 Task: Find connections with filter location Celle with filter topic #motivationwith filter profile language English with filter current company Prestige Group with filter school SVKM's Narsee Monjee Institute of Management Studies (NMIMS) with filter industry Accommodation Services with filter service category Strategic Planning with filter keywords title Engineering Technician
Action: Mouse moved to (632, 91)
Screenshot: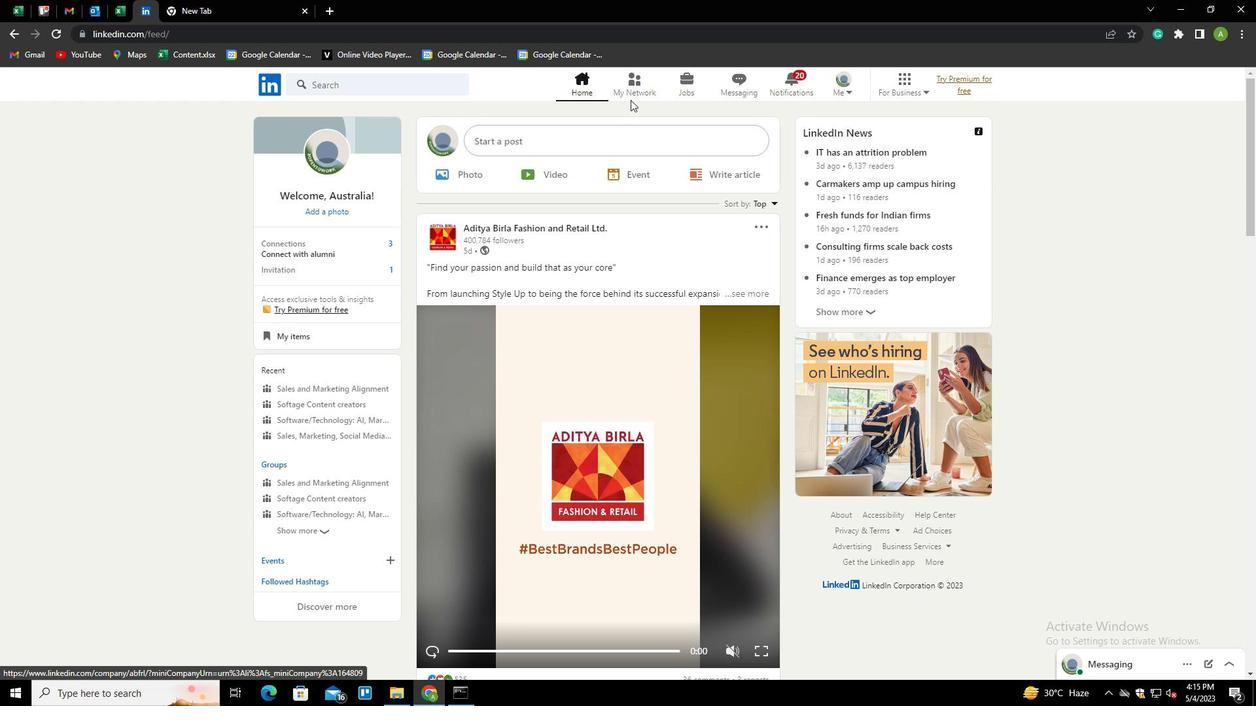 
Action: Mouse pressed left at (632, 91)
Screenshot: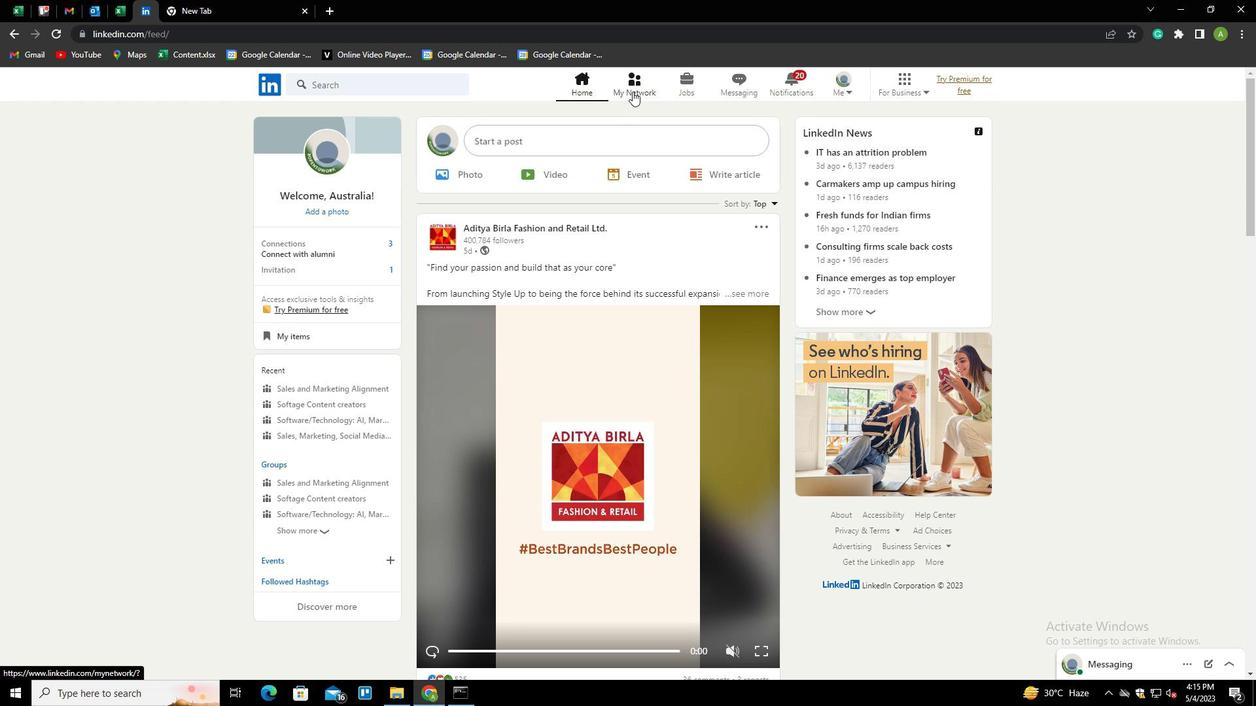 
Action: Mouse moved to (337, 155)
Screenshot: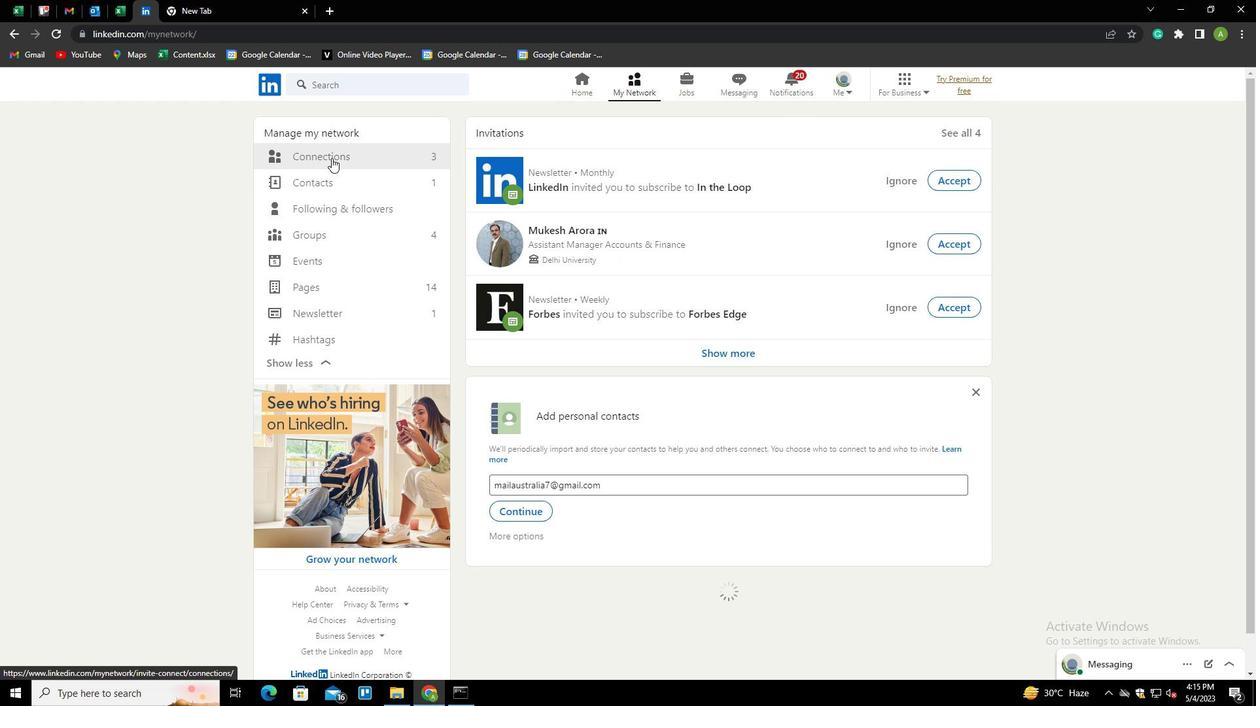 
Action: Mouse pressed left at (337, 155)
Screenshot: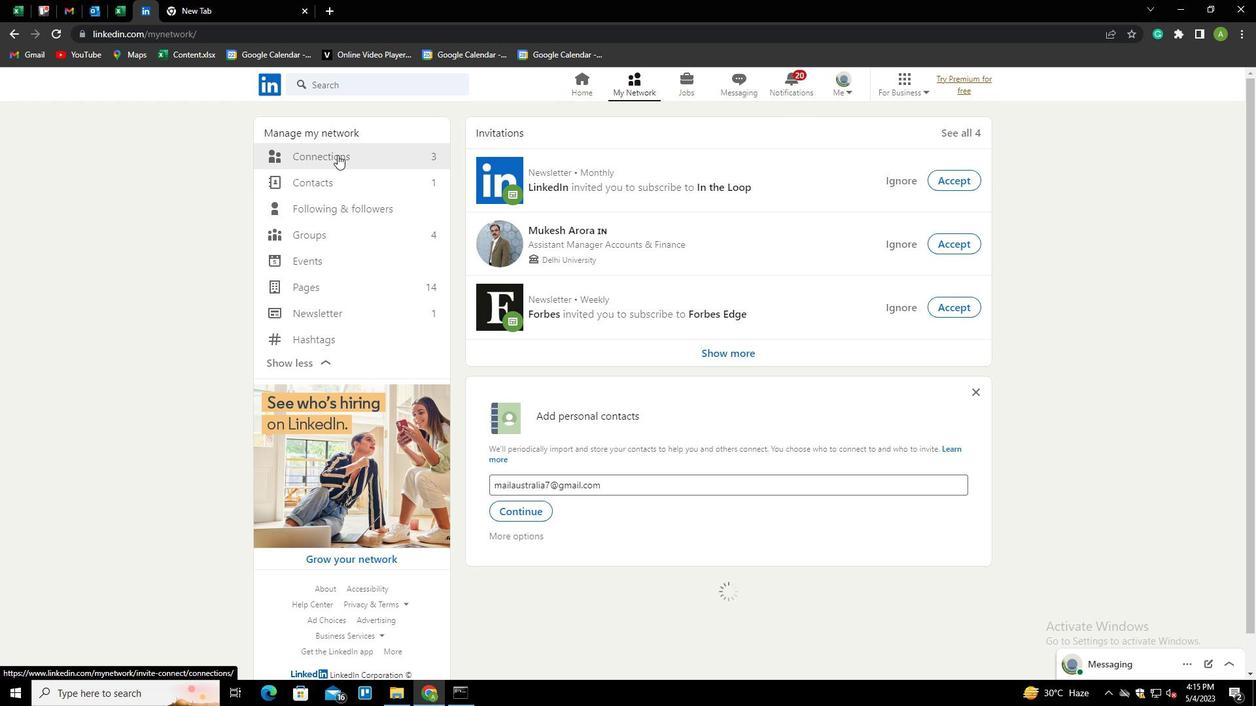 
Action: Mouse moved to (706, 157)
Screenshot: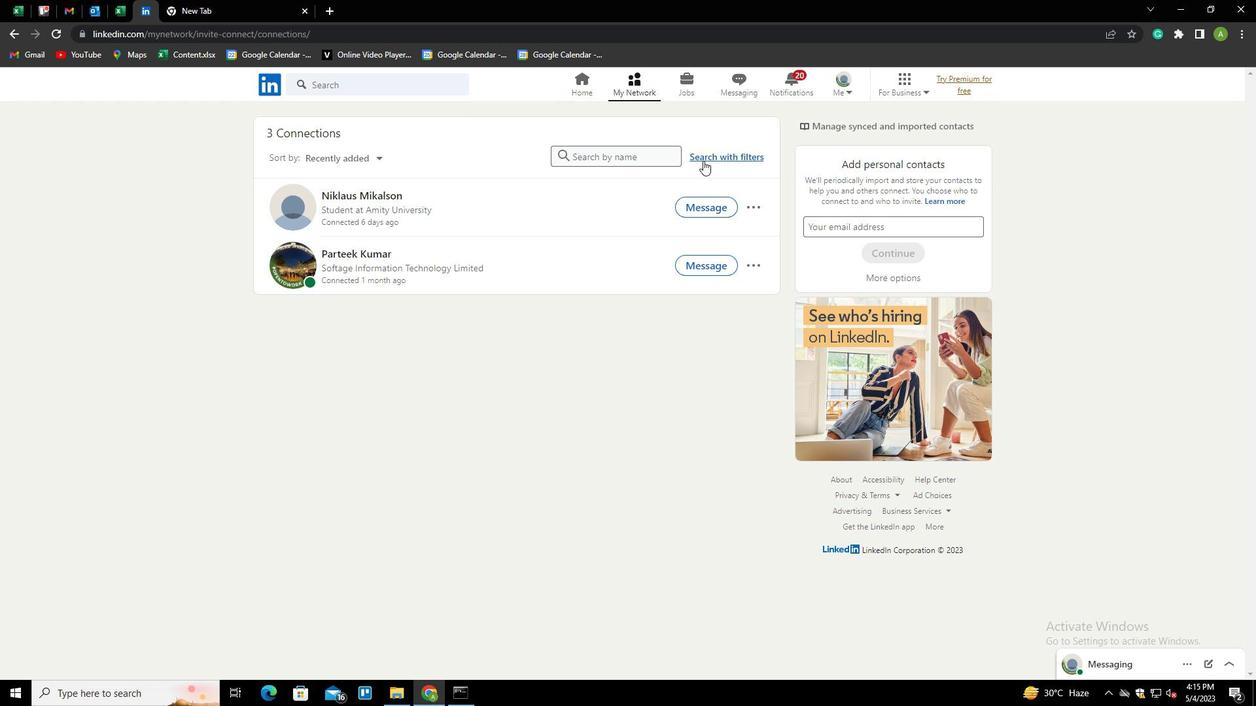 
Action: Mouse pressed left at (706, 157)
Screenshot: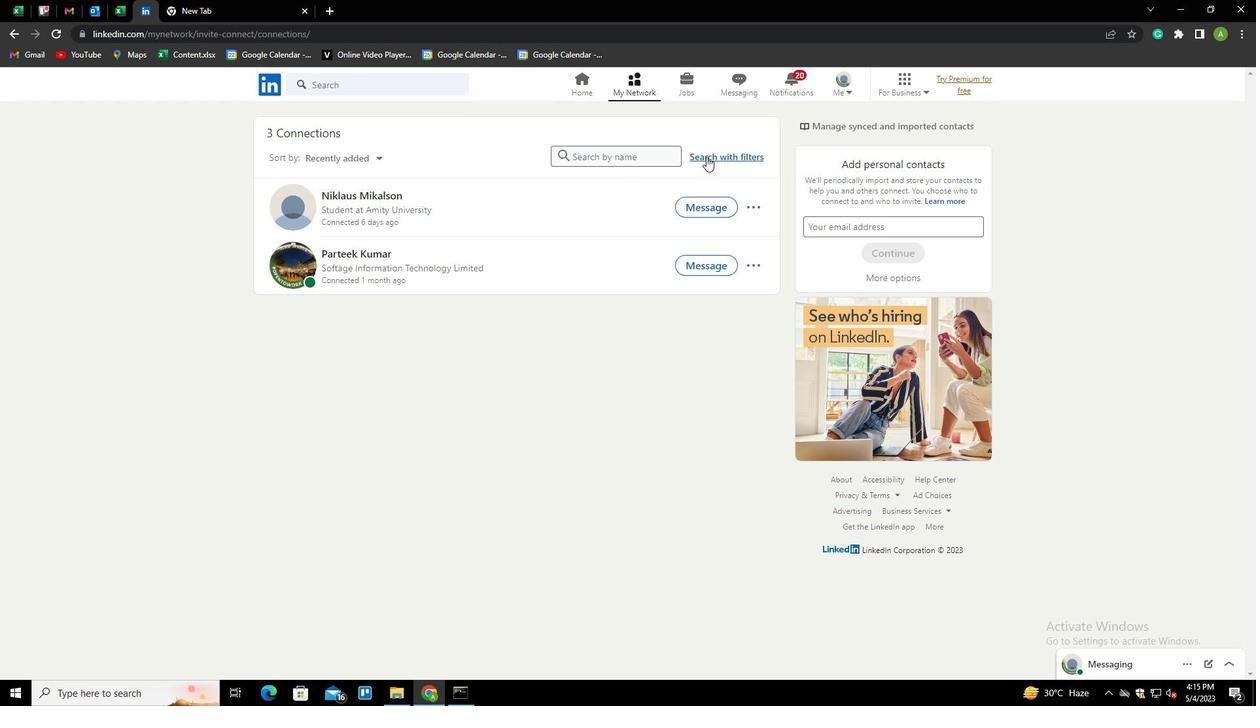 
Action: Mouse moved to (661, 119)
Screenshot: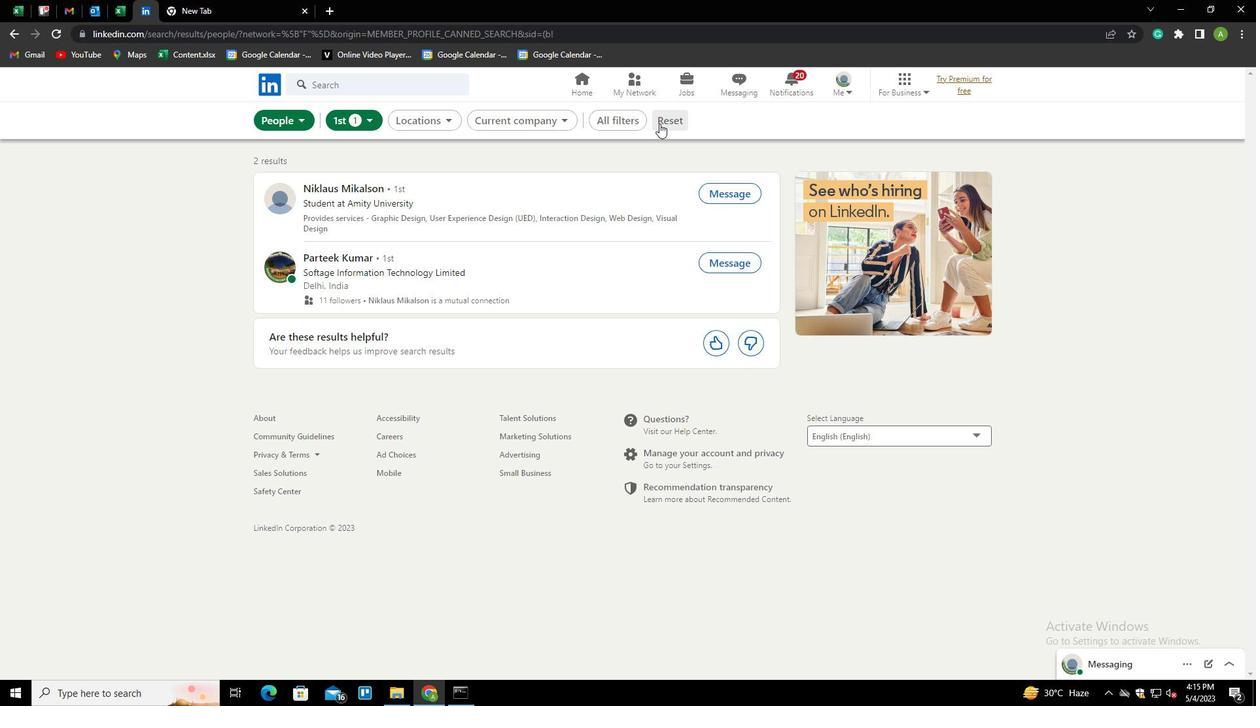 
Action: Mouse pressed left at (661, 119)
Screenshot: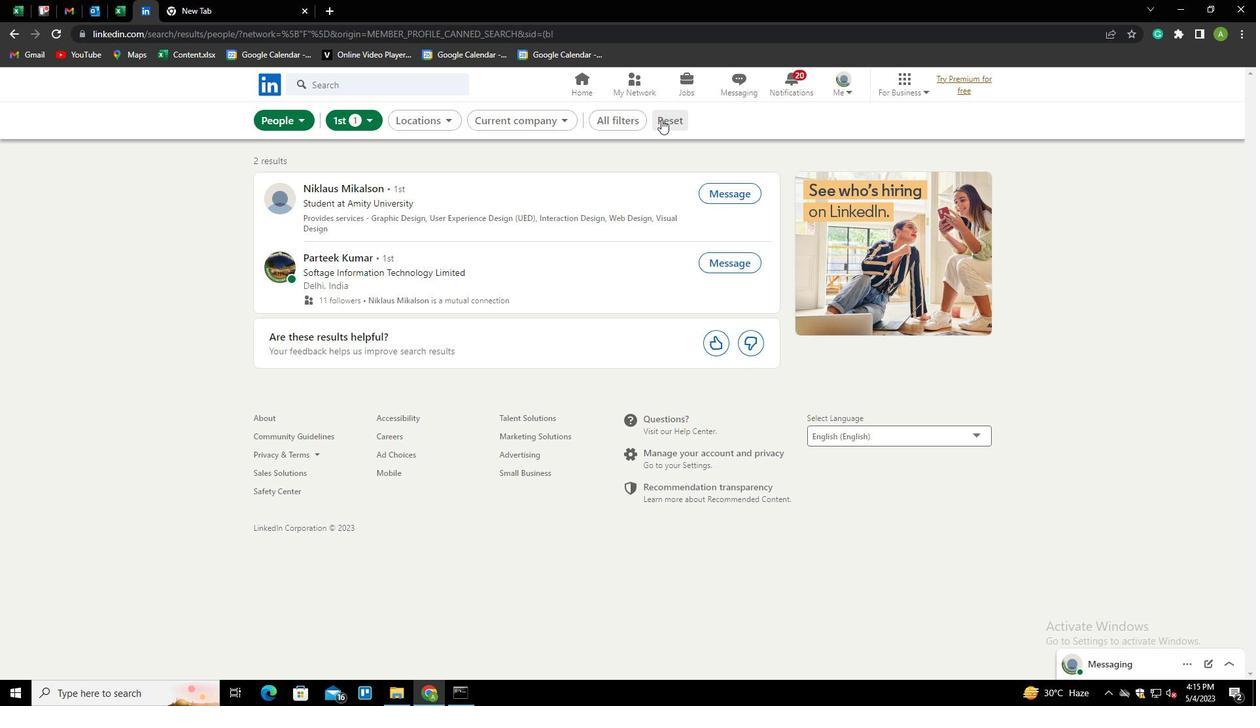 
Action: Mouse moved to (658, 120)
Screenshot: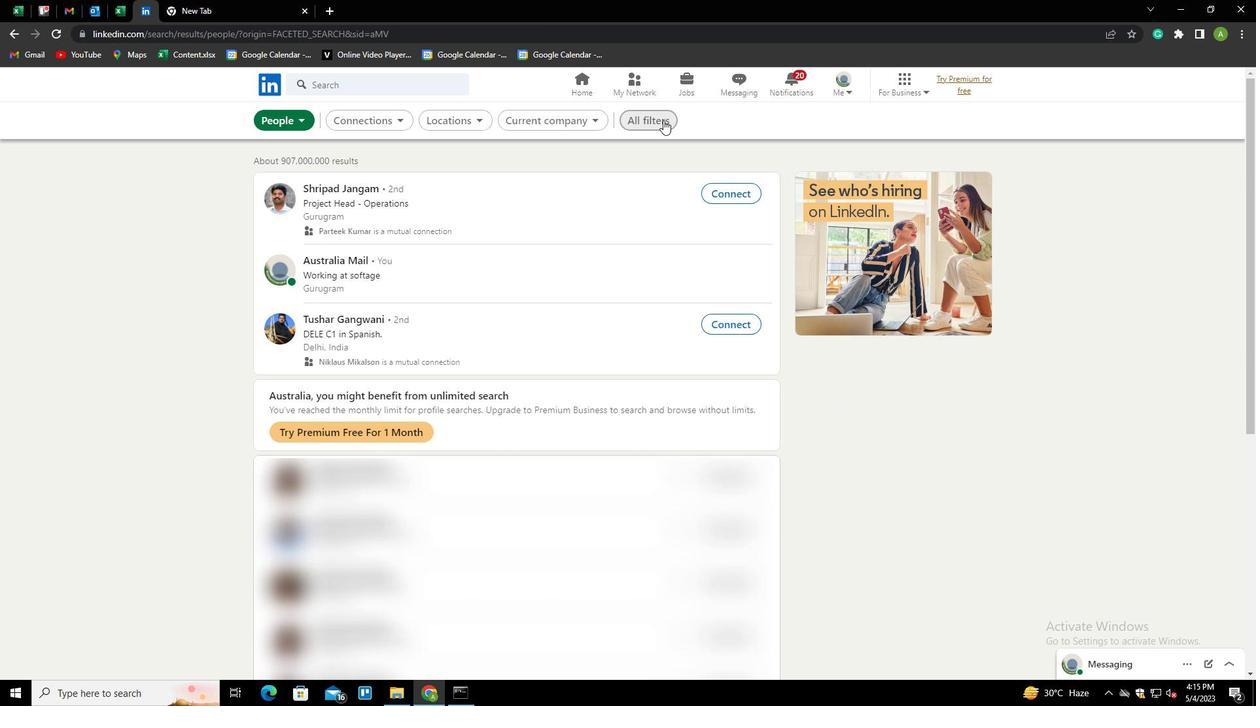 
Action: Mouse pressed left at (658, 120)
Screenshot: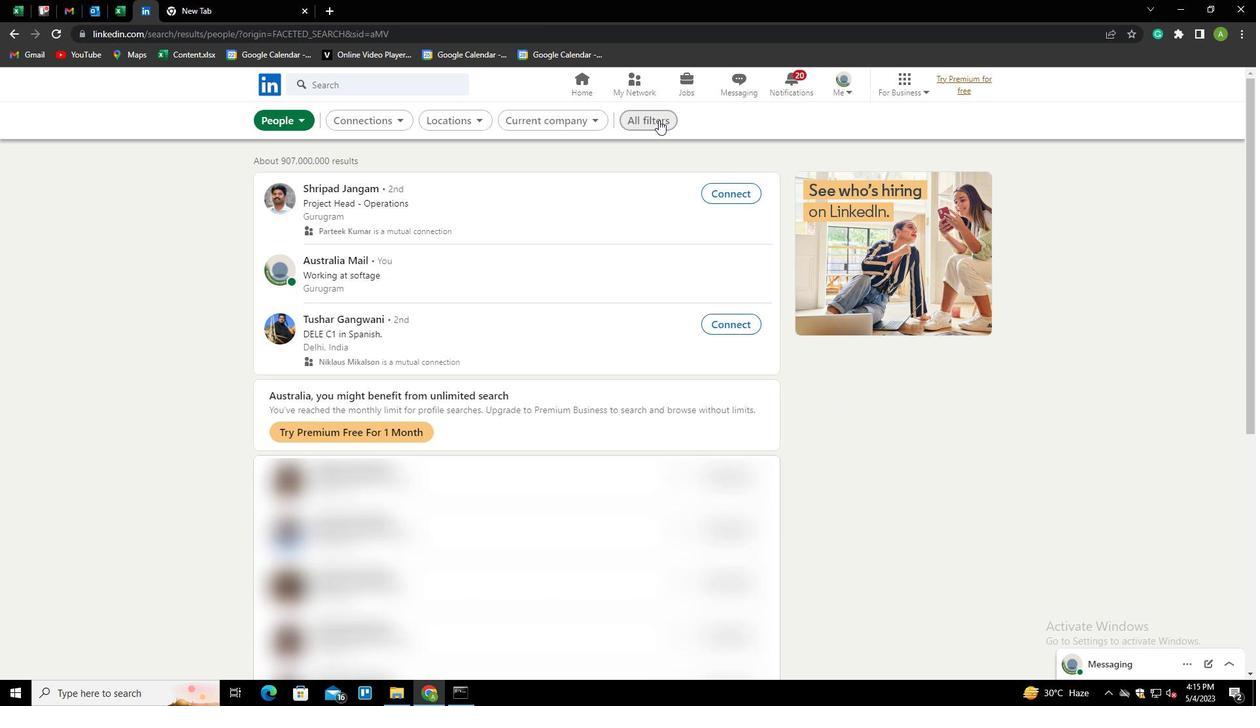 
Action: Mouse moved to (1014, 348)
Screenshot: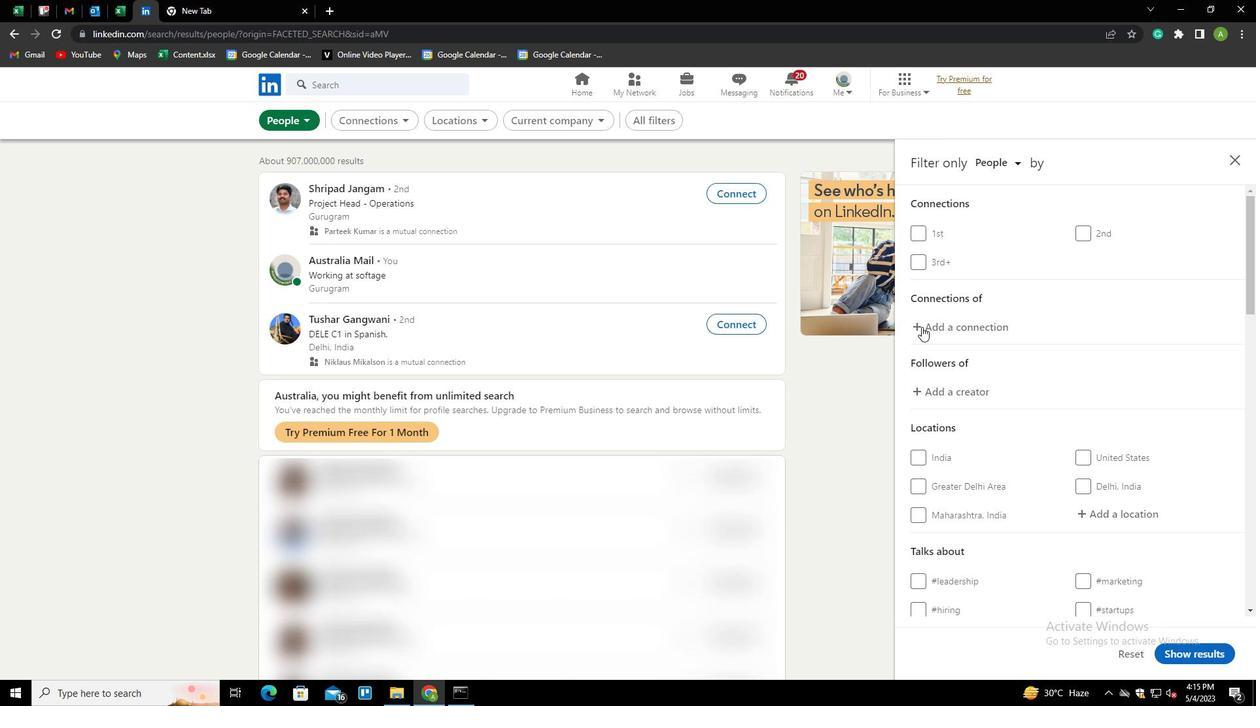 
Action: Mouse scrolled (1014, 347) with delta (0, 0)
Screenshot: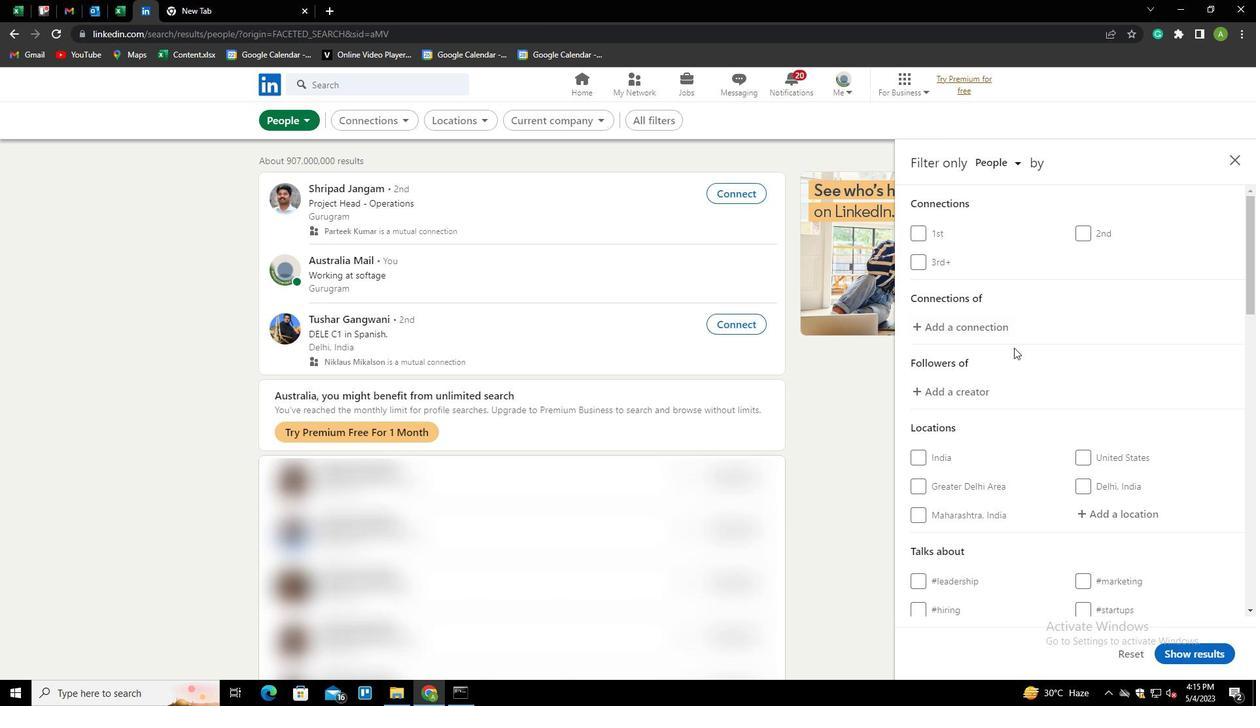 
Action: Mouse scrolled (1014, 347) with delta (0, 0)
Screenshot: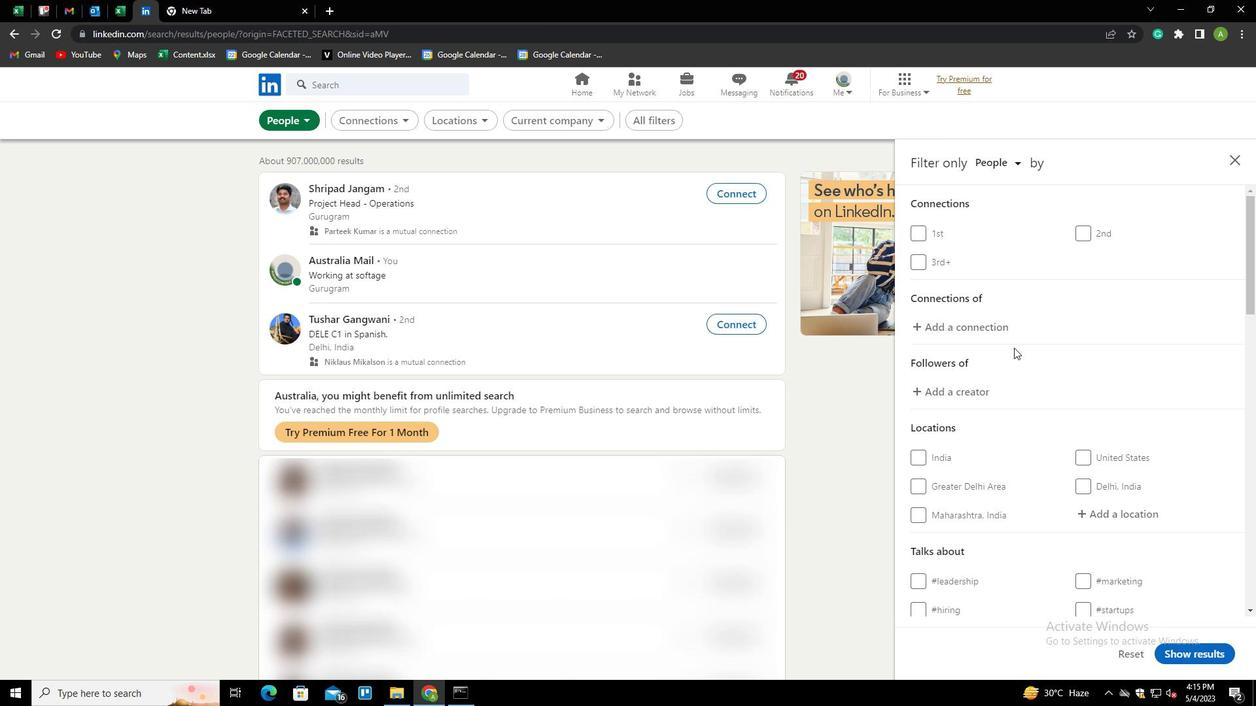 
Action: Mouse moved to (1049, 368)
Screenshot: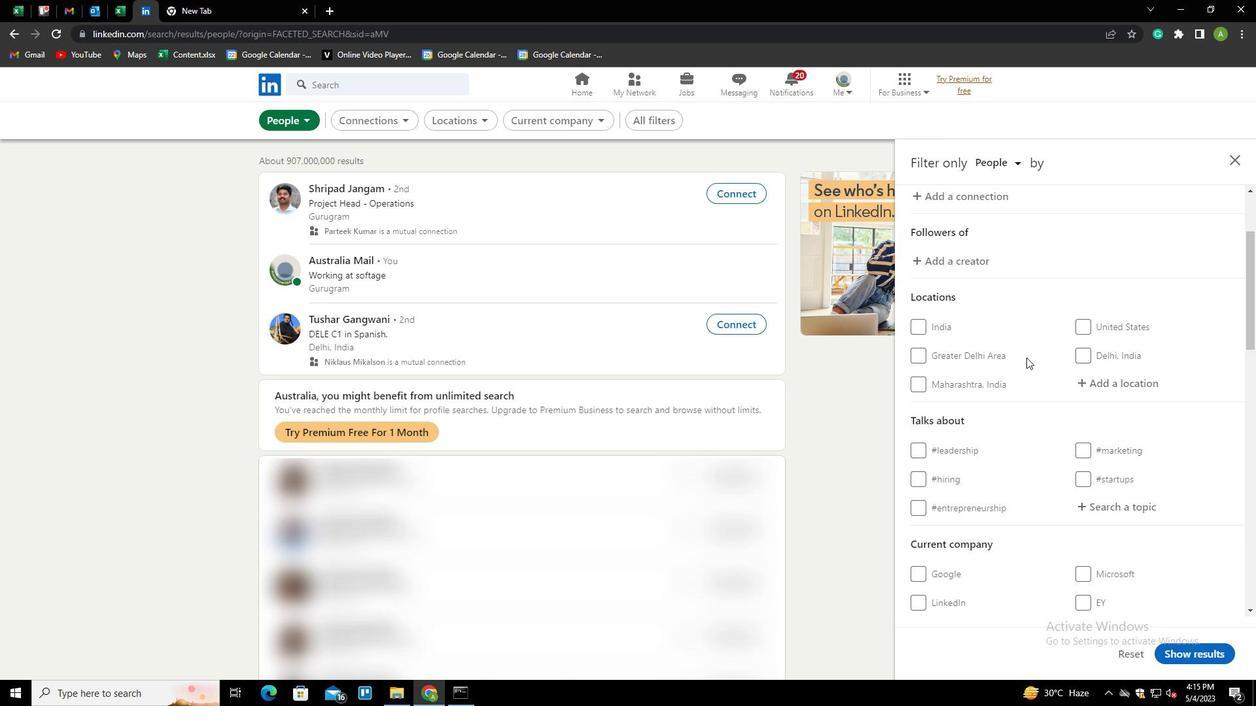 
Action: Mouse scrolled (1049, 367) with delta (0, 0)
Screenshot: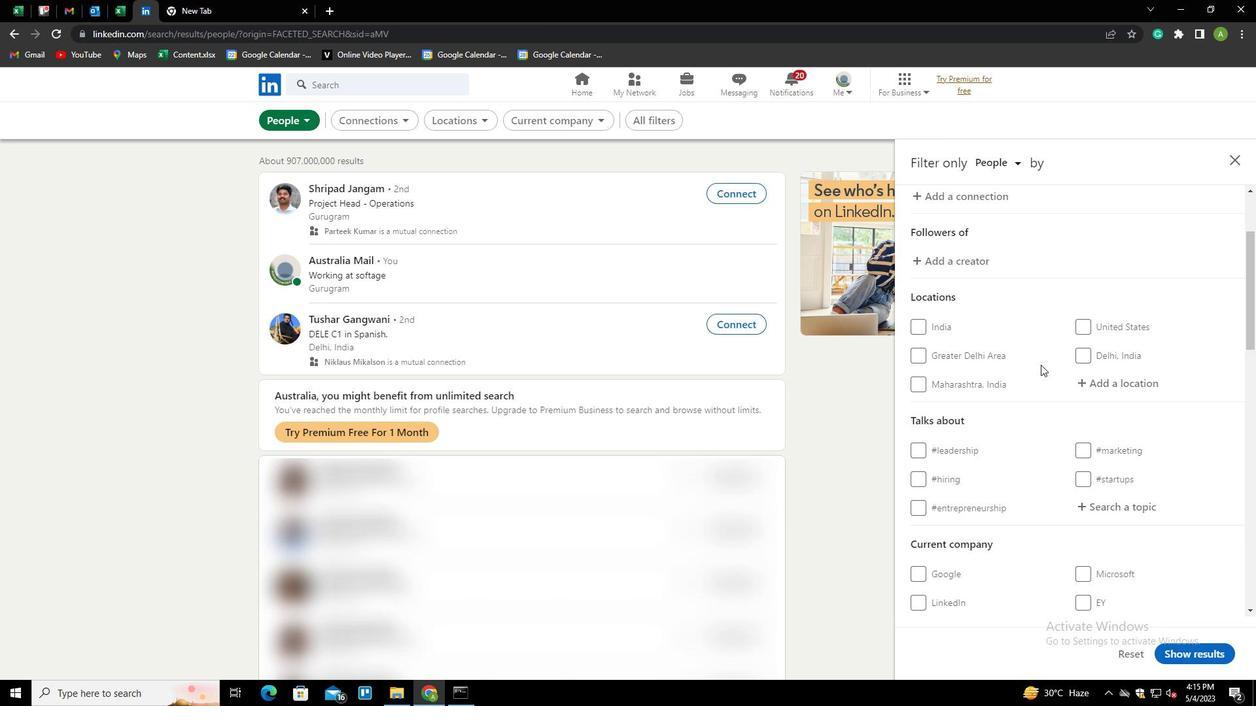 
Action: Mouse moved to (1112, 320)
Screenshot: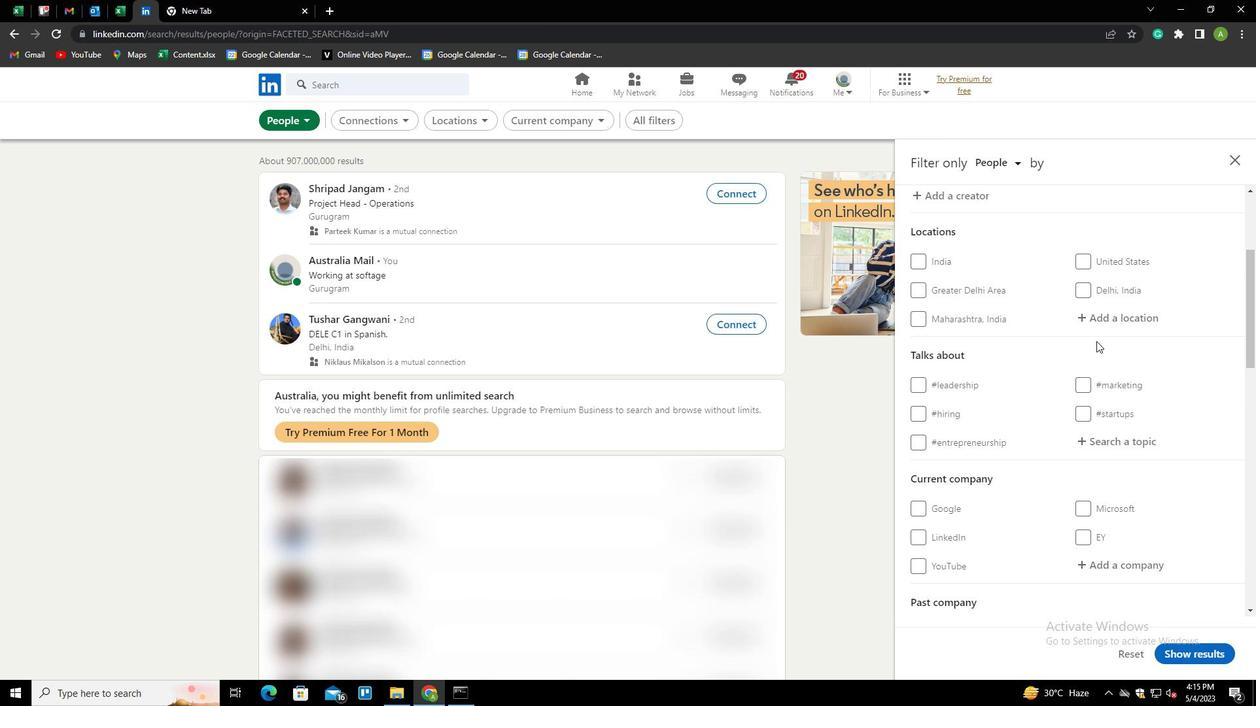 
Action: Mouse pressed left at (1112, 320)
Screenshot: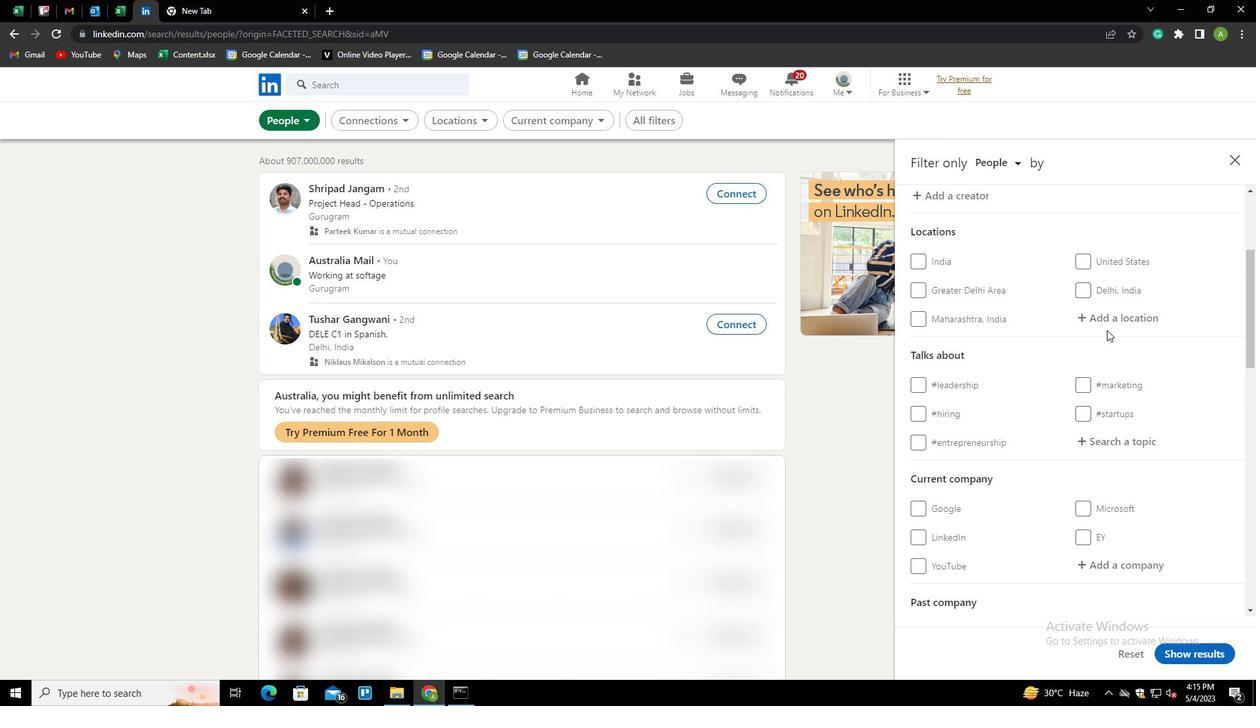 
Action: Mouse moved to (1094, 315)
Screenshot: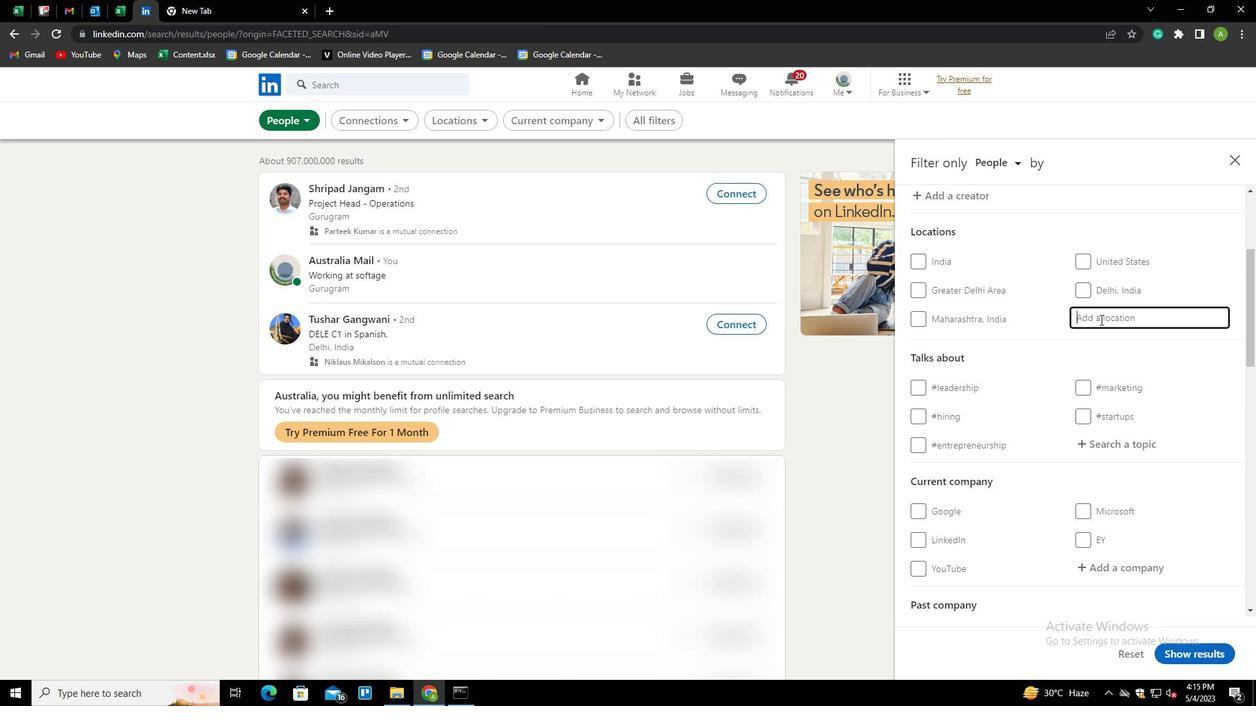 
Action: Mouse pressed left at (1094, 315)
Screenshot: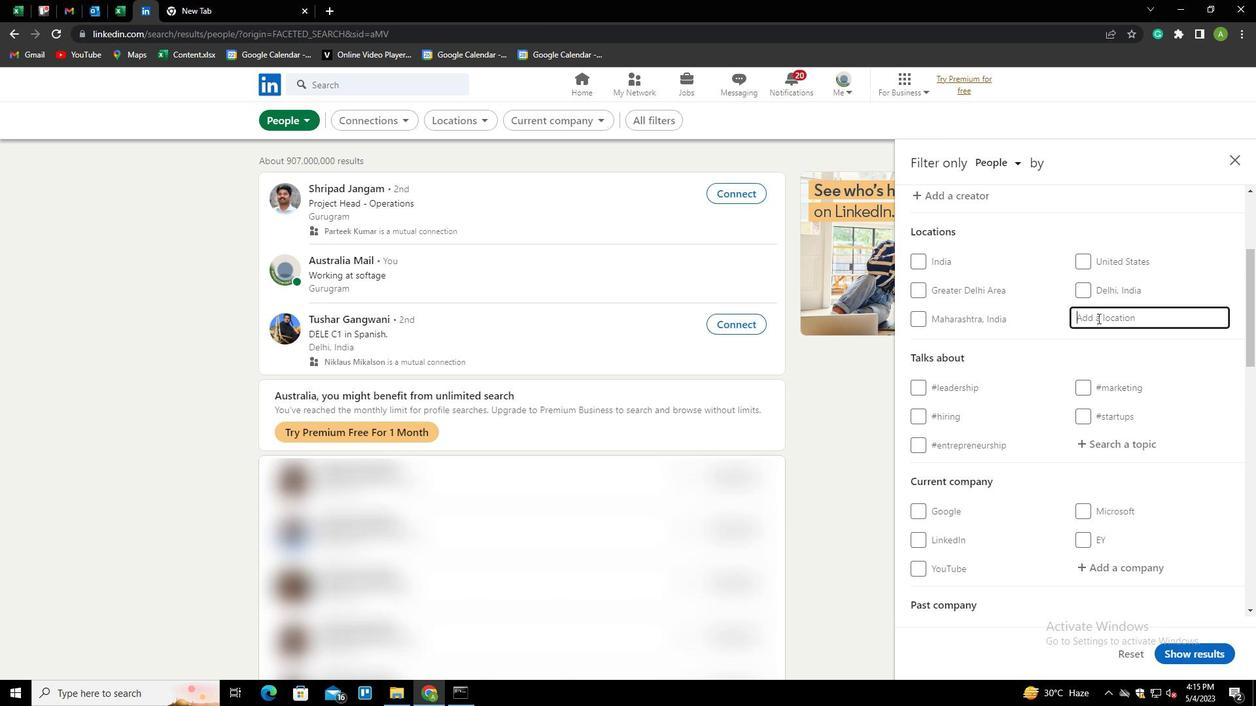 
Action: Mouse moved to (898, 297)
Screenshot: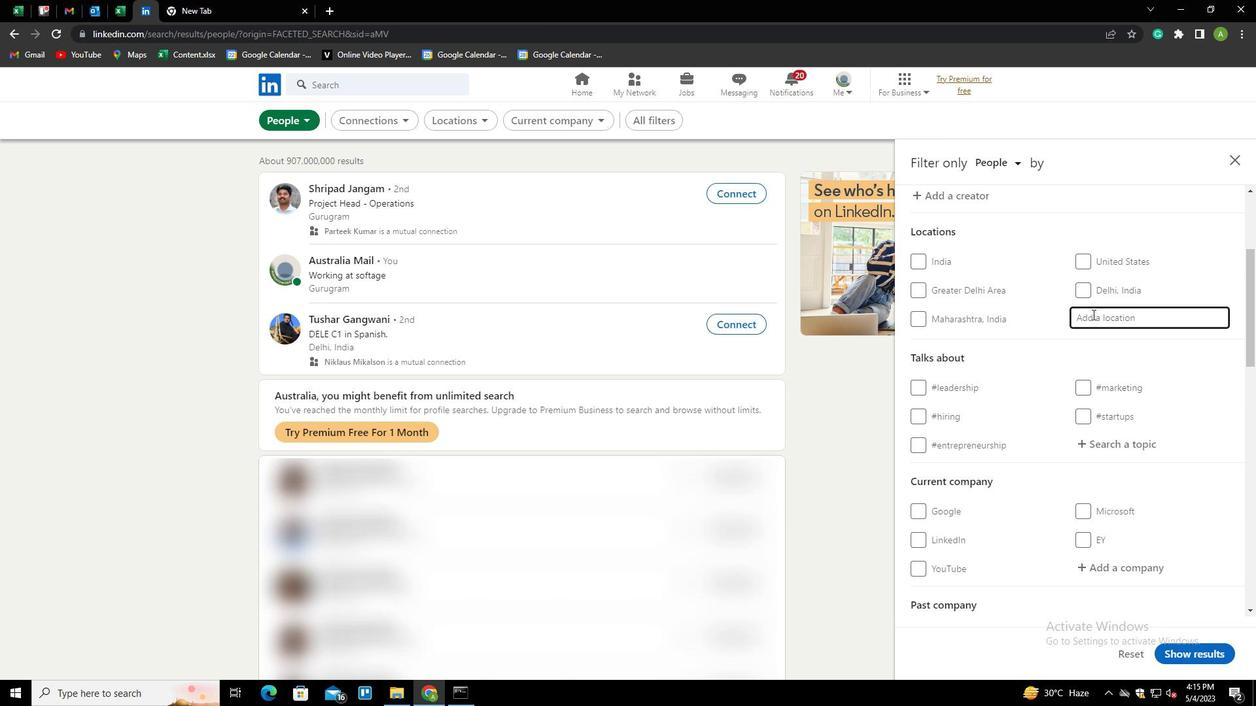 
Action: Key pressed <Key.shift><Key.shift>CELLE<Key.down><Key.enter>
Screenshot: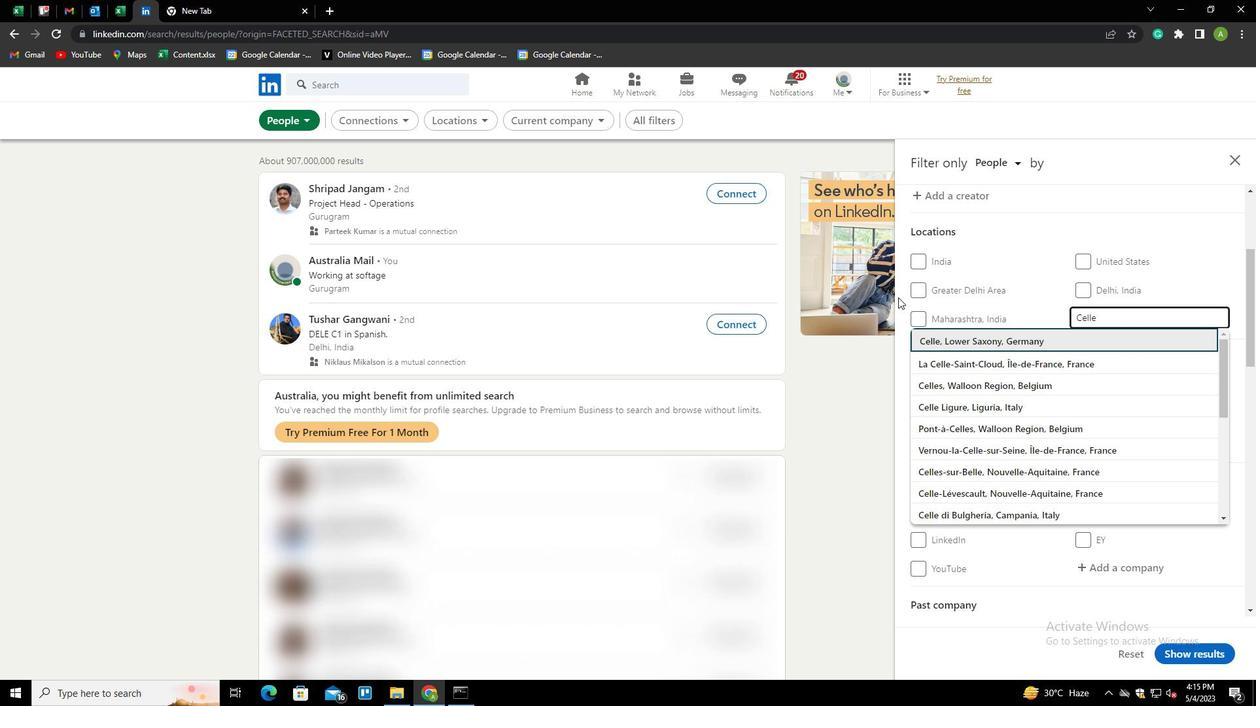 
Action: Mouse moved to (1055, 365)
Screenshot: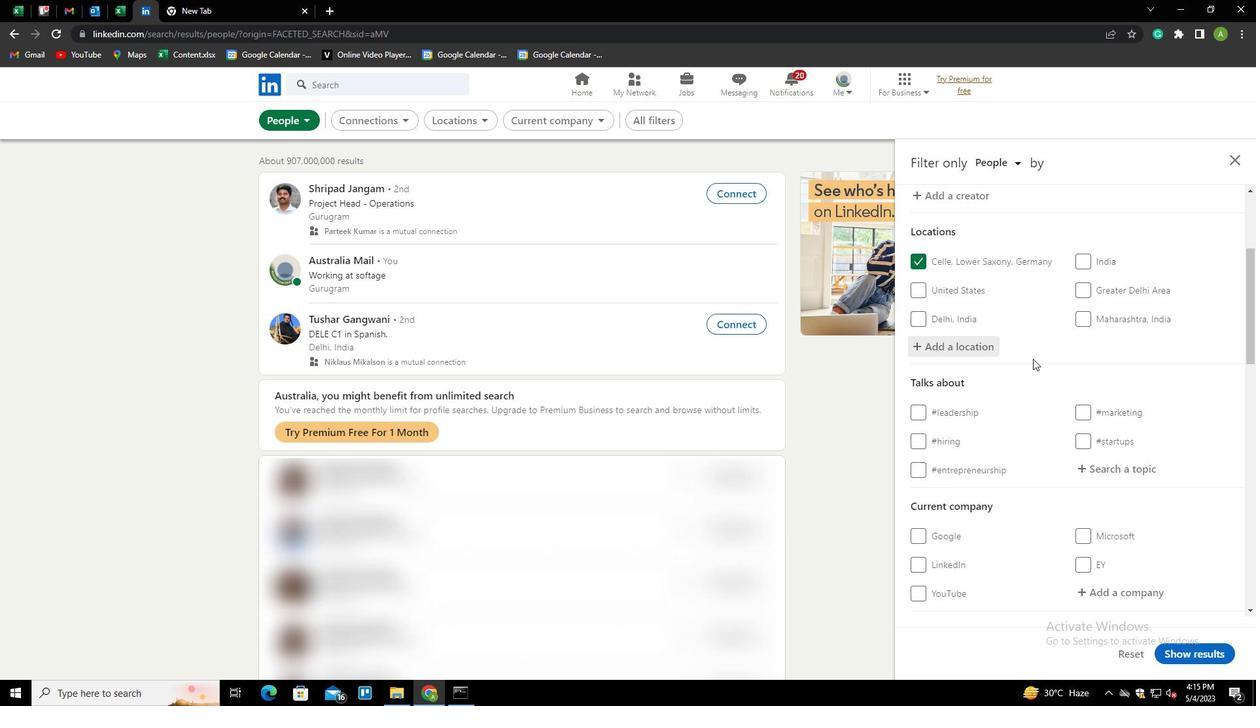 
Action: Mouse scrolled (1055, 364) with delta (0, 0)
Screenshot: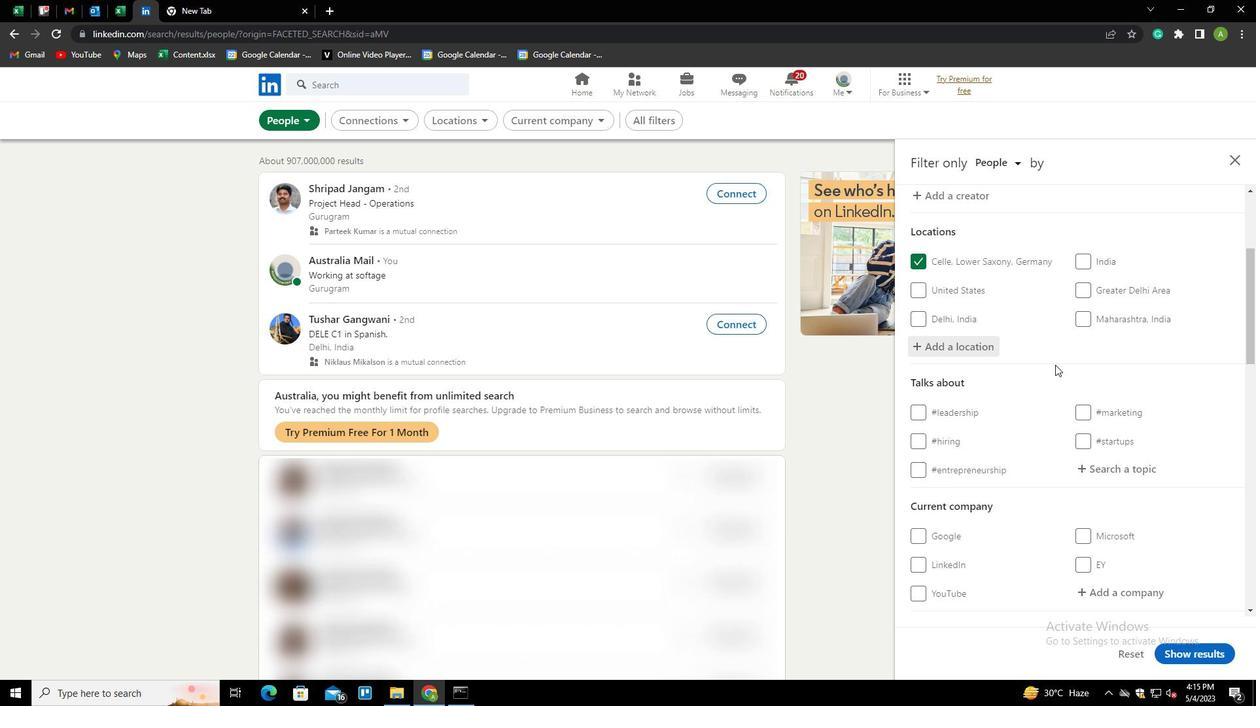 
Action: Mouse moved to (1055, 367)
Screenshot: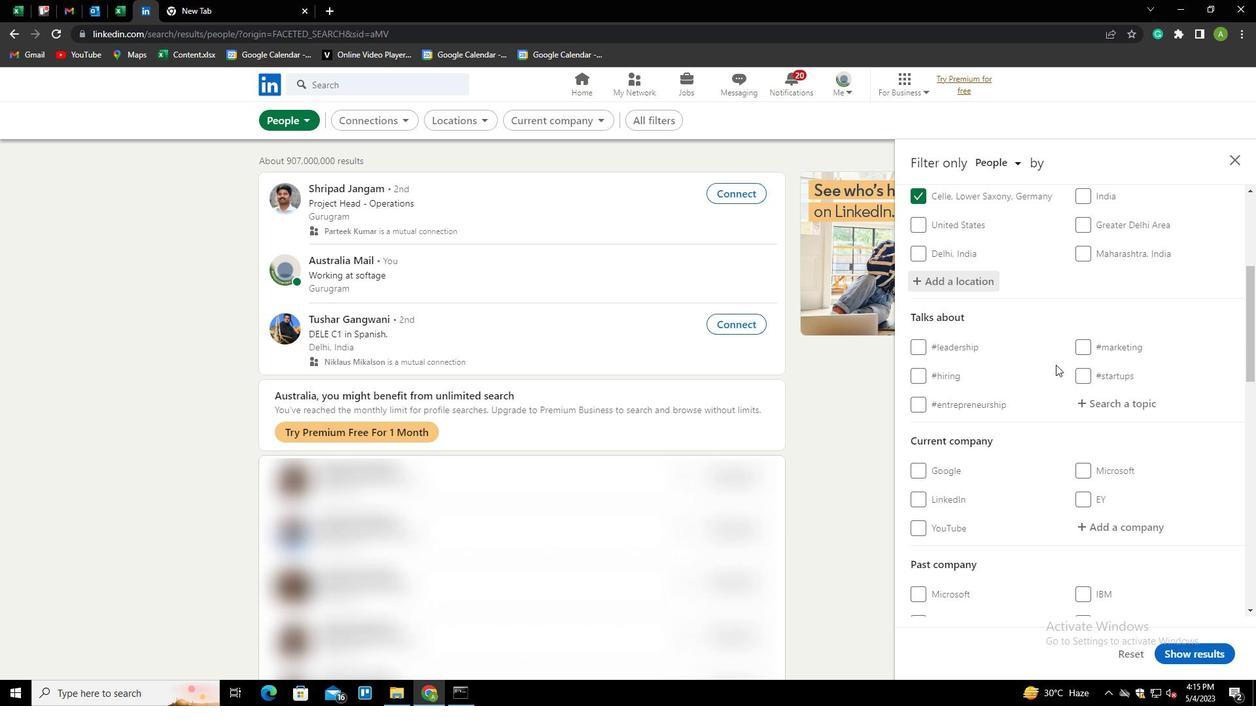 
Action: Mouse scrolled (1055, 367) with delta (0, 0)
Screenshot: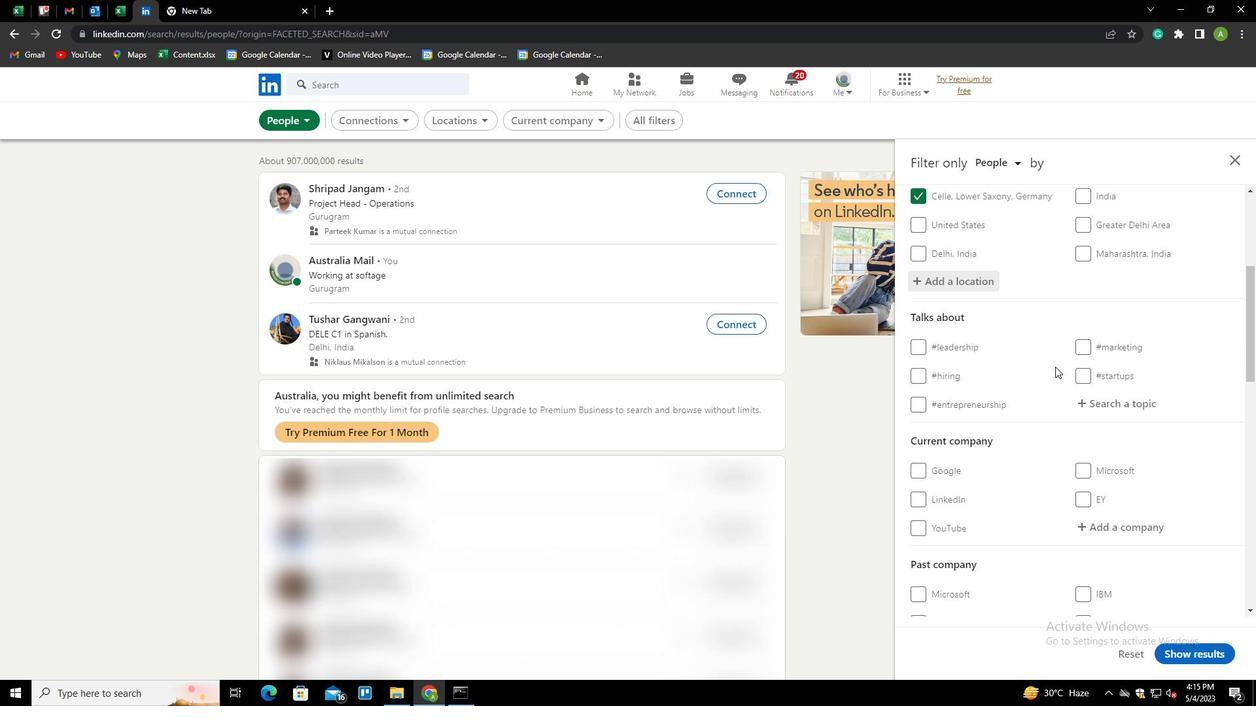 
Action: Mouse moved to (1087, 342)
Screenshot: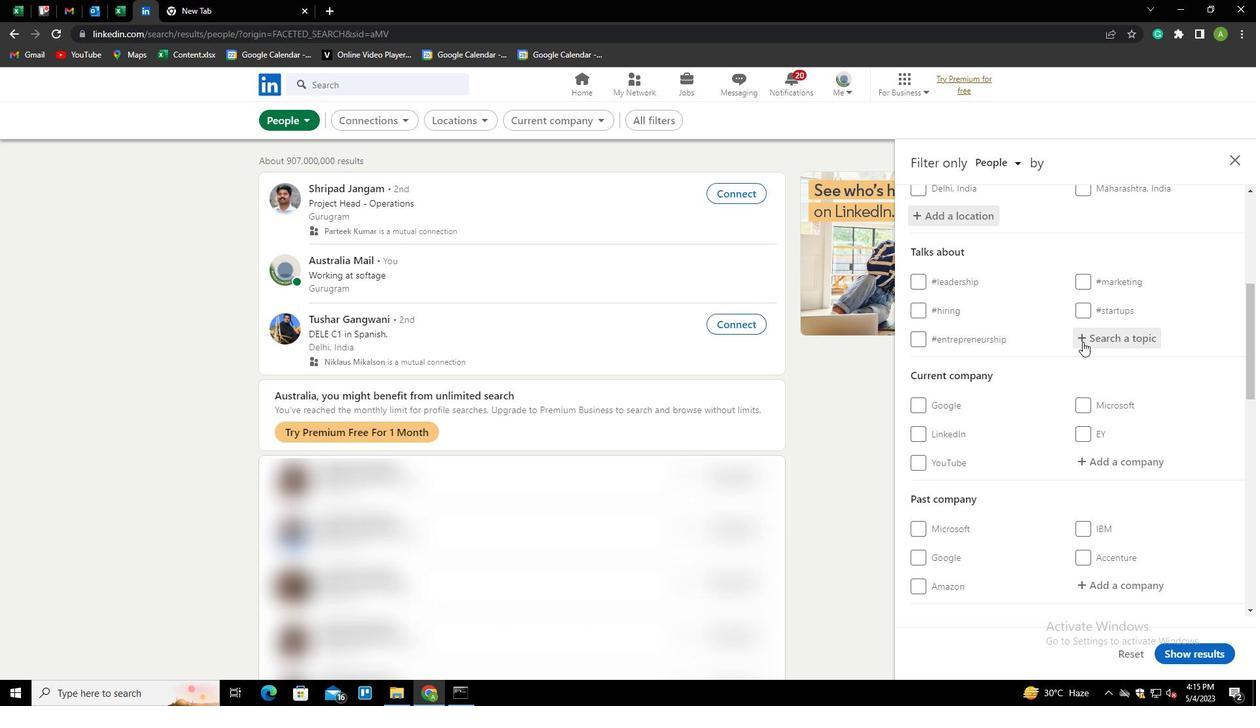 
Action: Mouse pressed left at (1087, 342)
Screenshot: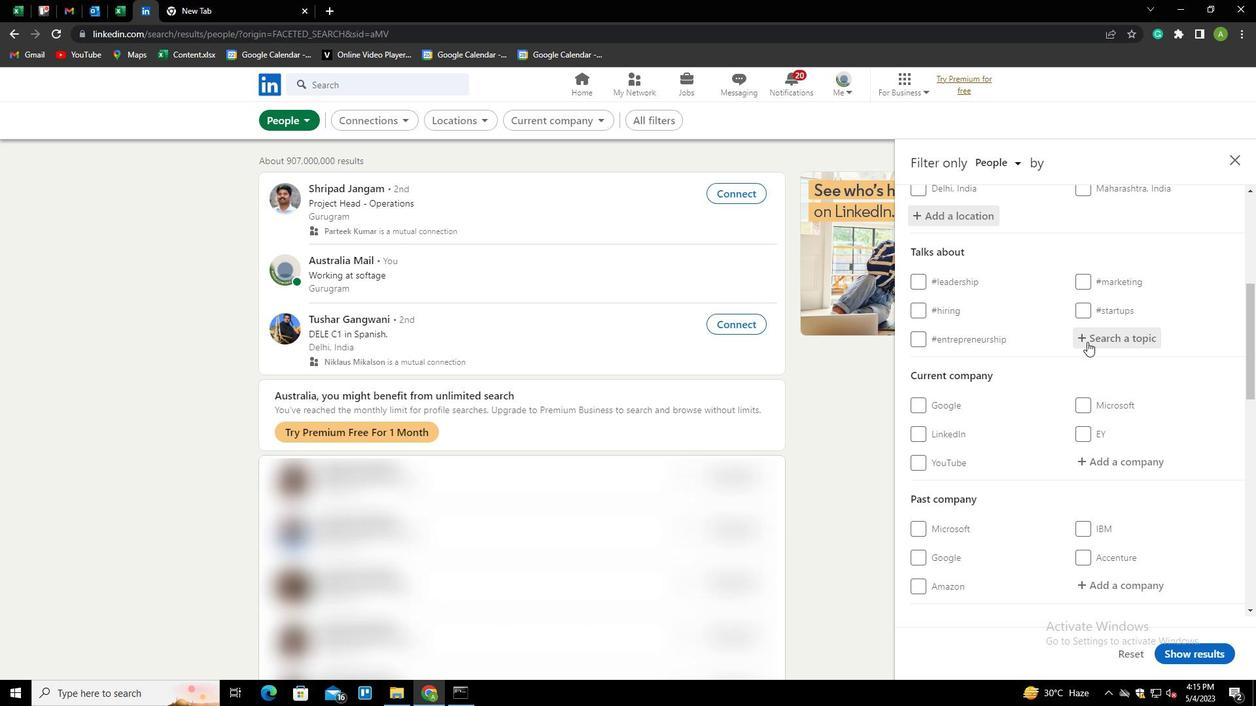 
Action: Key pressed MOTIVATION<Key.down><Key.enter>
Screenshot: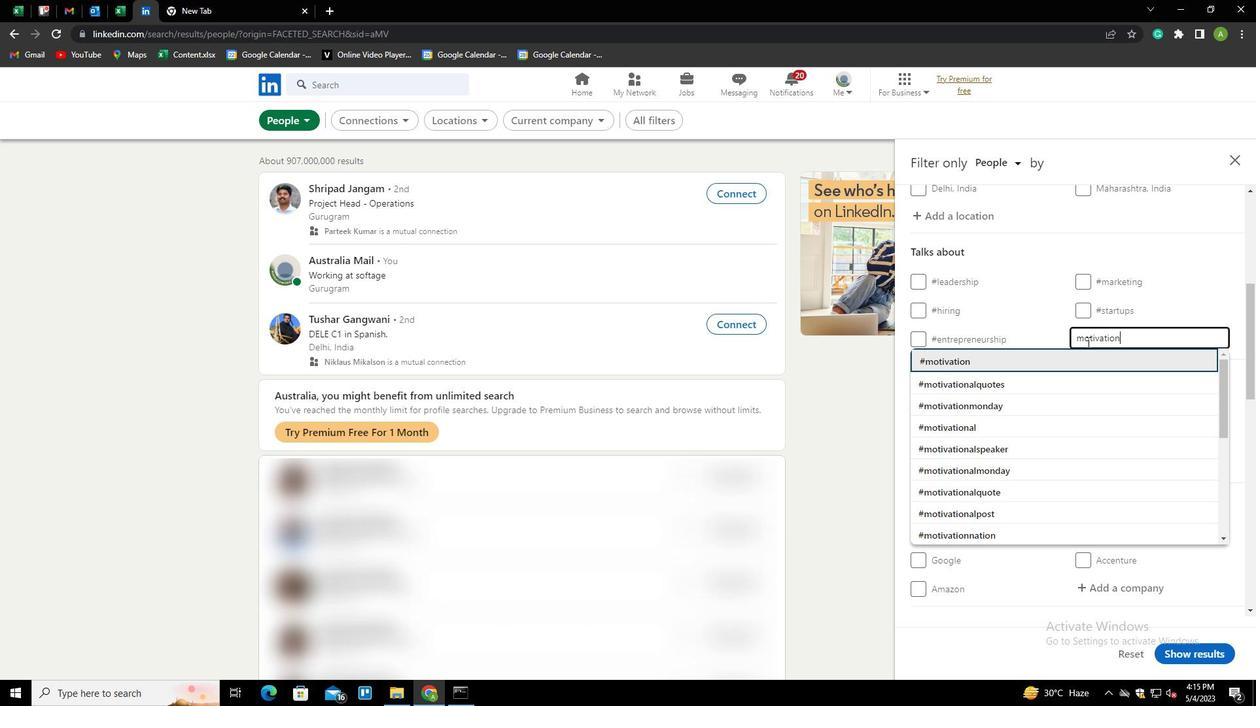 
Action: Mouse scrolled (1087, 341) with delta (0, 0)
Screenshot: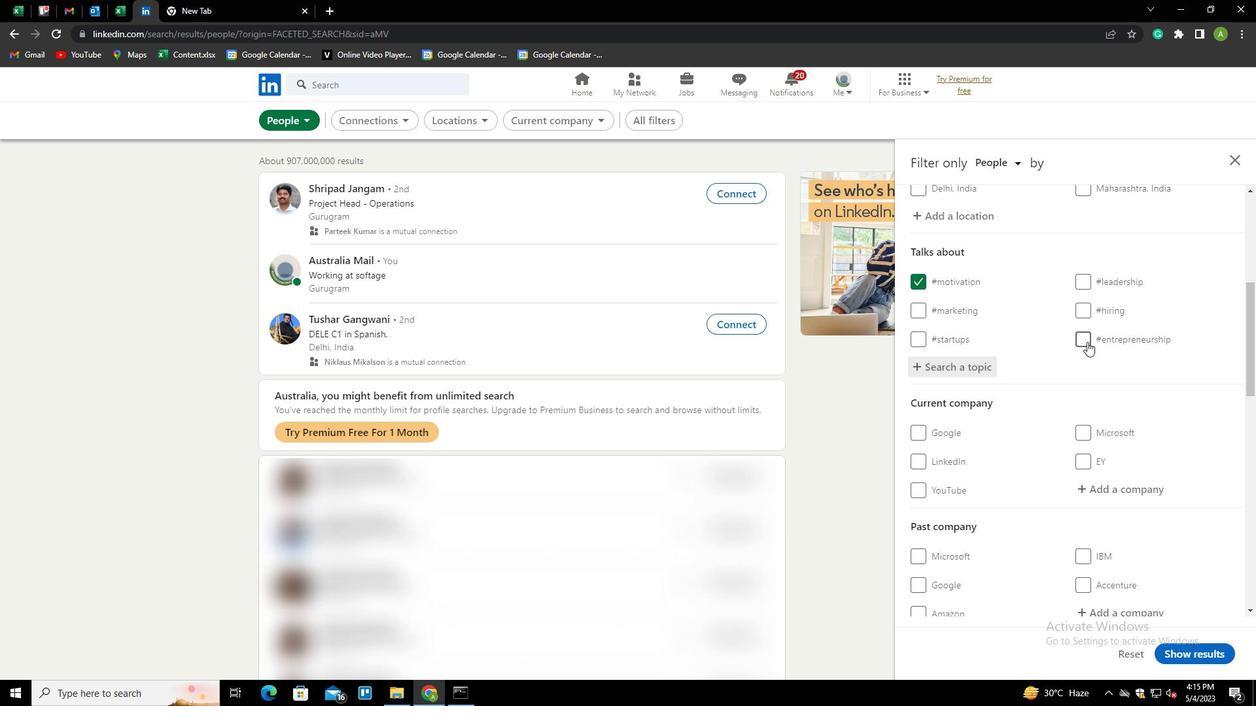 
Action: Mouse scrolled (1087, 341) with delta (0, 0)
Screenshot: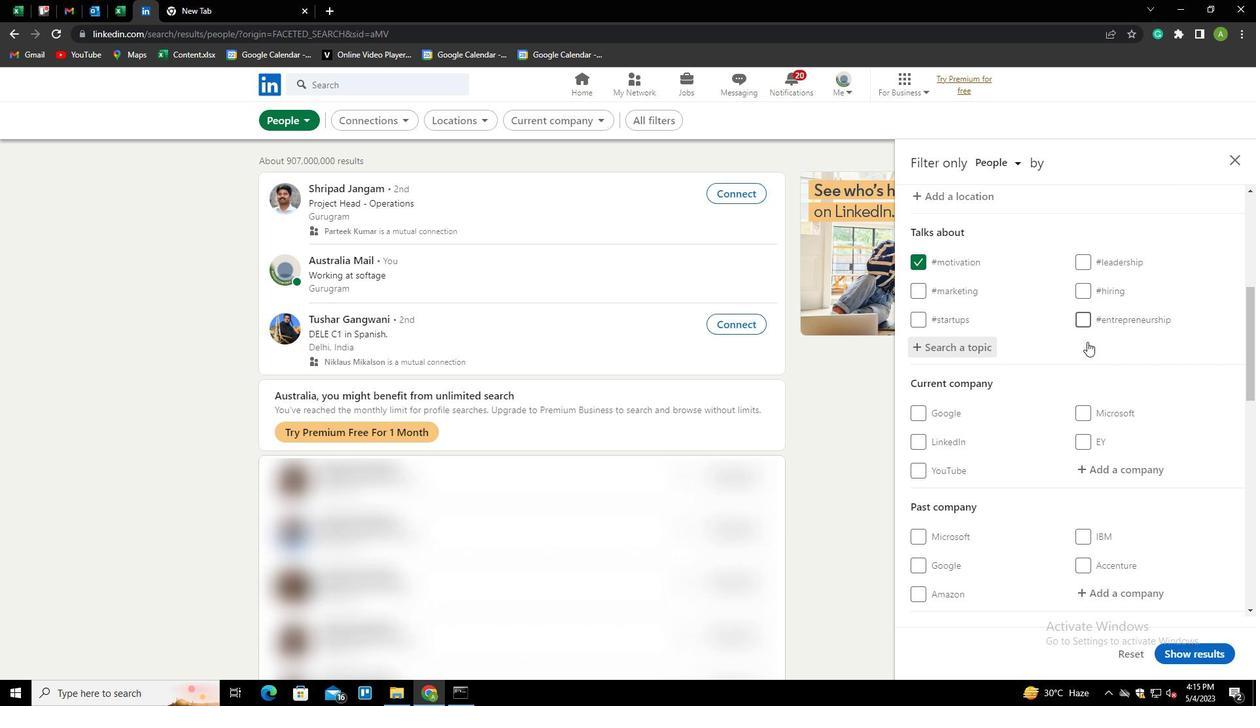 
Action: Mouse scrolled (1087, 341) with delta (0, 0)
Screenshot: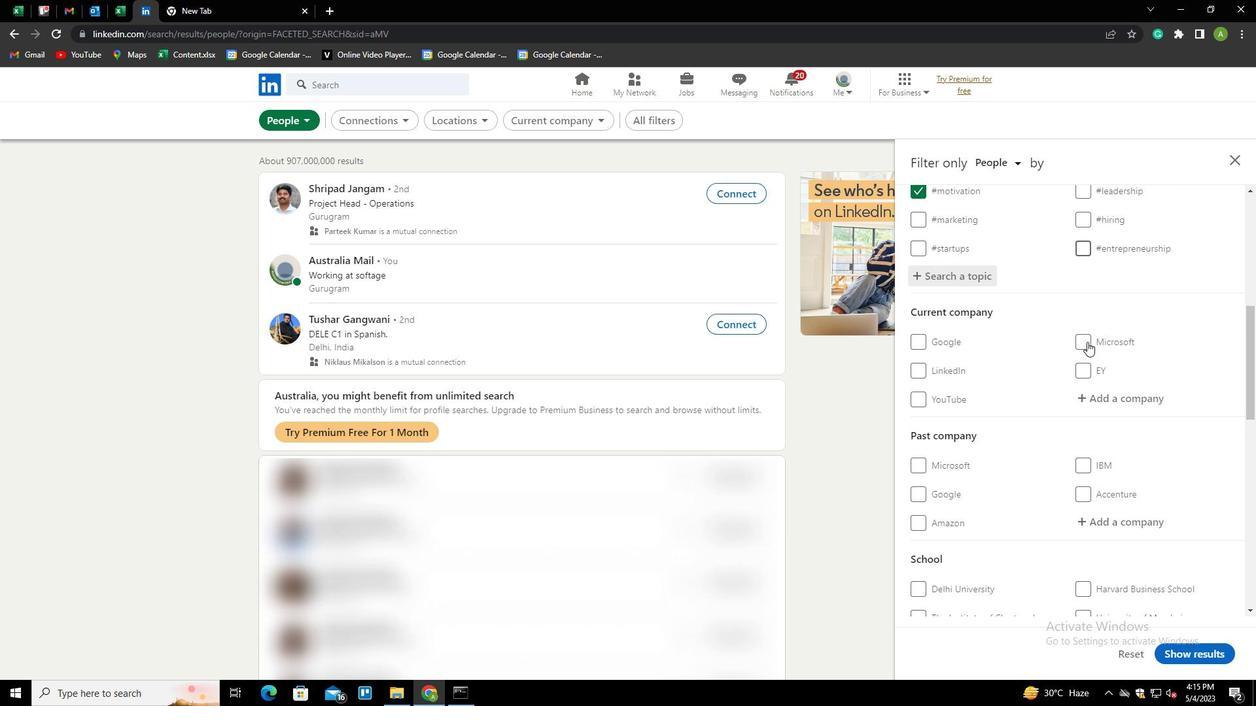 
Action: Mouse scrolled (1087, 341) with delta (0, 0)
Screenshot: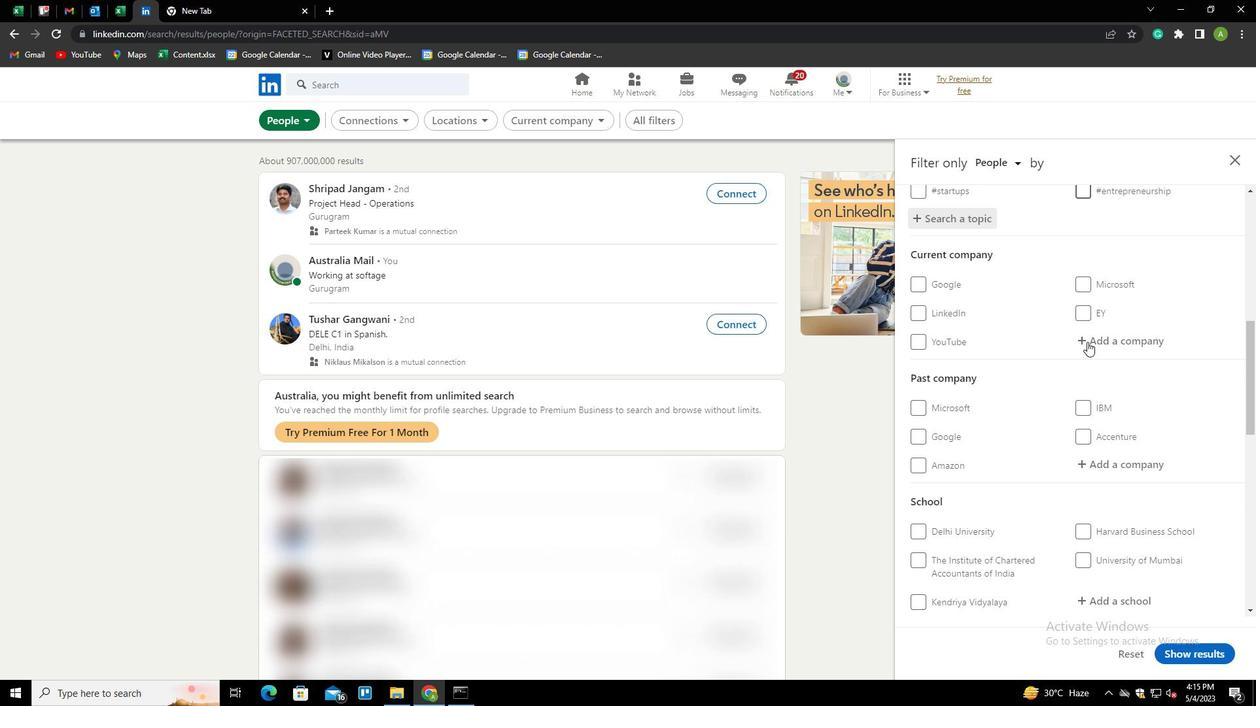 
Action: Mouse scrolled (1087, 341) with delta (0, 0)
Screenshot: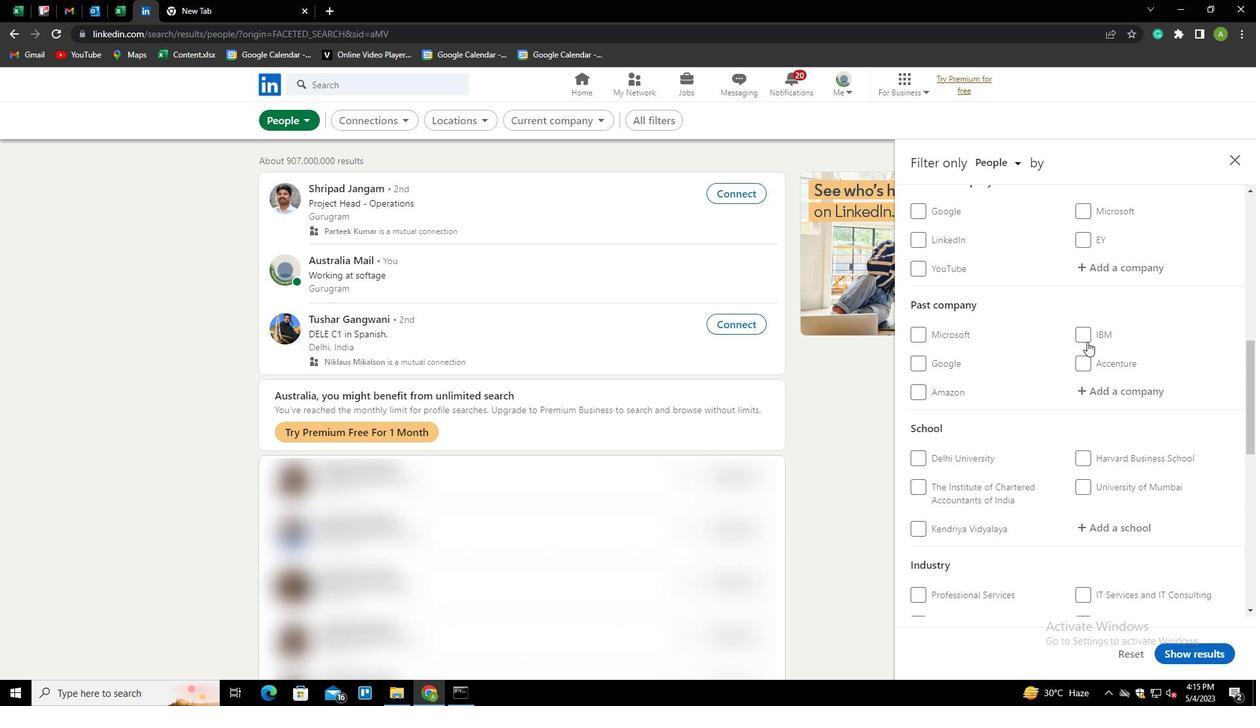 
Action: Mouse scrolled (1087, 341) with delta (0, 0)
Screenshot: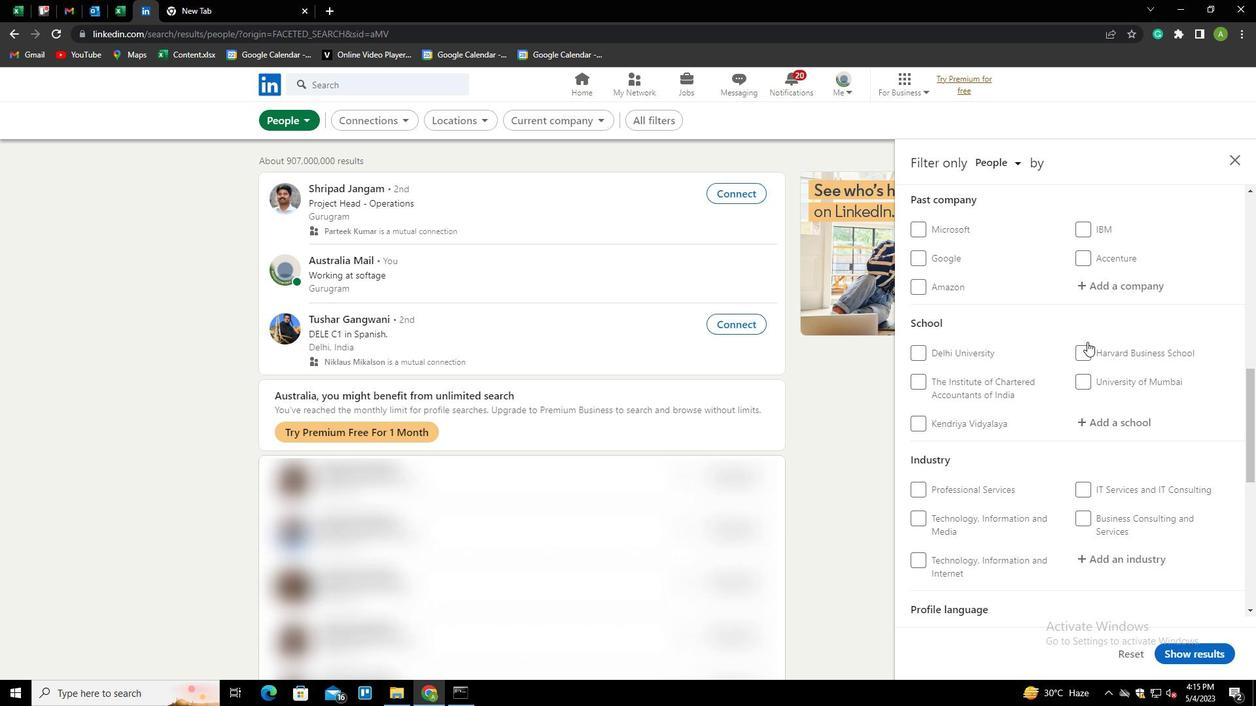 
Action: Mouse scrolled (1087, 341) with delta (0, 0)
Screenshot: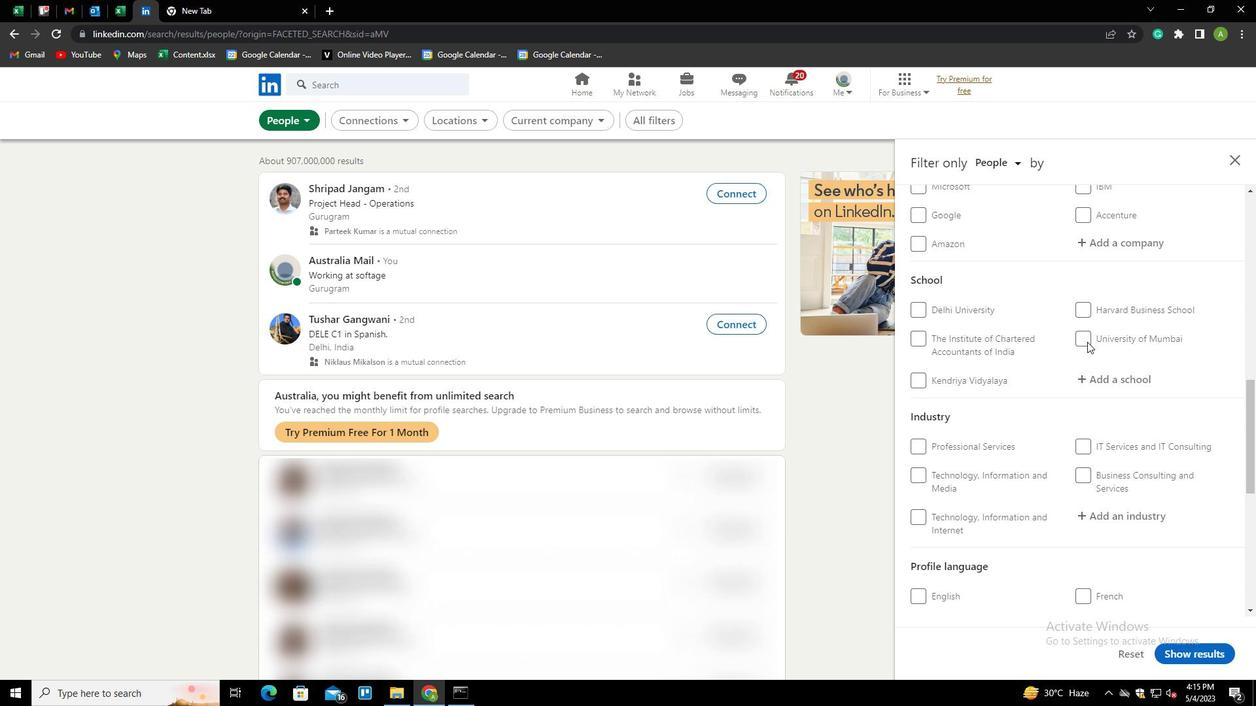 
Action: Mouse moved to (939, 506)
Screenshot: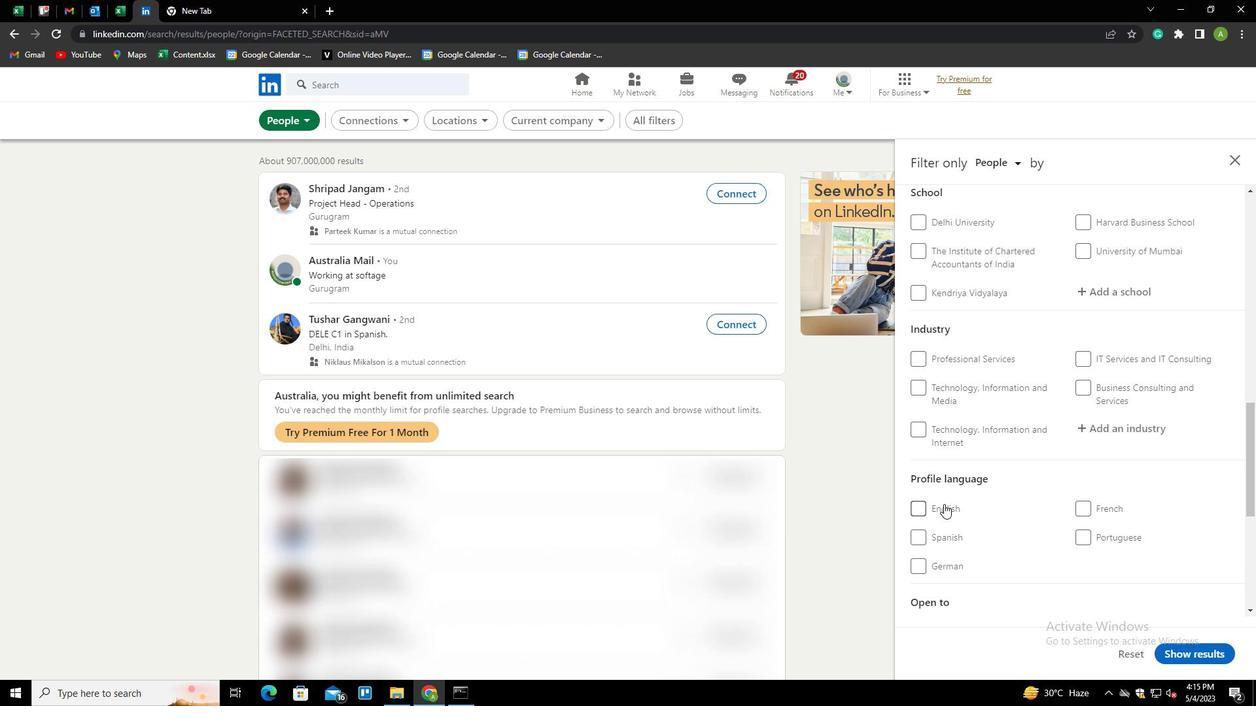
Action: Mouse pressed left at (939, 506)
Screenshot: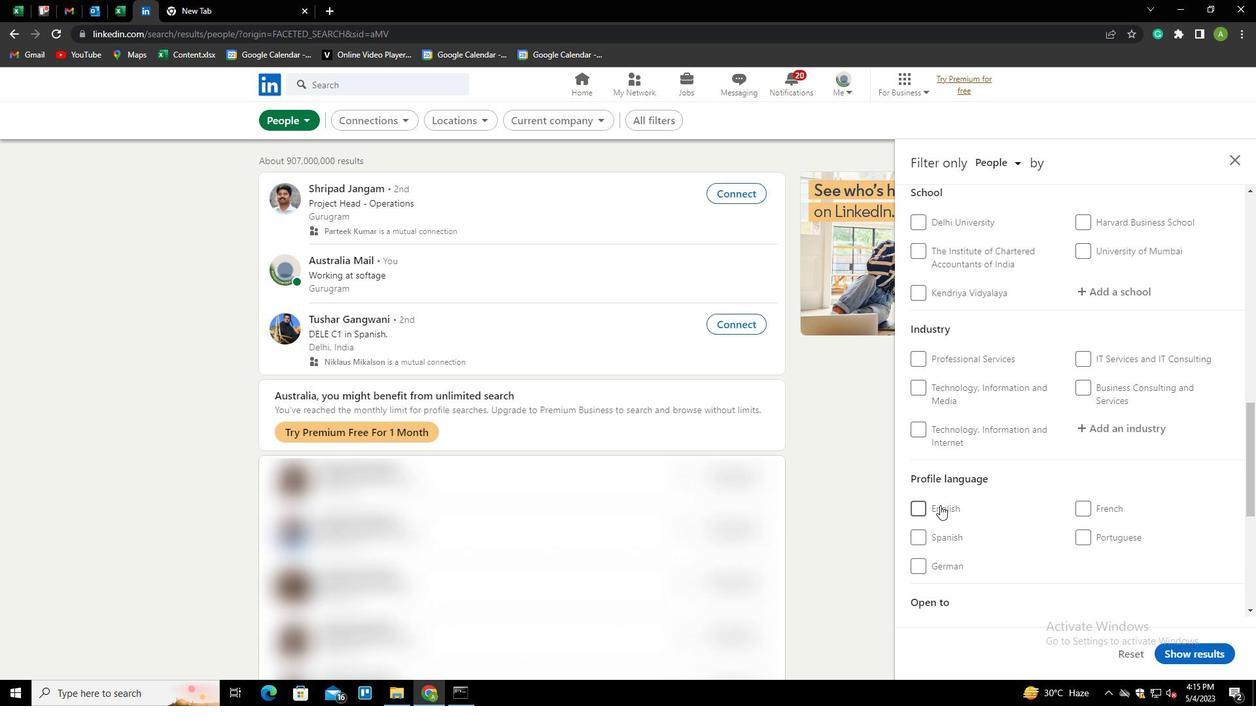 
Action: Mouse moved to (1104, 482)
Screenshot: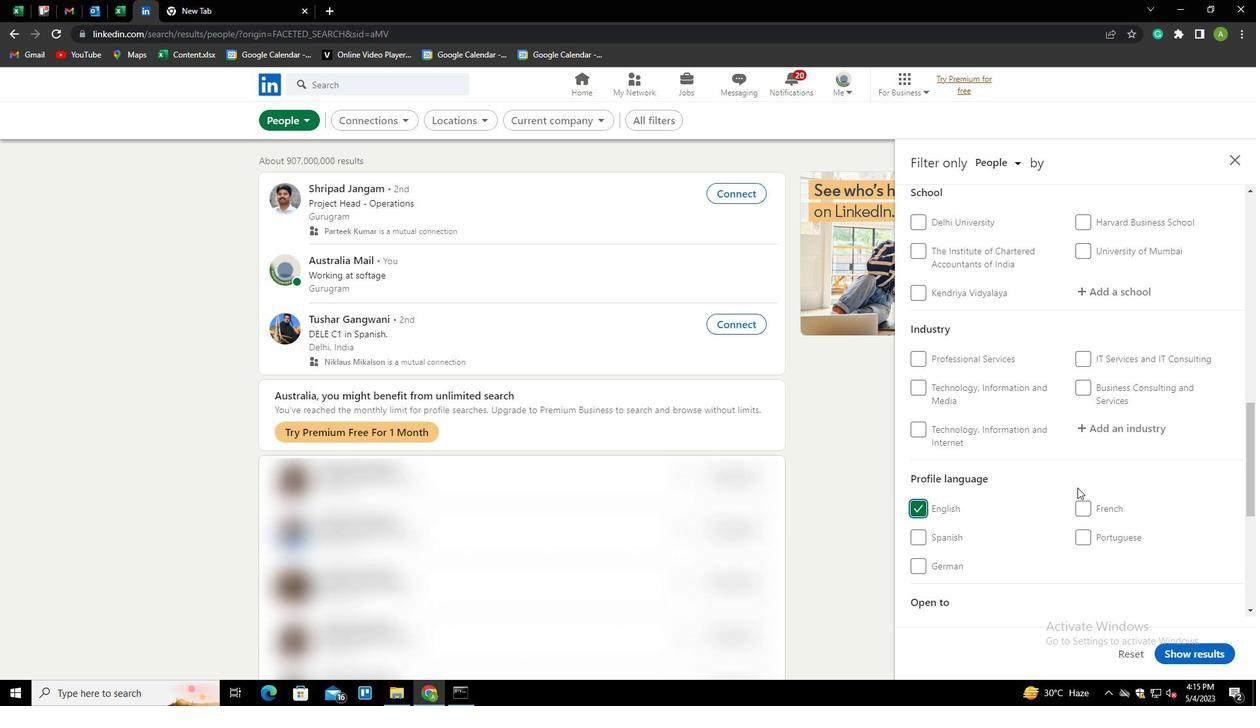 
Action: Mouse scrolled (1104, 482) with delta (0, 0)
Screenshot: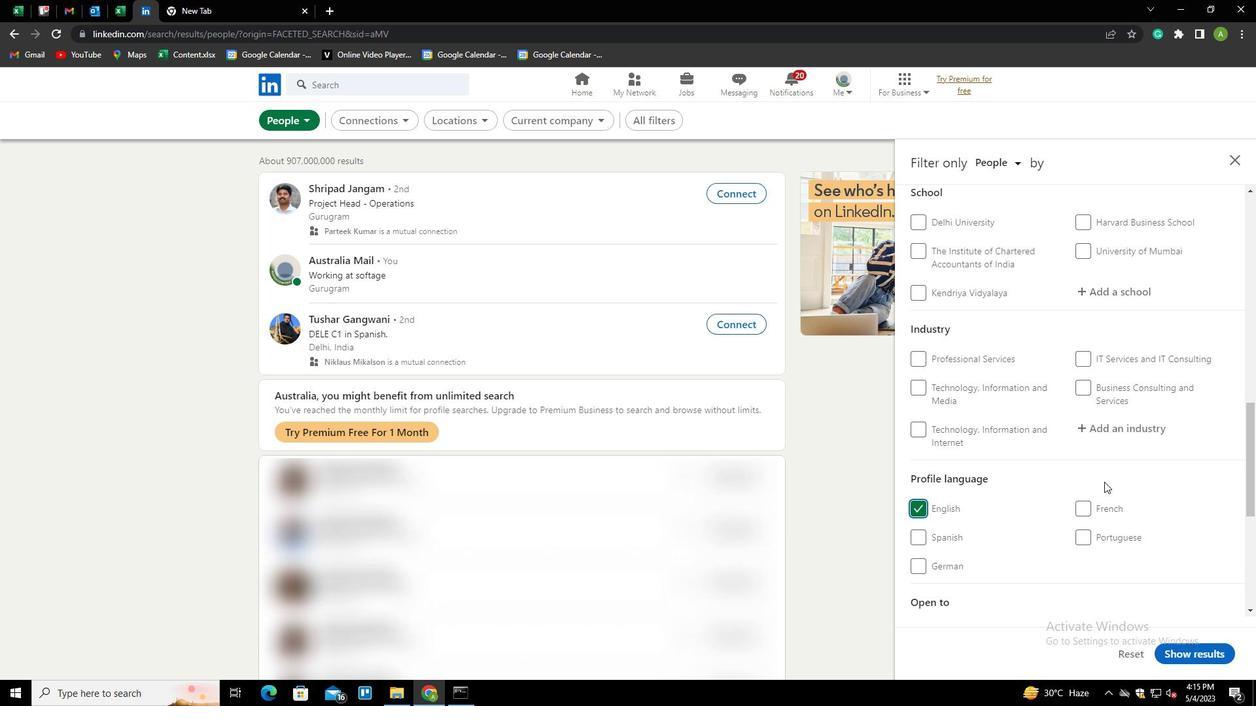 
Action: Mouse scrolled (1104, 482) with delta (0, 0)
Screenshot: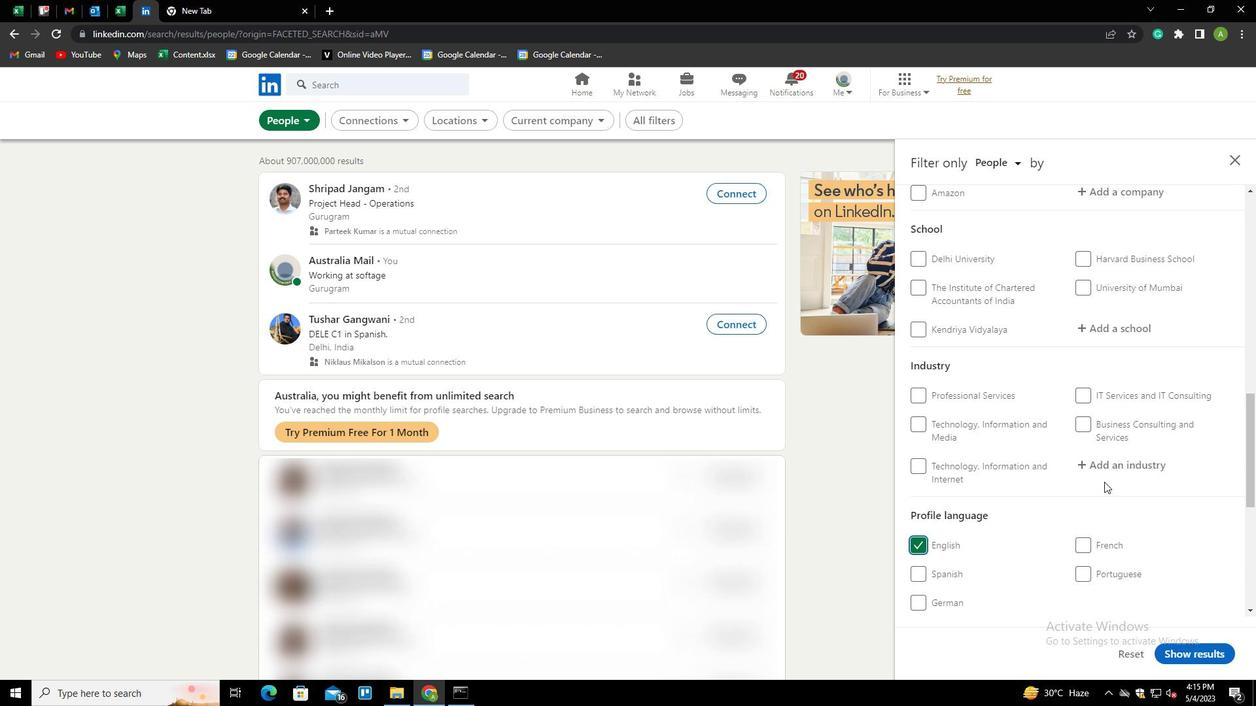 
Action: Mouse scrolled (1104, 482) with delta (0, 0)
Screenshot: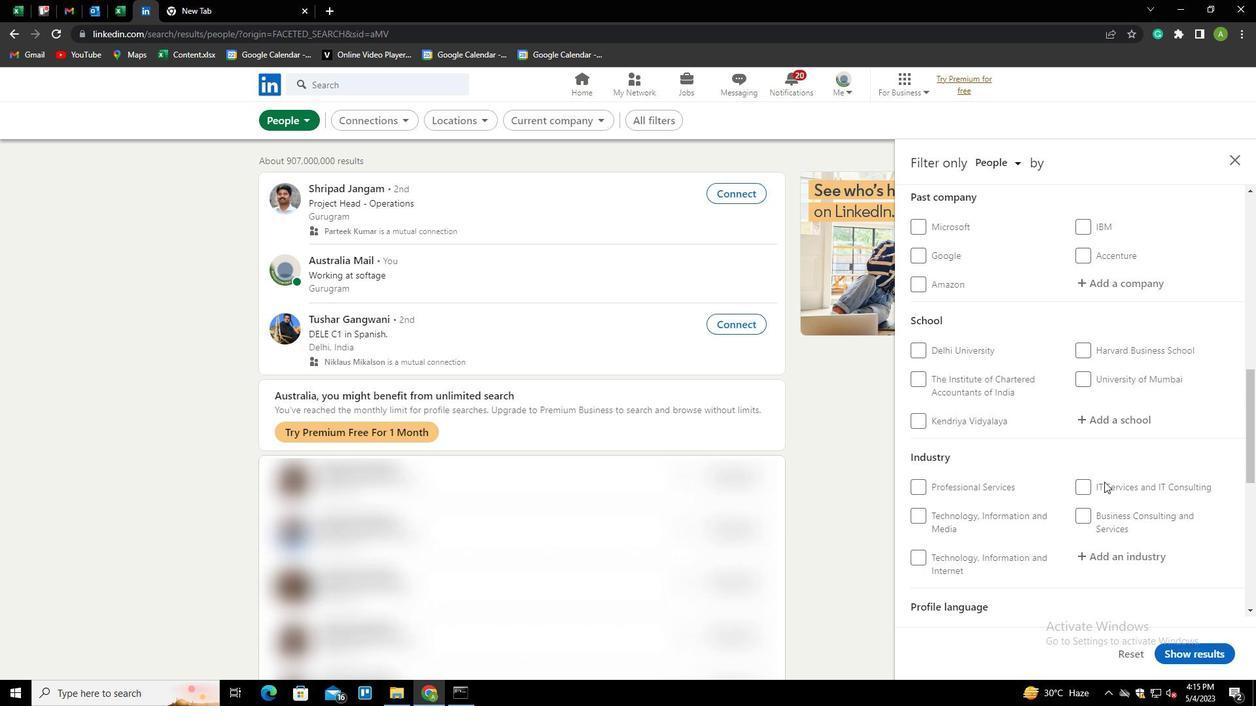 
Action: Mouse scrolled (1104, 482) with delta (0, 0)
Screenshot: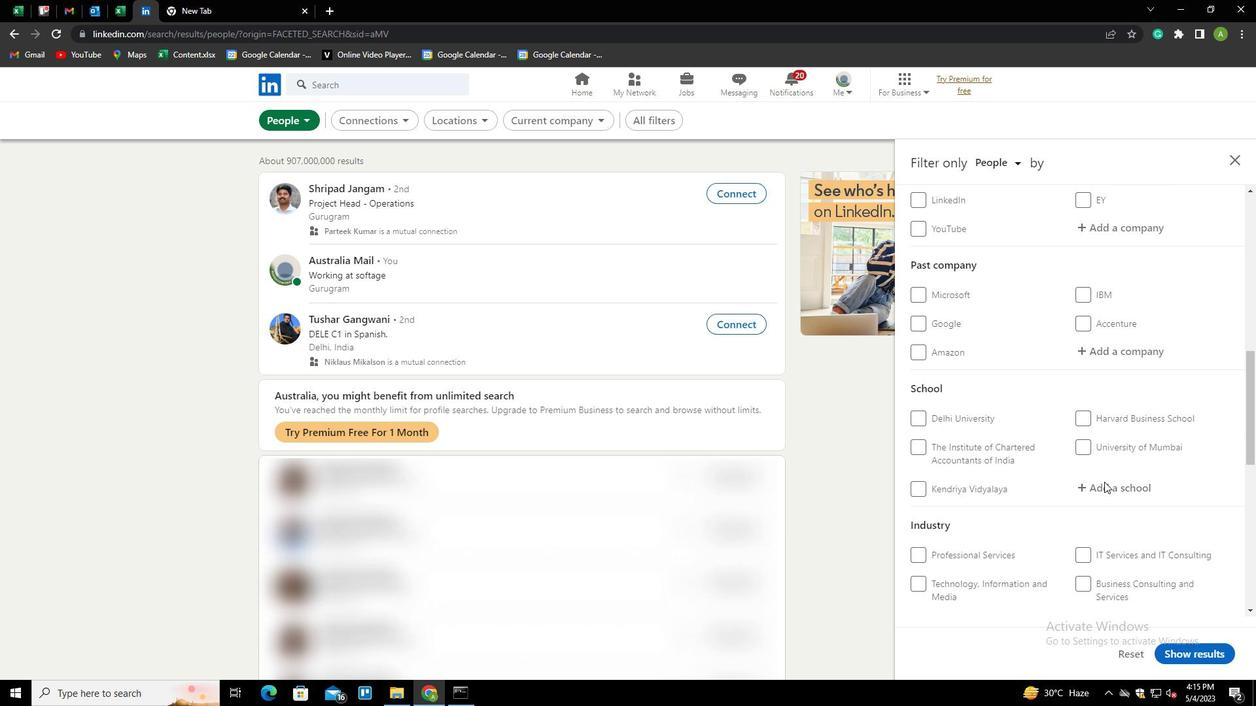 
Action: Mouse scrolled (1104, 482) with delta (0, 0)
Screenshot: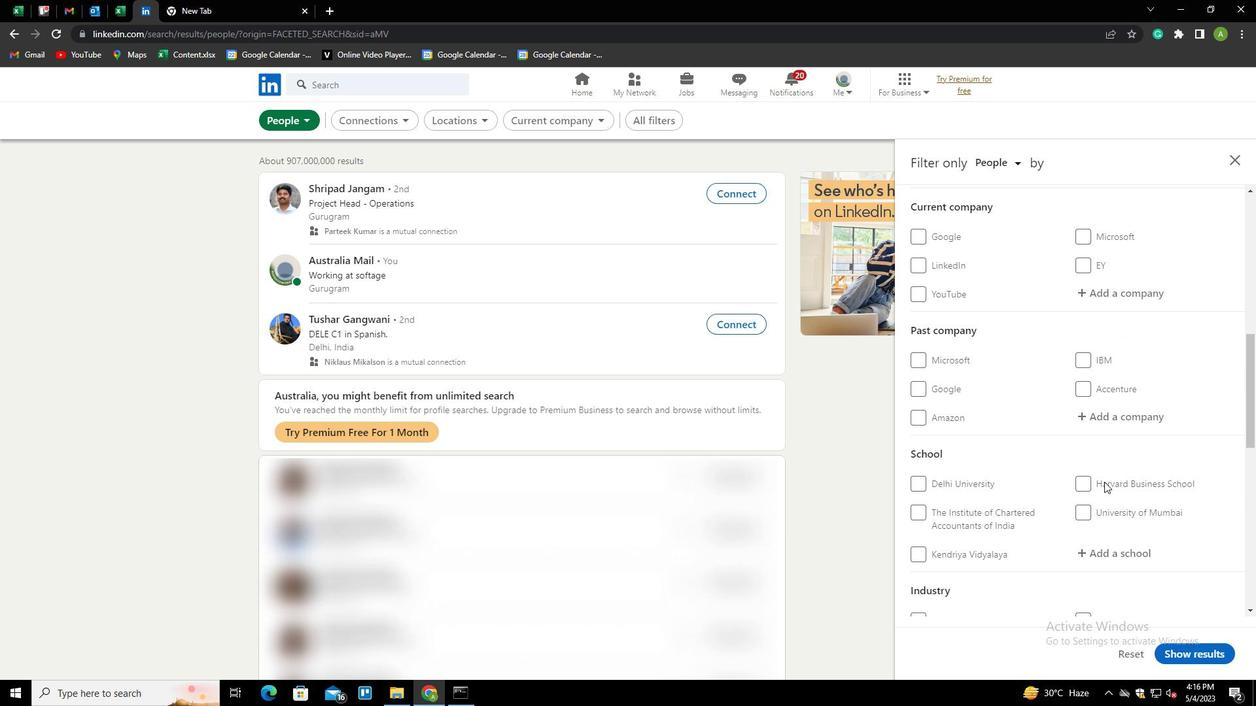 
Action: Mouse scrolled (1104, 482) with delta (0, 0)
Screenshot: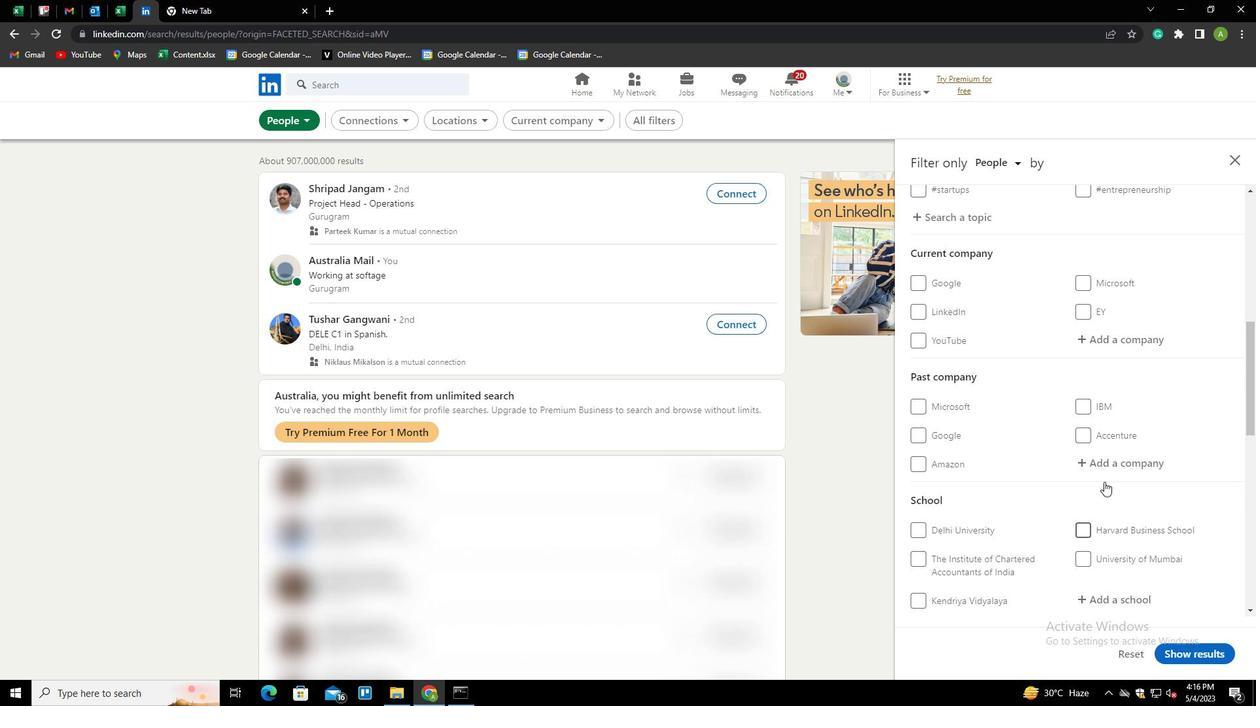 
Action: Mouse scrolled (1104, 482) with delta (0, 0)
Screenshot: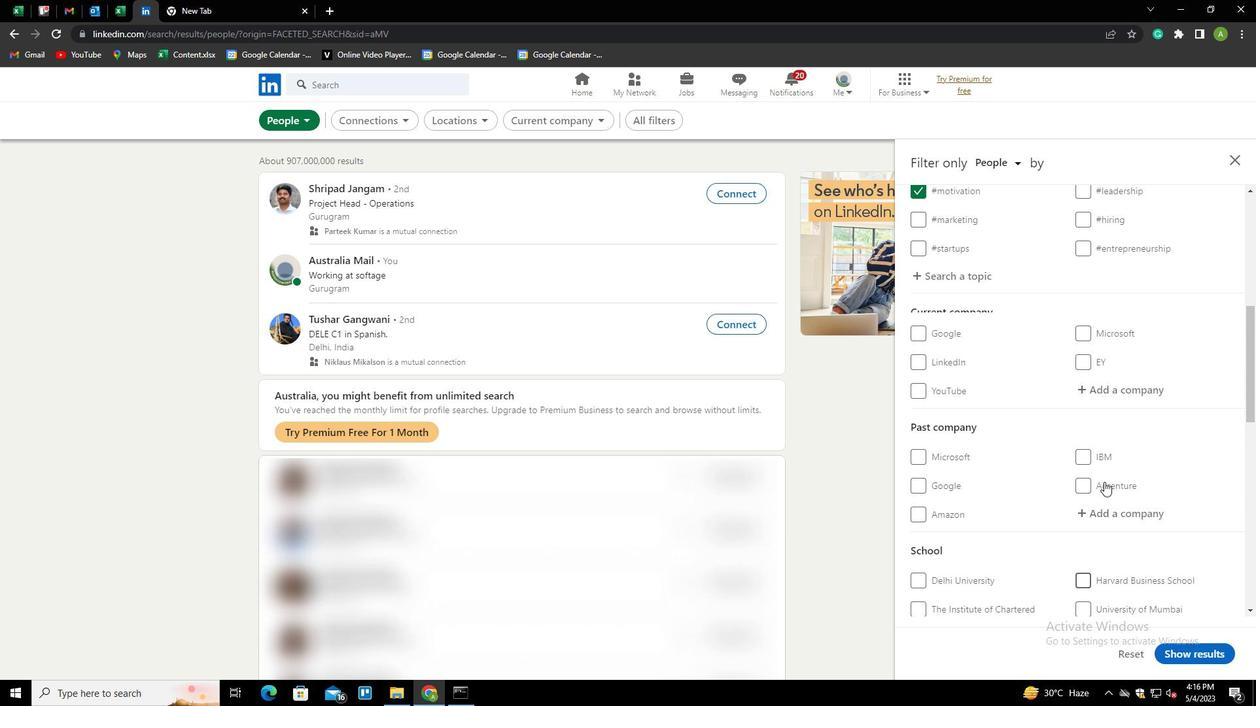 
Action: Mouse scrolled (1104, 481) with delta (0, 0)
Screenshot: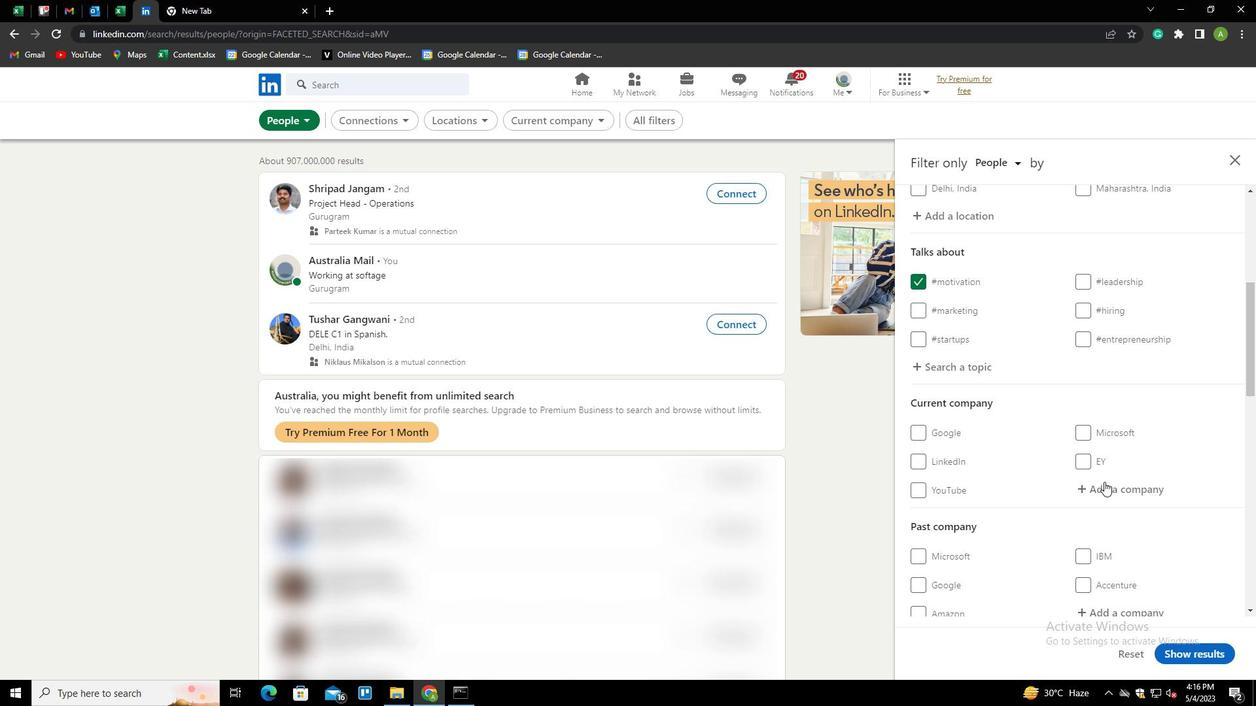 
Action: Mouse moved to (1095, 418)
Screenshot: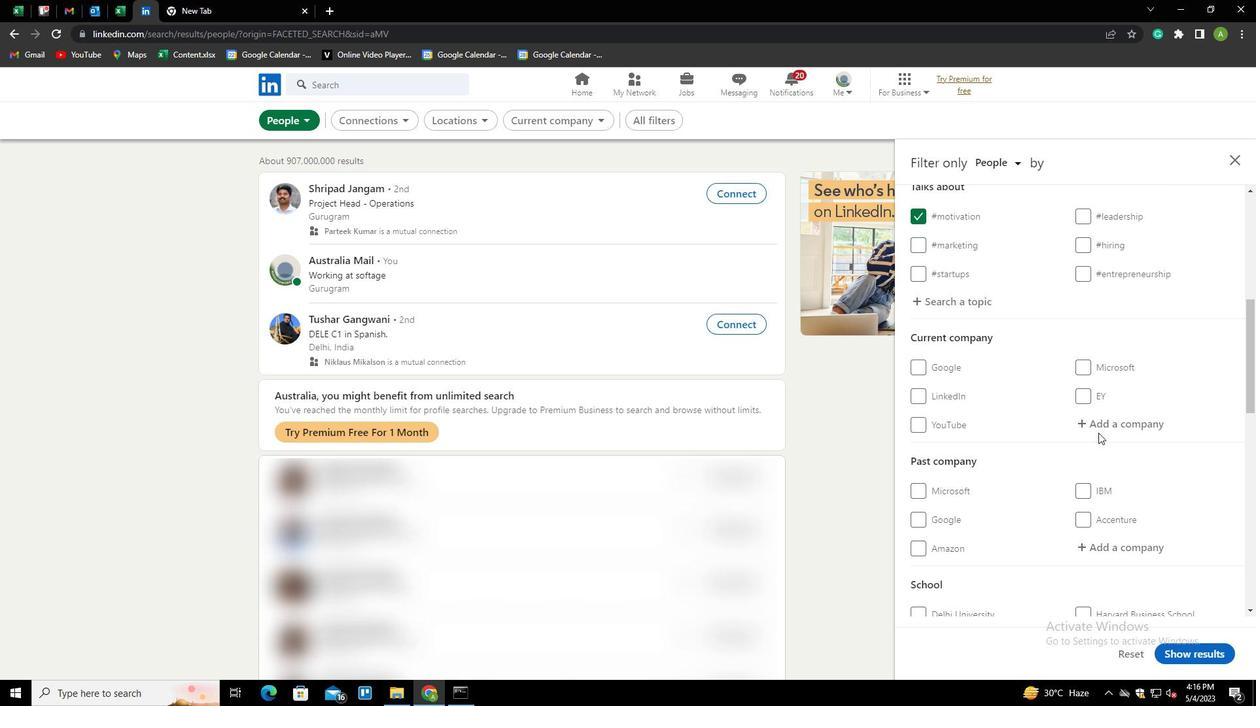 
Action: Mouse pressed left at (1095, 418)
Screenshot: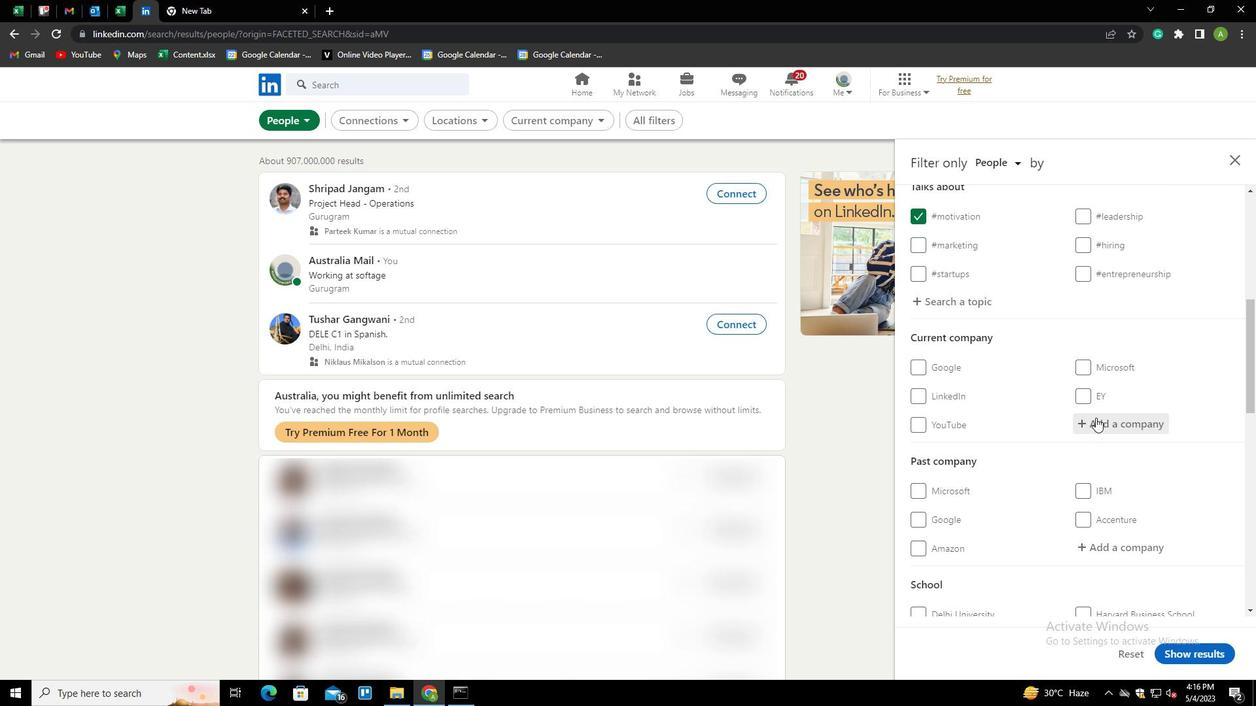 
Action: Mouse moved to (1101, 423)
Screenshot: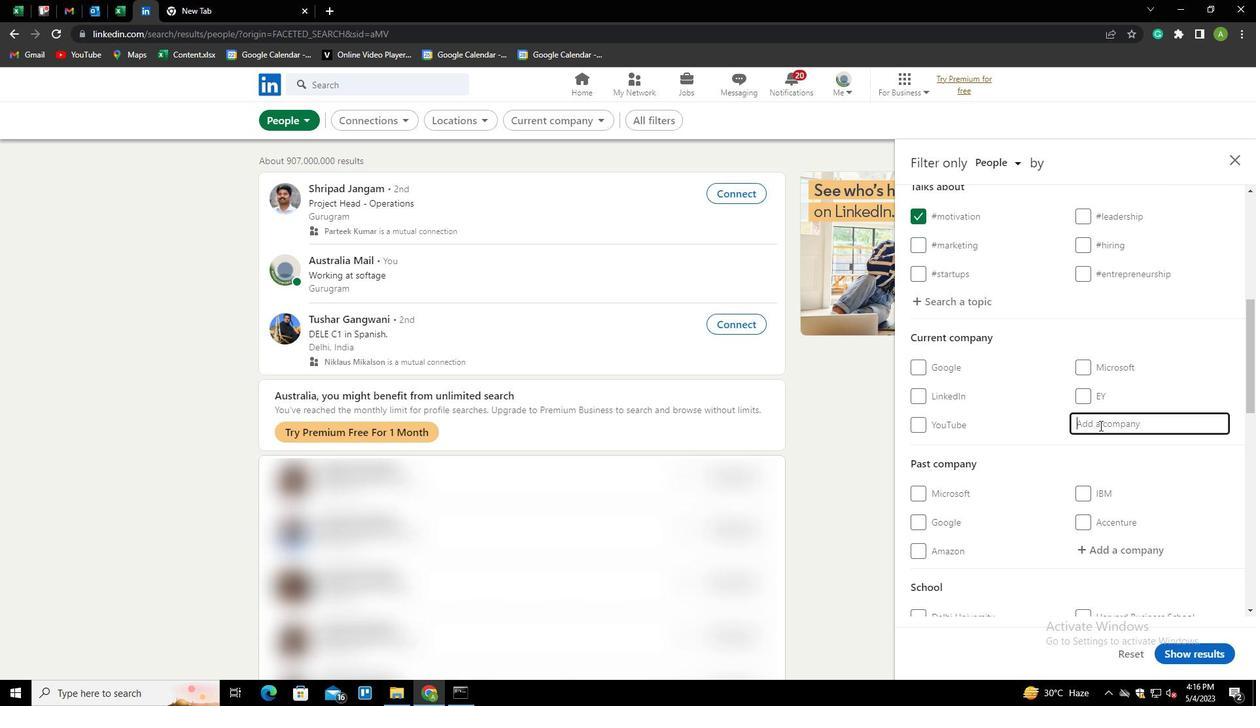 
Action: Mouse pressed left at (1101, 423)
Screenshot: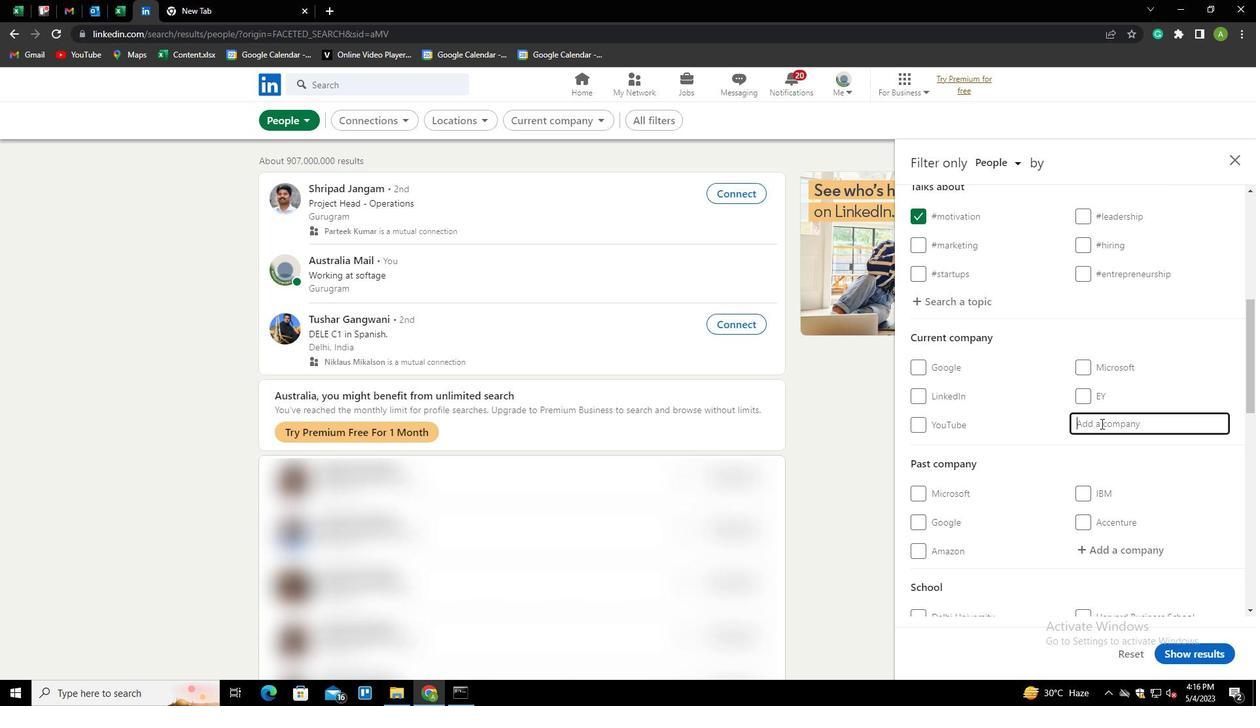 
Action: Key pressed <Key.shift>EN<Key.backspace><Key.backspace>
Screenshot: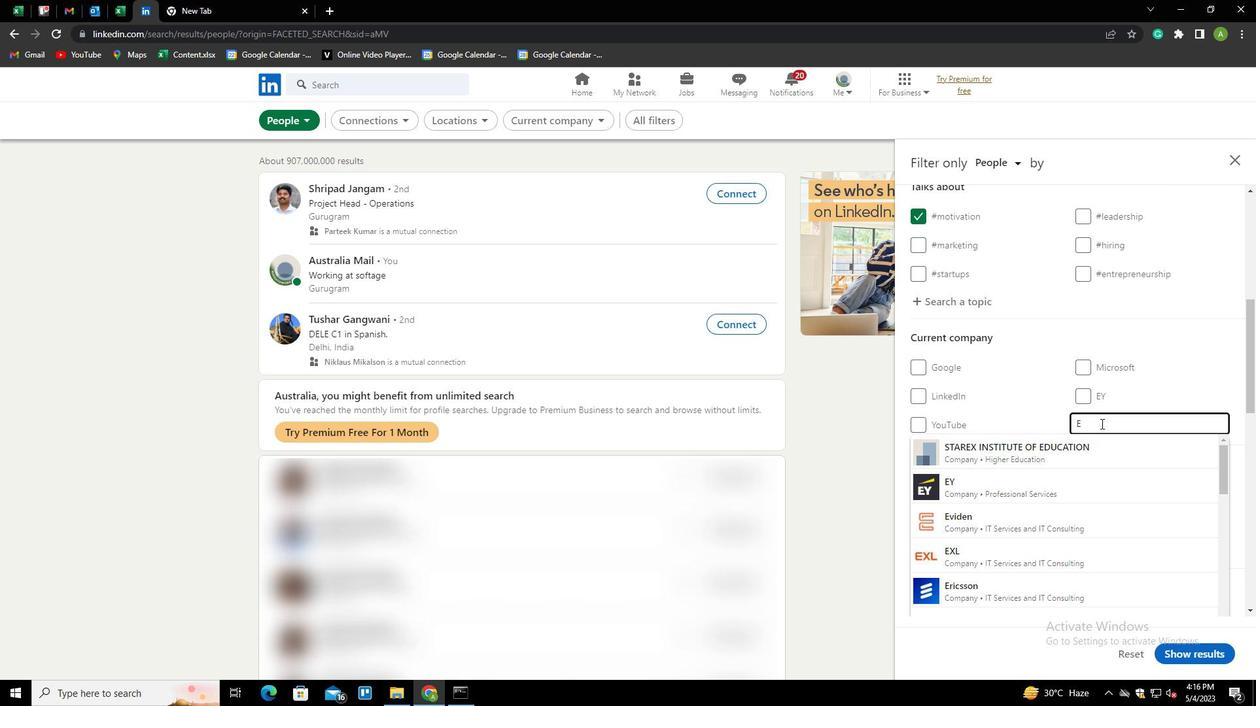 
Action: Mouse moved to (1104, 422)
Screenshot: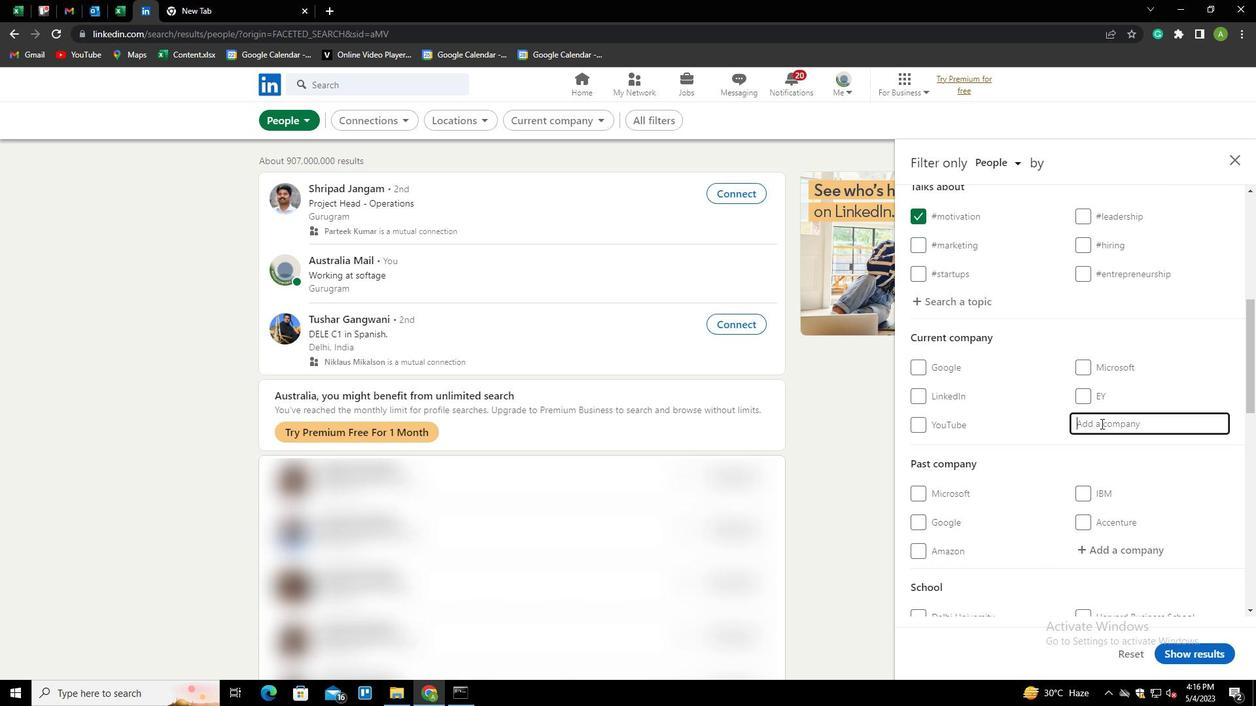 
Action: Mouse scrolled (1104, 422) with delta (0, 0)
Screenshot: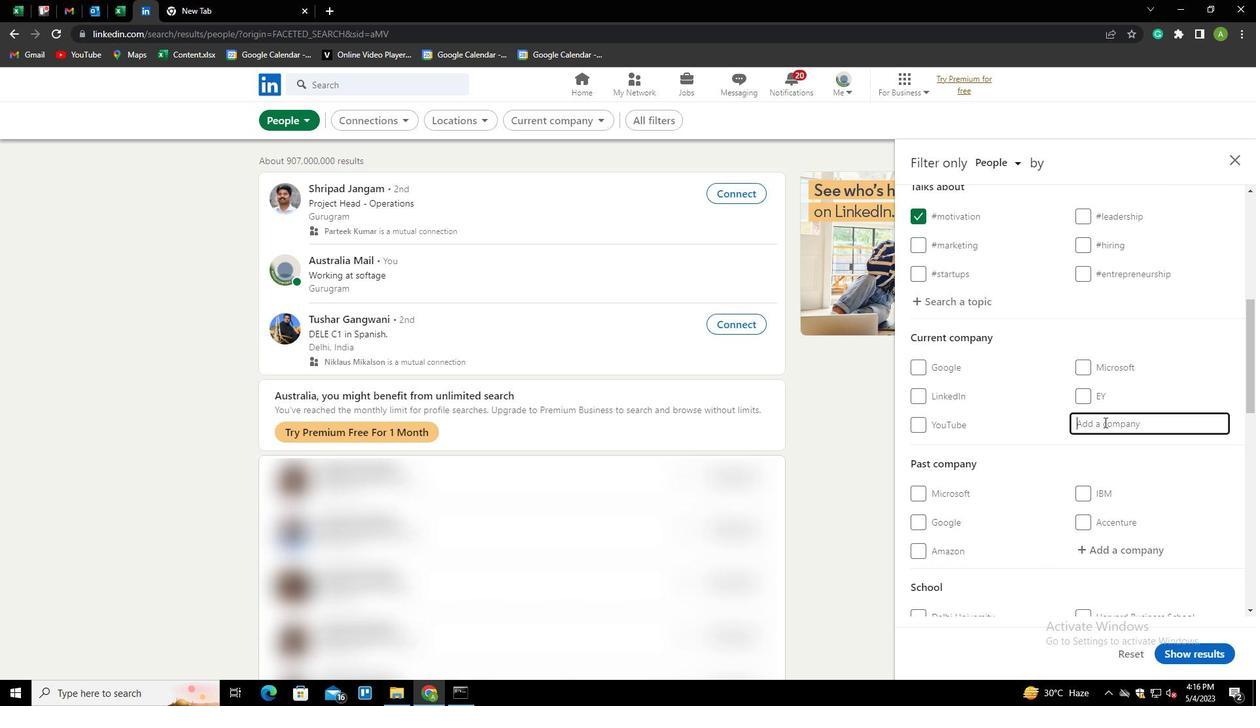 
Action: Mouse scrolled (1104, 422) with delta (0, 0)
Screenshot: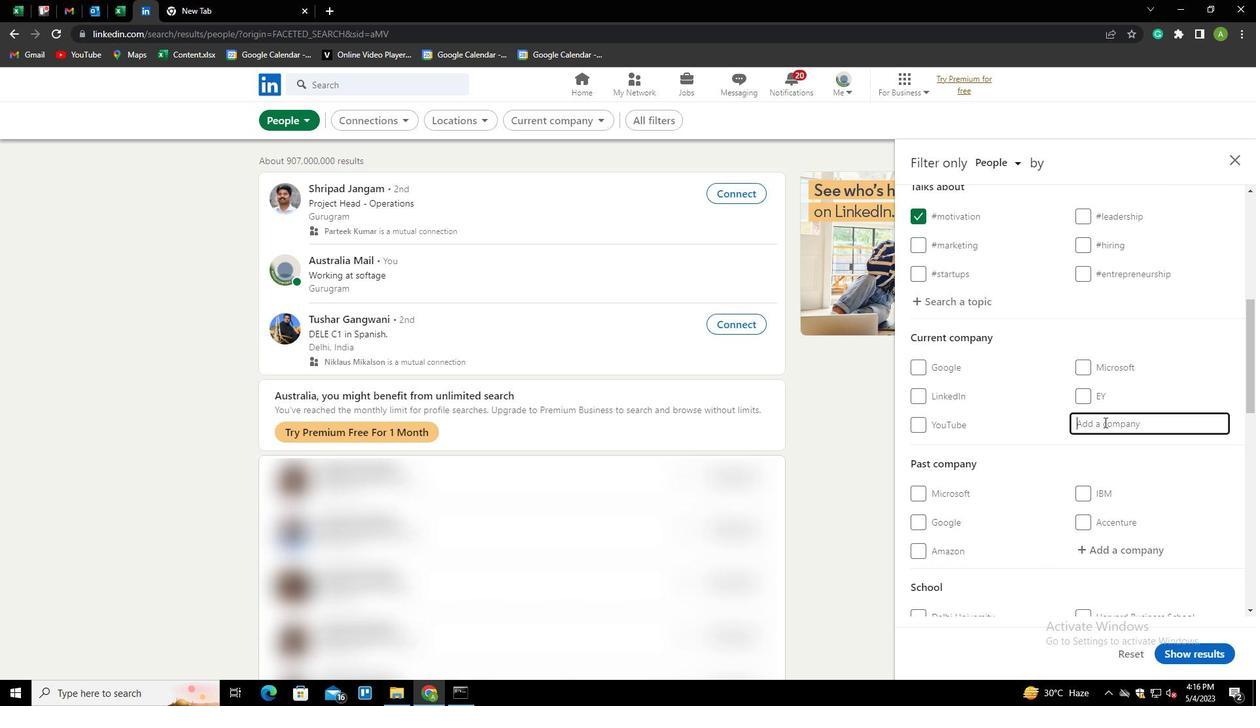 
Action: Mouse scrolled (1104, 422) with delta (0, 0)
Screenshot: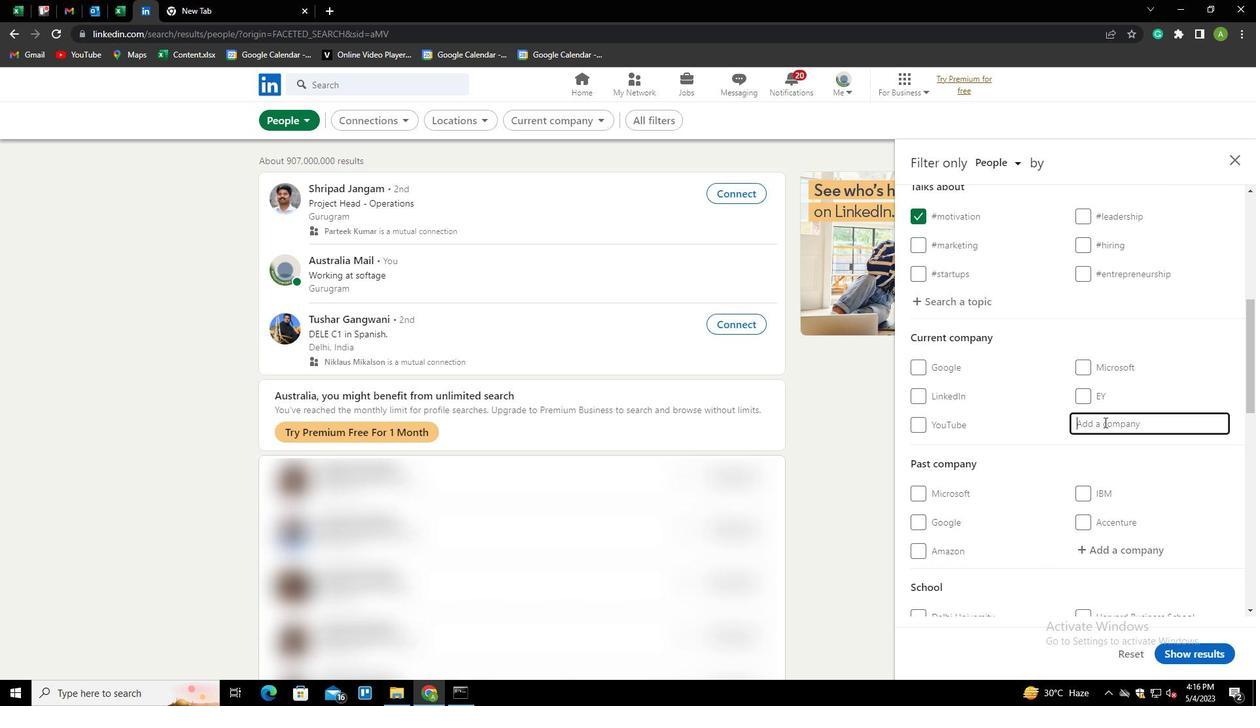 
Action: Mouse scrolled (1104, 422) with delta (0, 0)
Screenshot: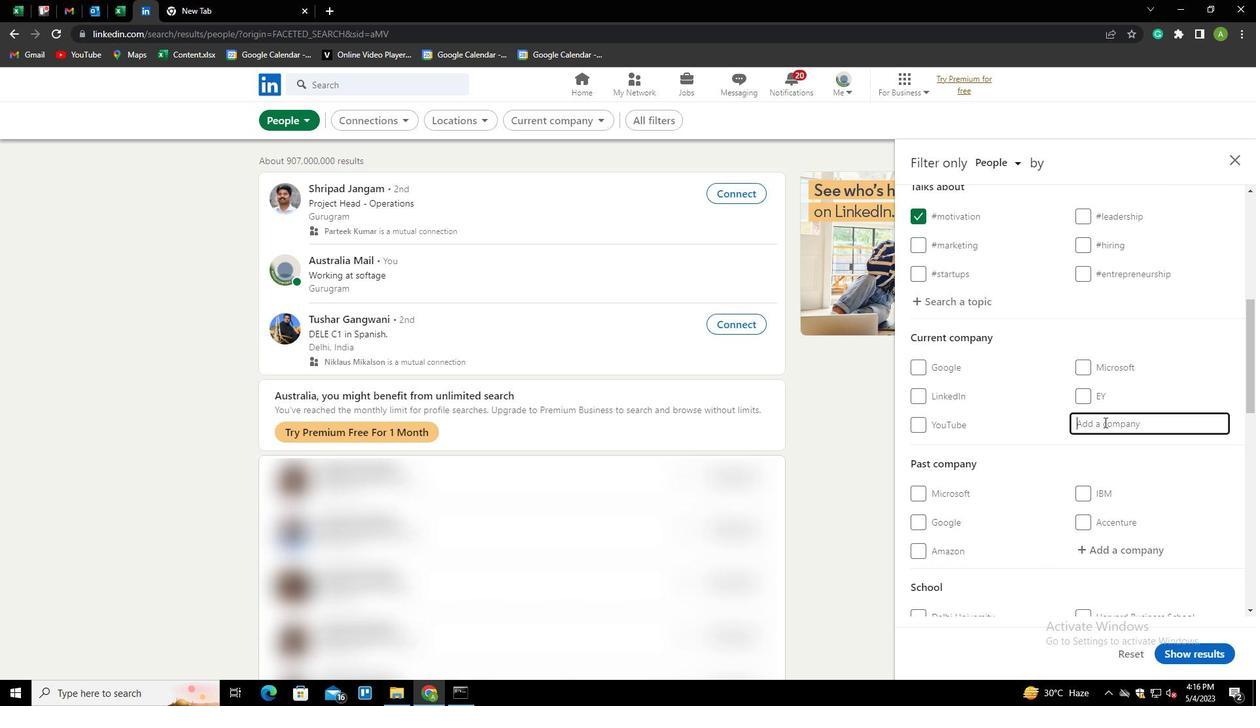 
Action: Mouse scrolled (1104, 422) with delta (0, 0)
Screenshot: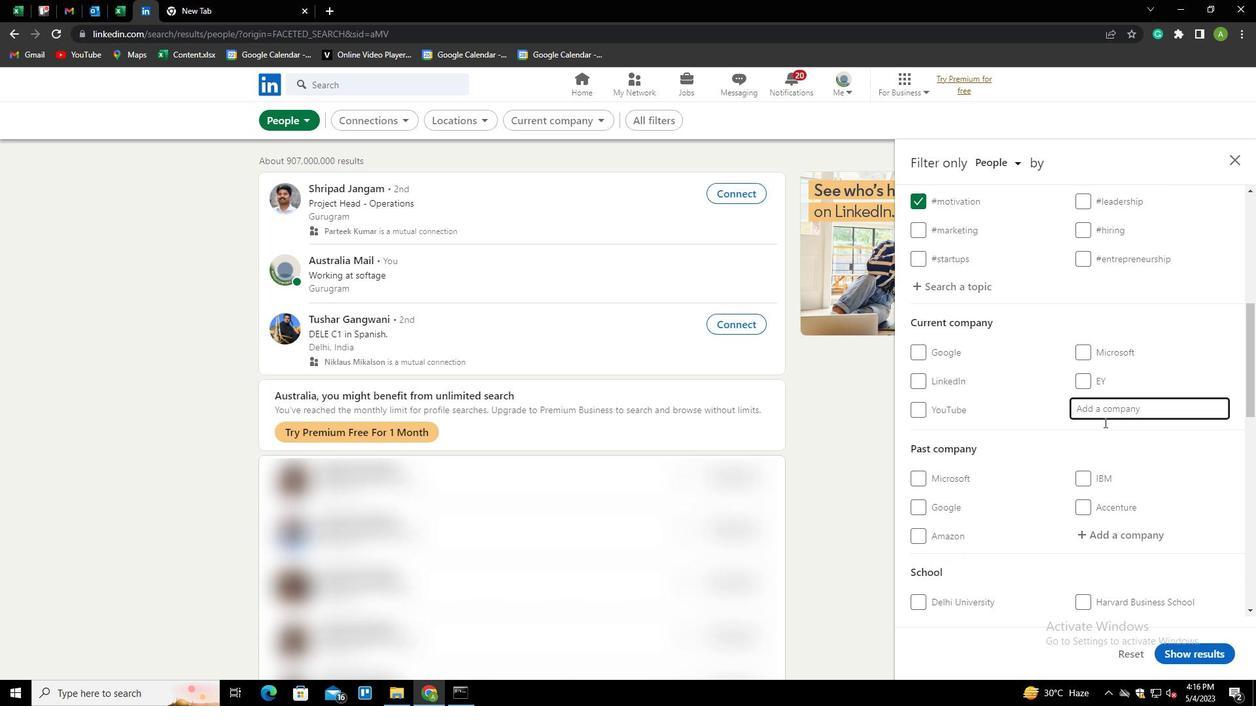 
Action: Mouse scrolled (1104, 422) with delta (0, 0)
Screenshot: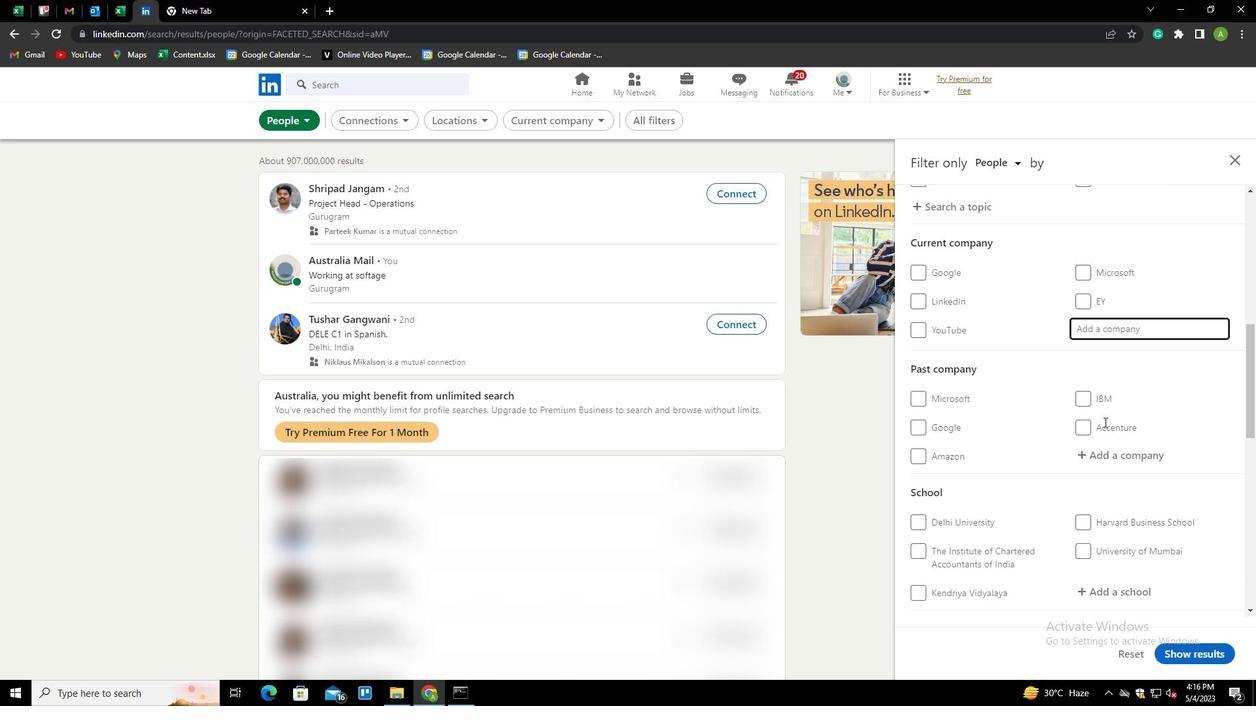 
Action: Mouse moved to (1073, 418)
Screenshot: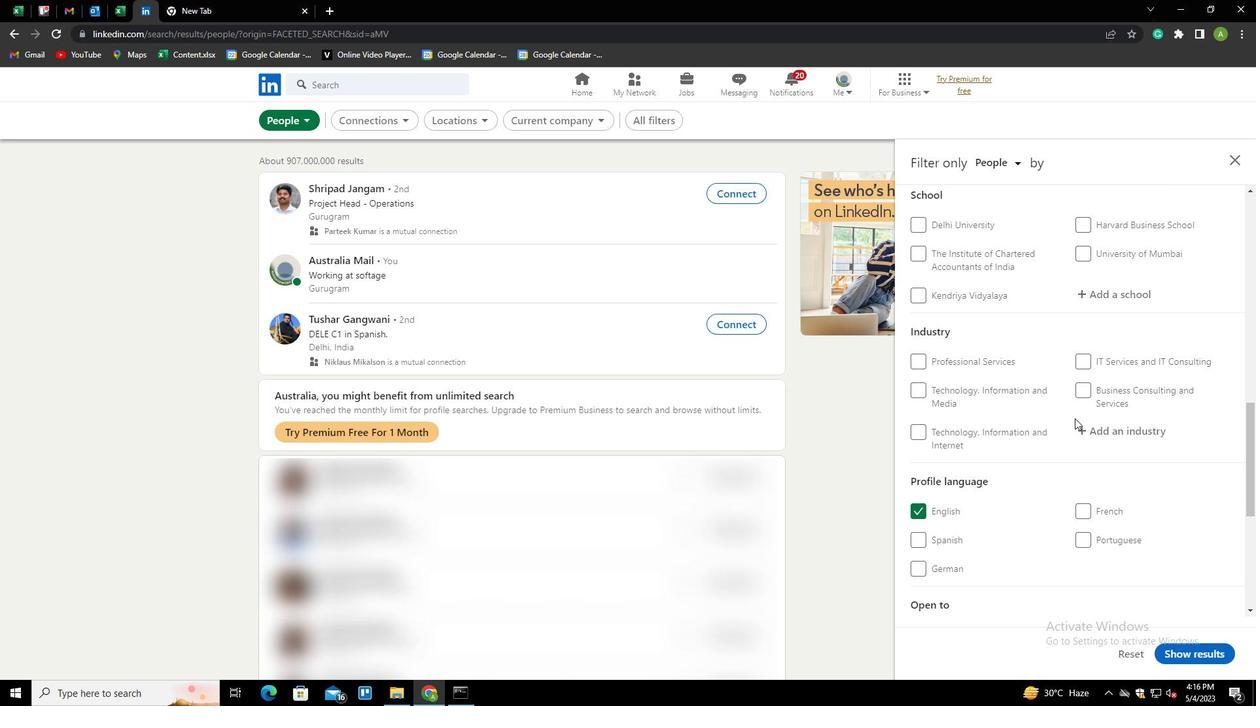 
Action: Mouse scrolled (1073, 419) with delta (0, 0)
Screenshot: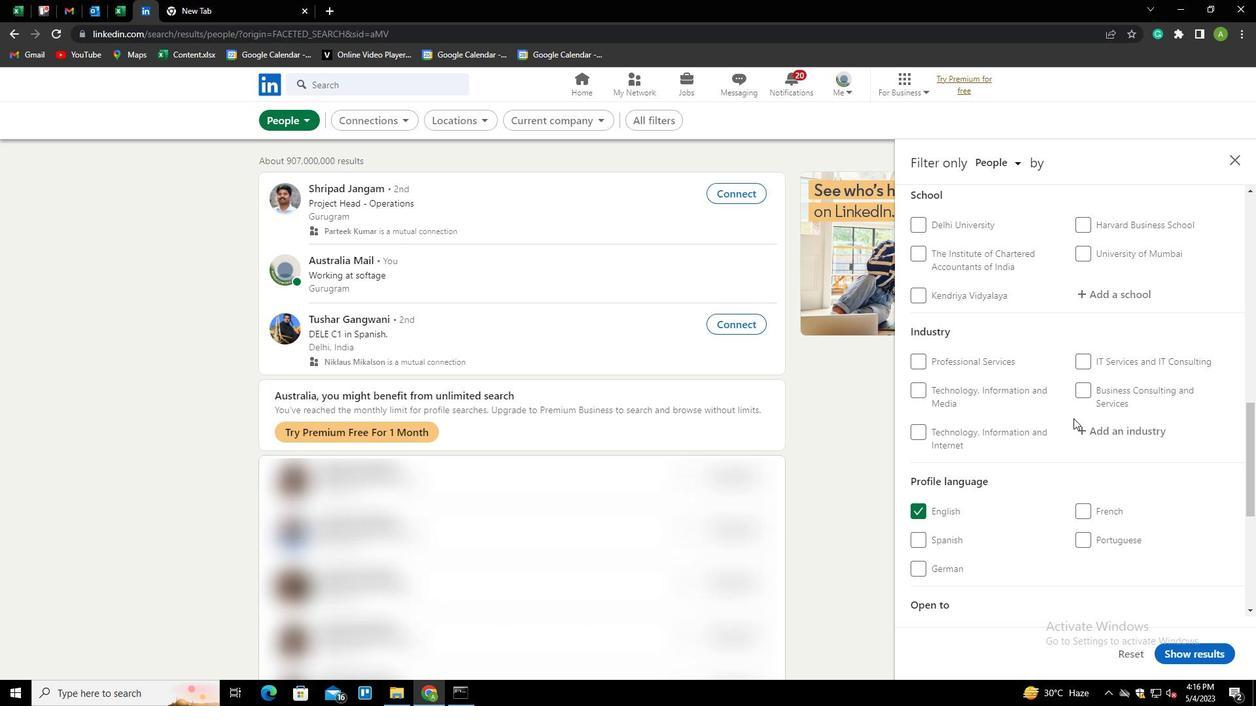 
Action: Mouse scrolled (1073, 419) with delta (0, 0)
Screenshot: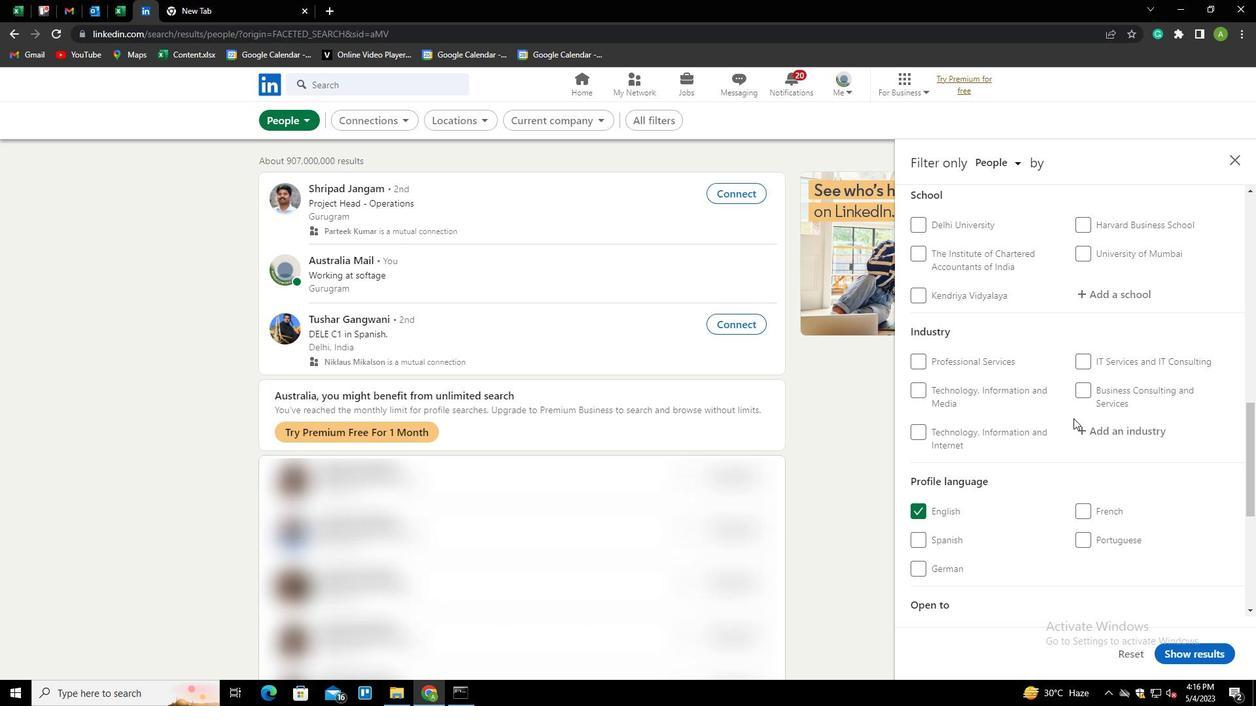 
Action: Mouse scrolled (1073, 419) with delta (0, 0)
Screenshot: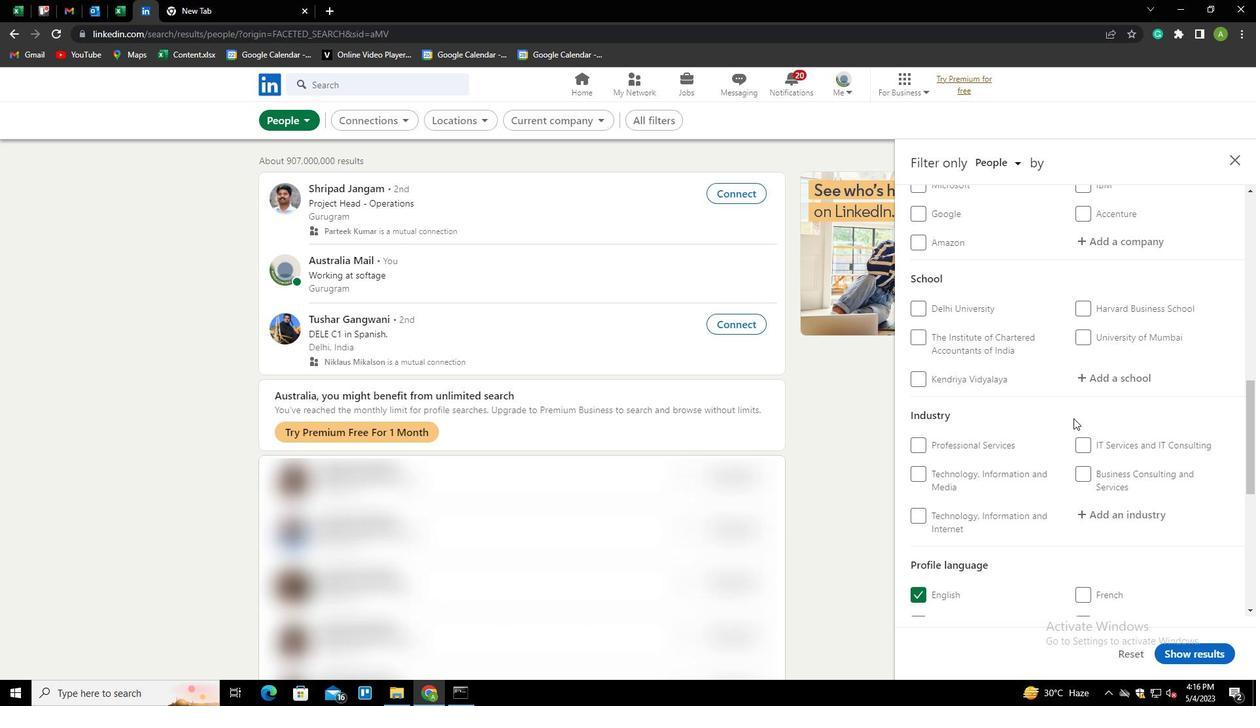
Action: Mouse moved to (1102, 227)
Screenshot: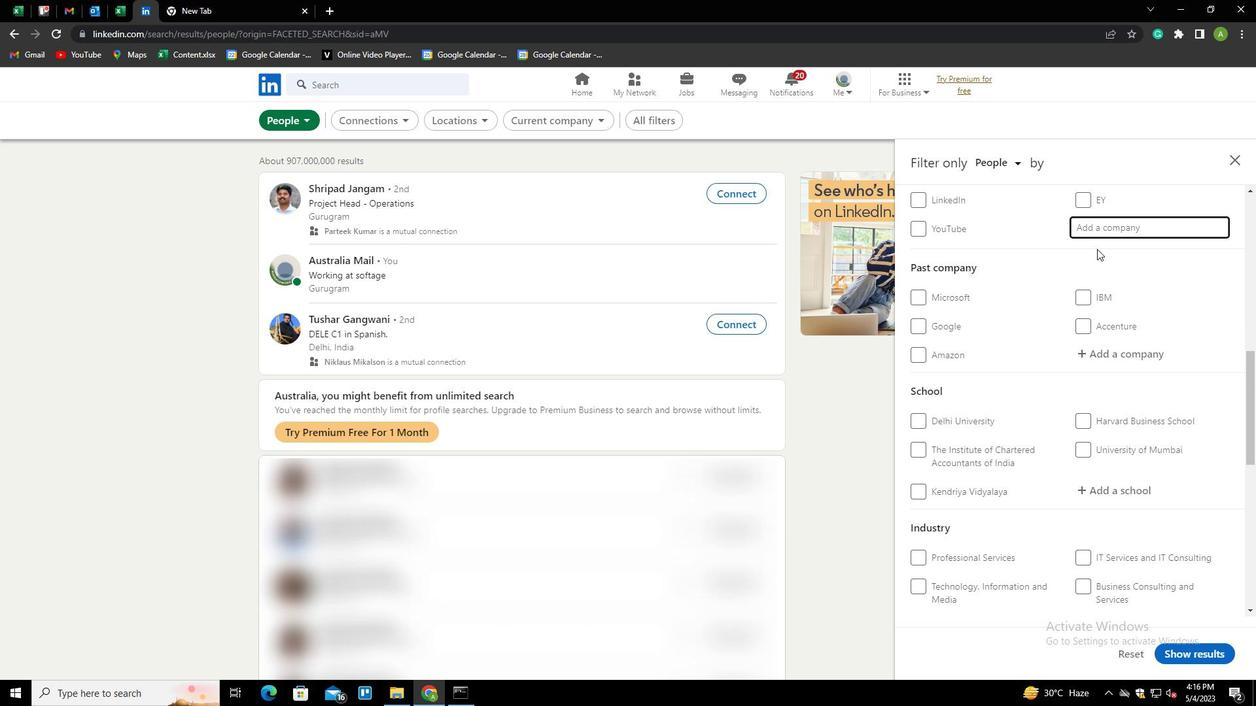 
Action: Mouse pressed left at (1102, 227)
Screenshot: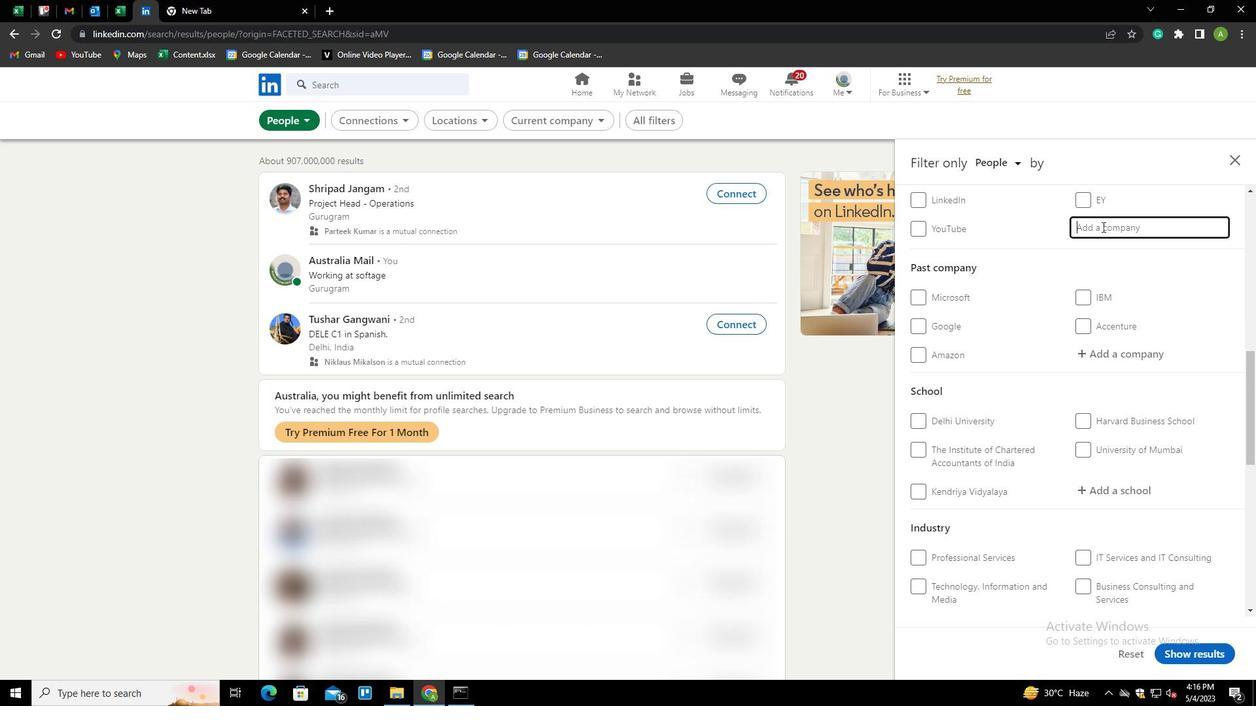 
Action: Key pressed <Key.shift>PRESTIGE<Key.space><Key.shift><Key.shift><Key.shift><Key.shift><Key.shift><Key.shift><Key.shift><Key.shift><Key.shift><Key.shift><Key.shift><Key.shift><Key.shift><Key.shift><Key.shift>GROUP<Key.down><Key.enter>
Screenshot: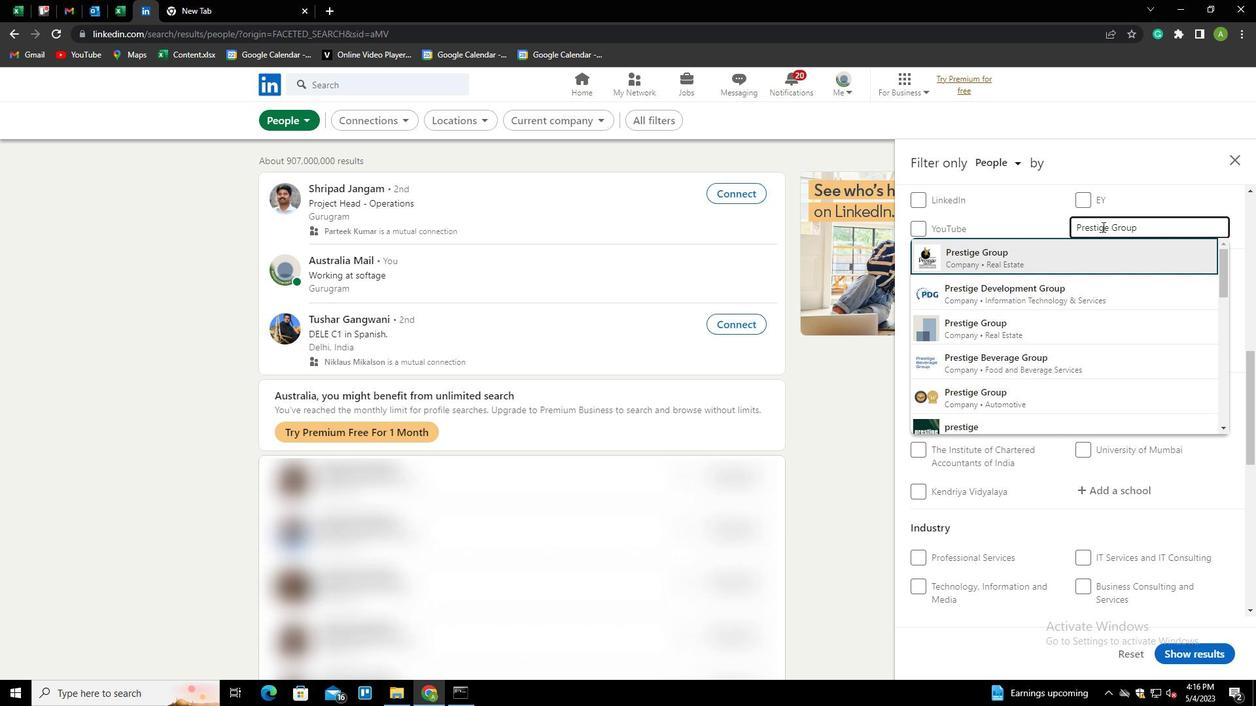 
Action: Mouse scrolled (1102, 226) with delta (0, 0)
Screenshot: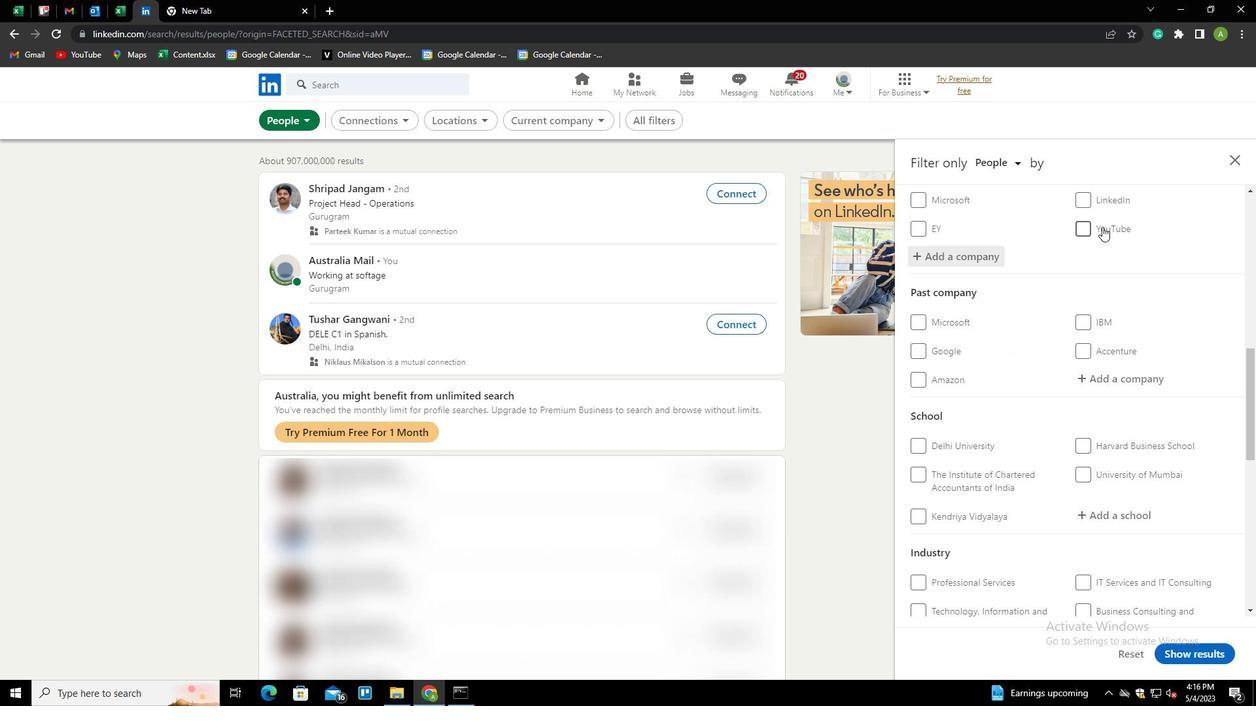 
Action: Mouse scrolled (1102, 226) with delta (0, 0)
Screenshot: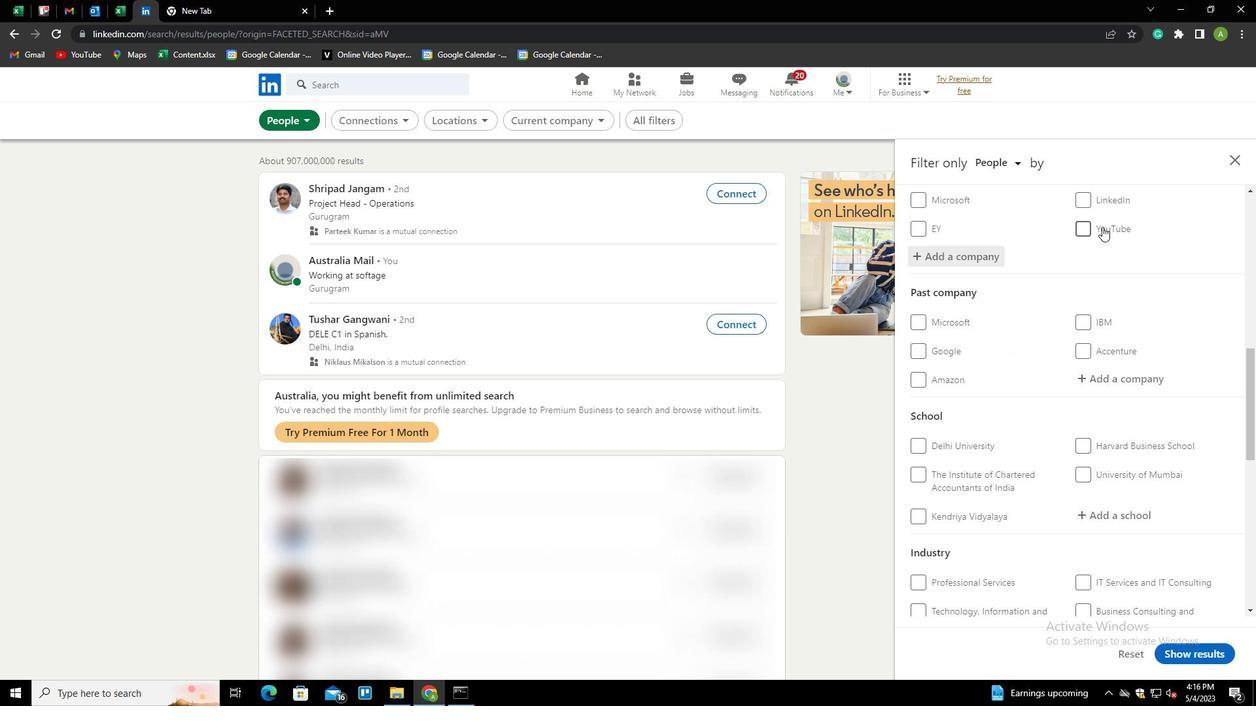 
Action: Mouse moved to (1107, 382)
Screenshot: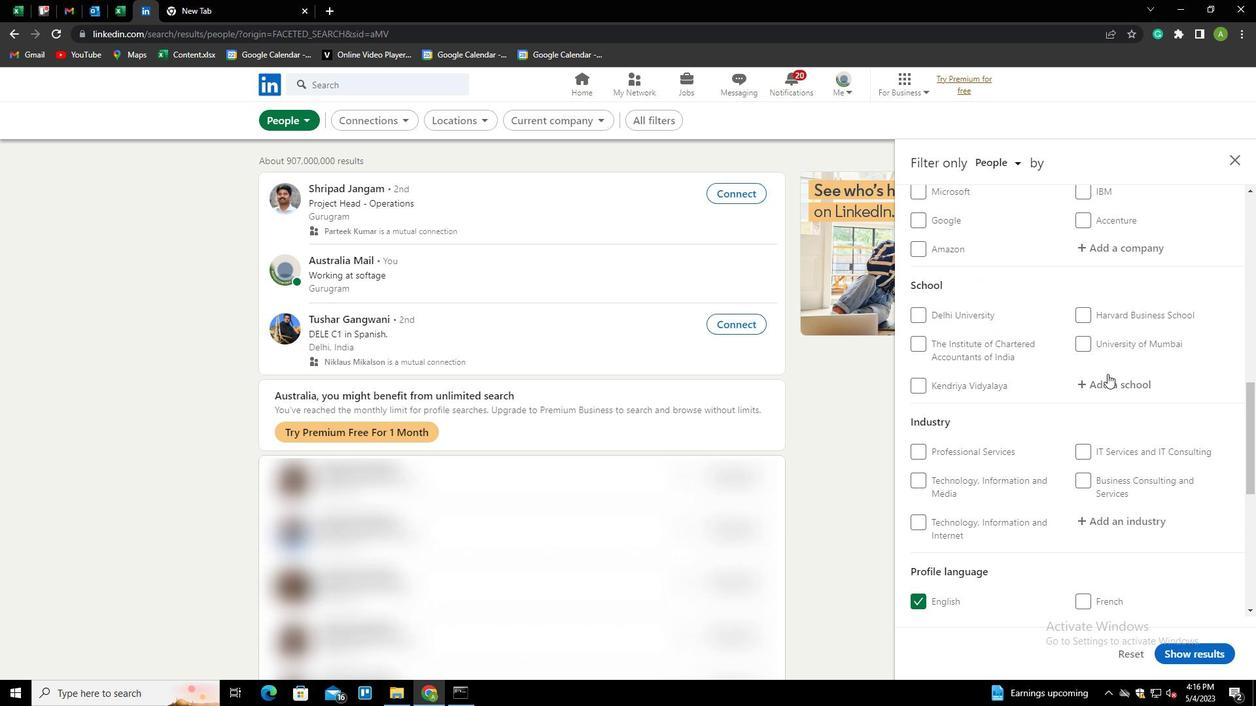 
Action: Mouse pressed left at (1107, 382)
Screenshot: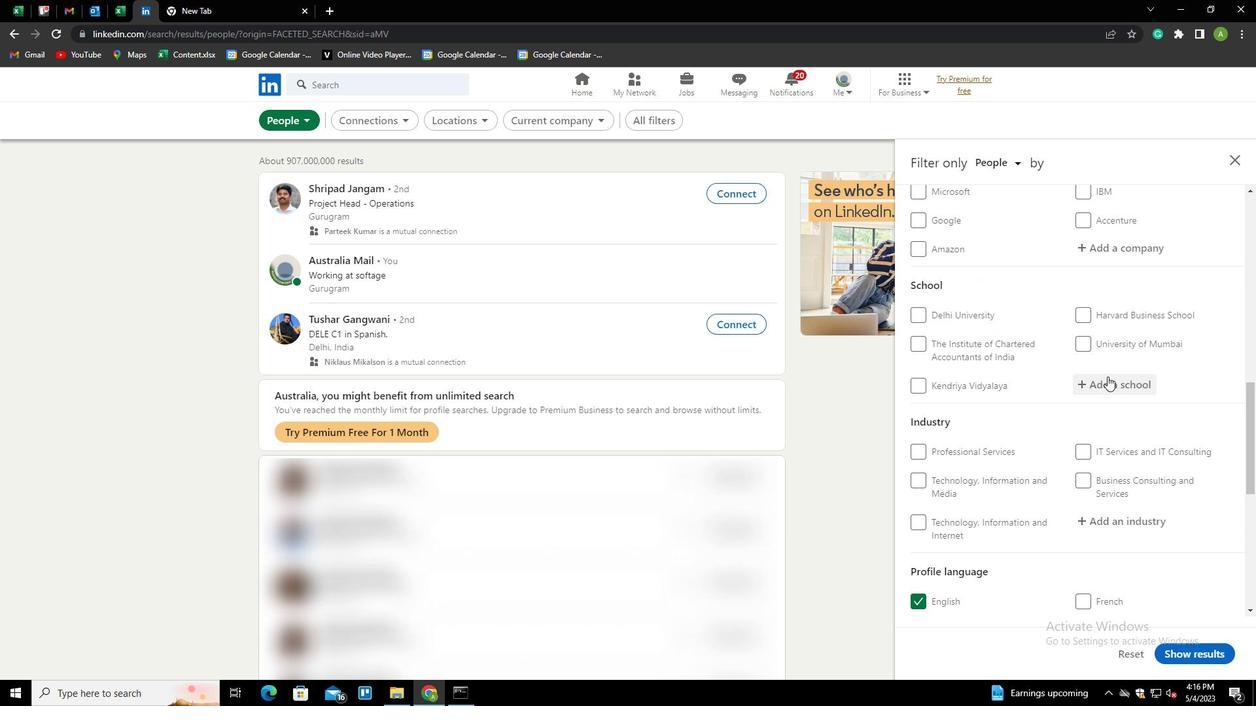 
Action: Key pressed <Key.shift>SVM'S<Key.space><Key.shift>NARSEE<Key.space><Key.shift>MONJEE<Key.space><Key.shift>INSTITUTE<Key.space>OF<Key.shift><Key.space><Key.shift>MANAGEMENT<Key.space><Key.shift>STUDIES<Key.space><Key.shift>(NMIN<Key.backspace>MS)
Screenshot: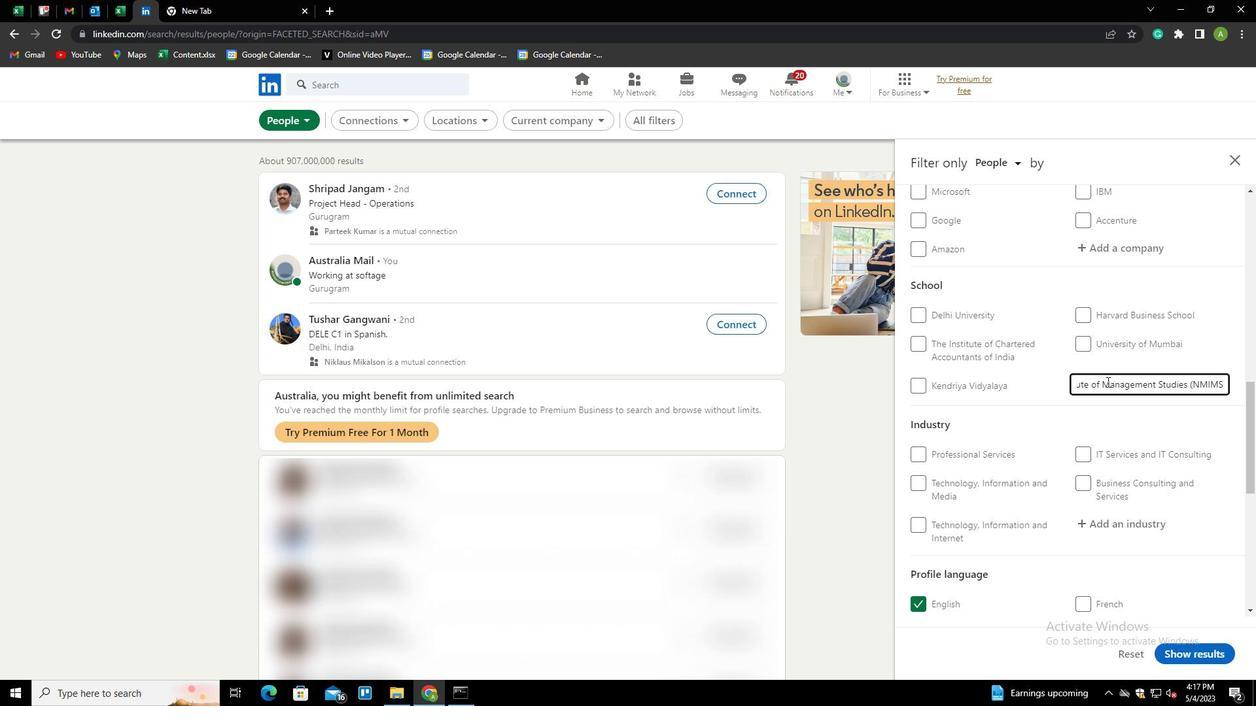 
Action: Mouse moved to (1101, 420)
Screenshot: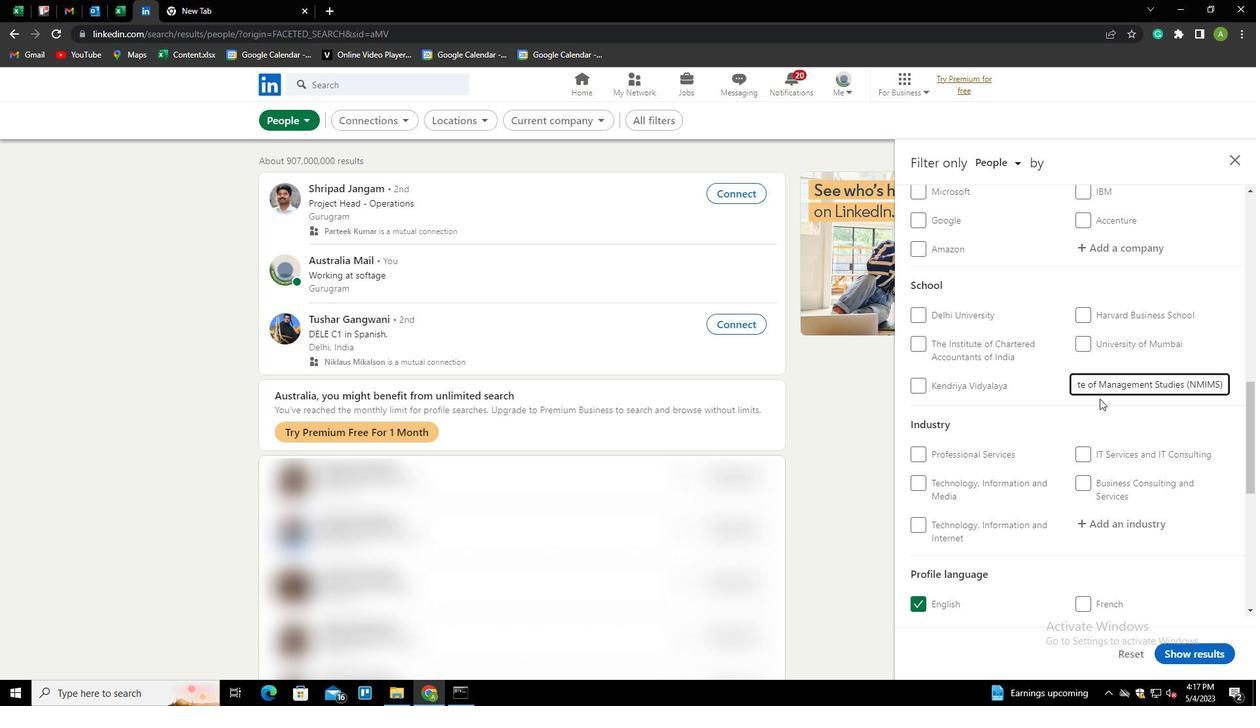 
Action: Mouse pressed left at (1101, 420)
Screenshot: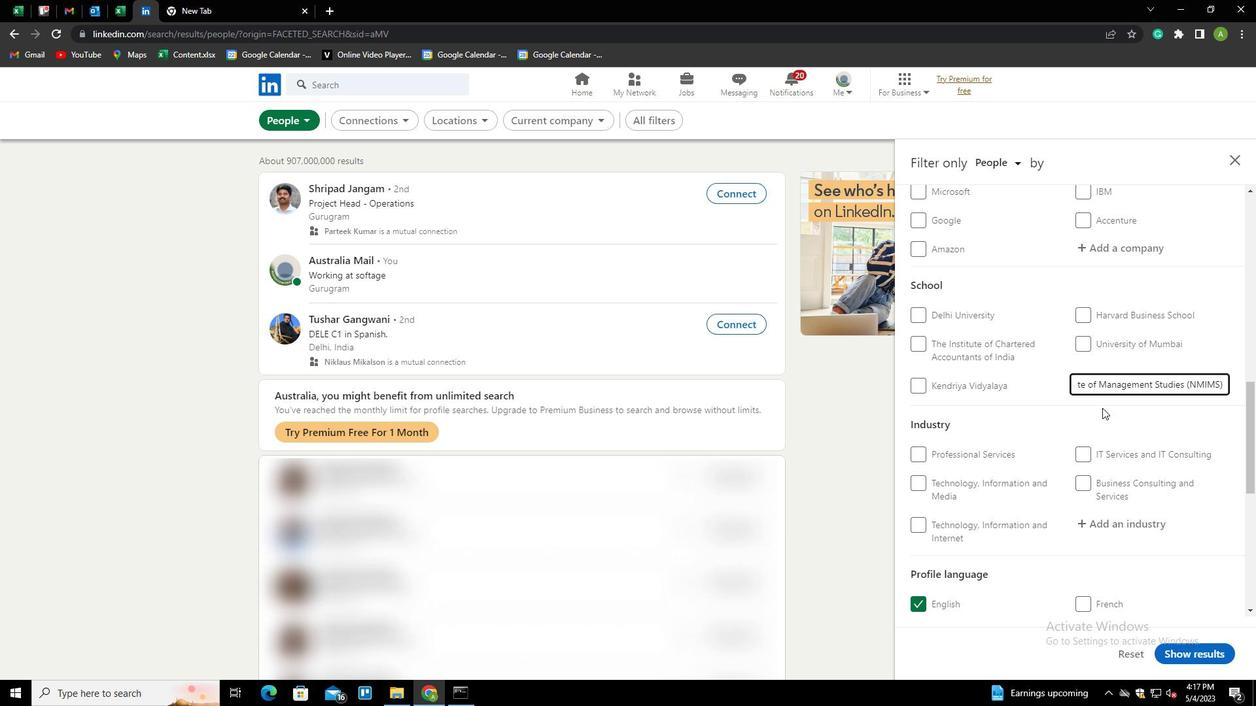 
Action: Mouse moved to (1120, 526)
Screenshot: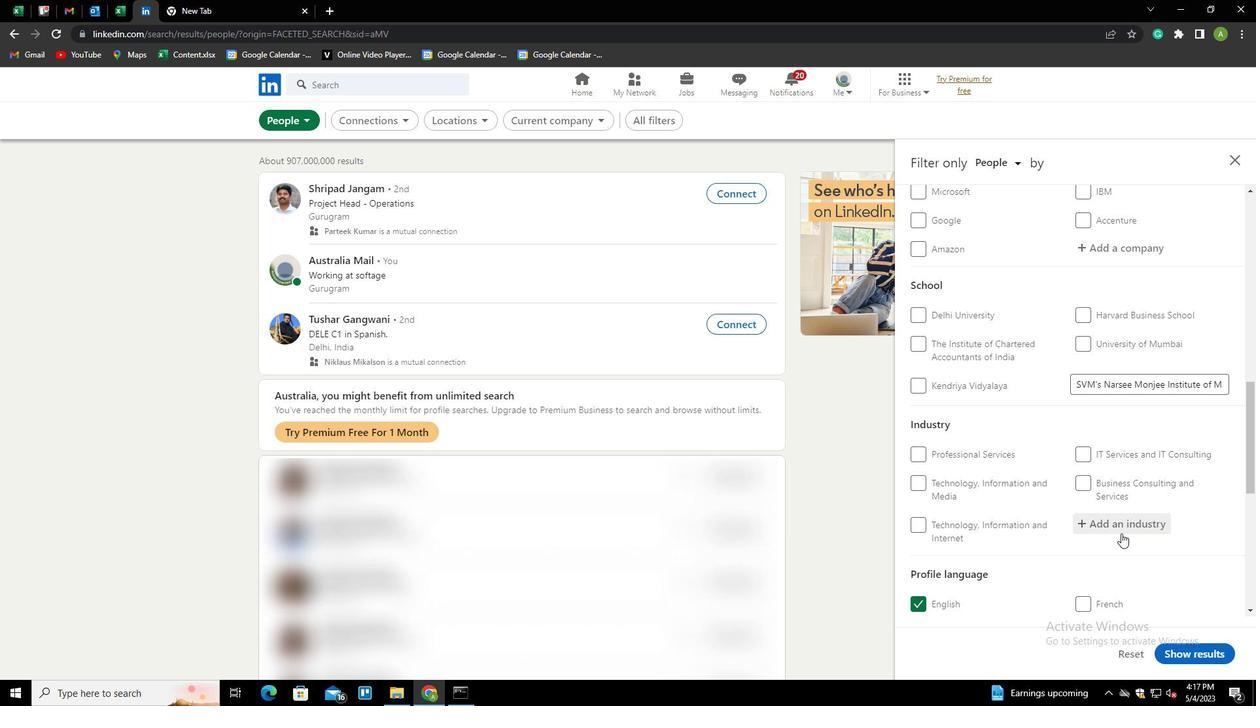 
Action: Mouse pressed left at (1120, 526)
Screenshot: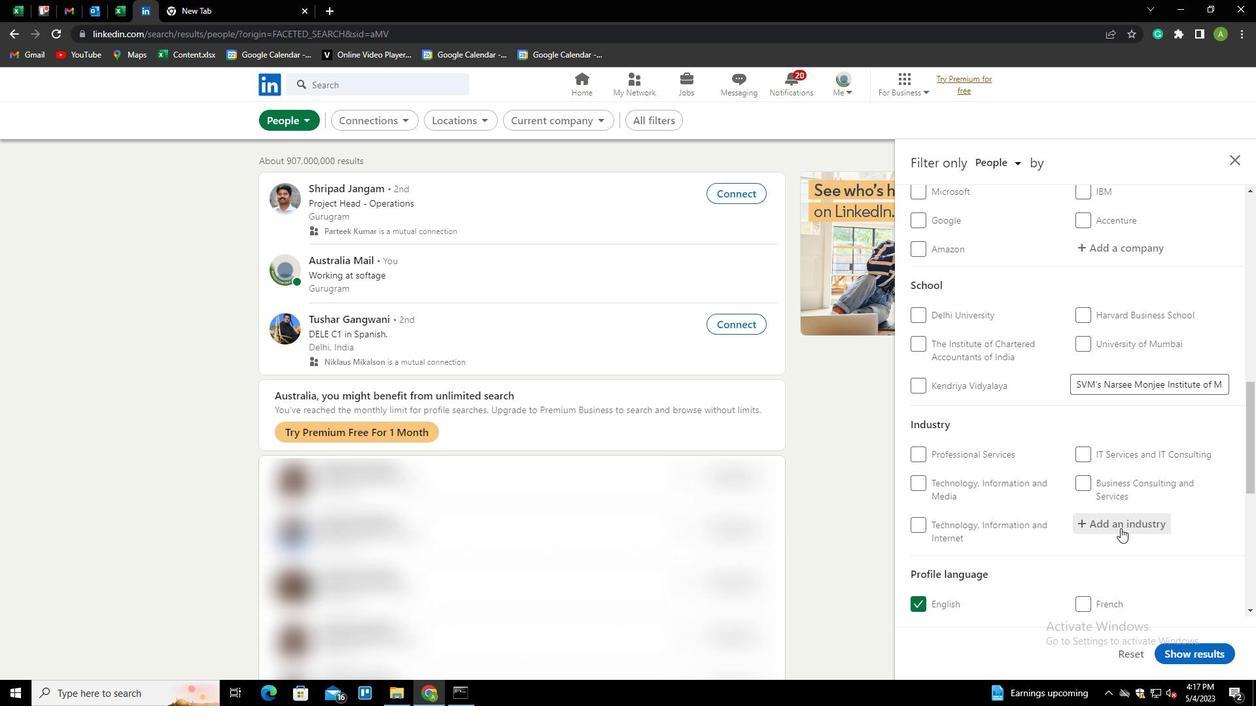 
Action: Key pressed <Key.shift>ACCOMMODATION<Key.down><Key.space><Key.shift>SERCI<Key.backspace><Key.backspace>VICES
Screenshot: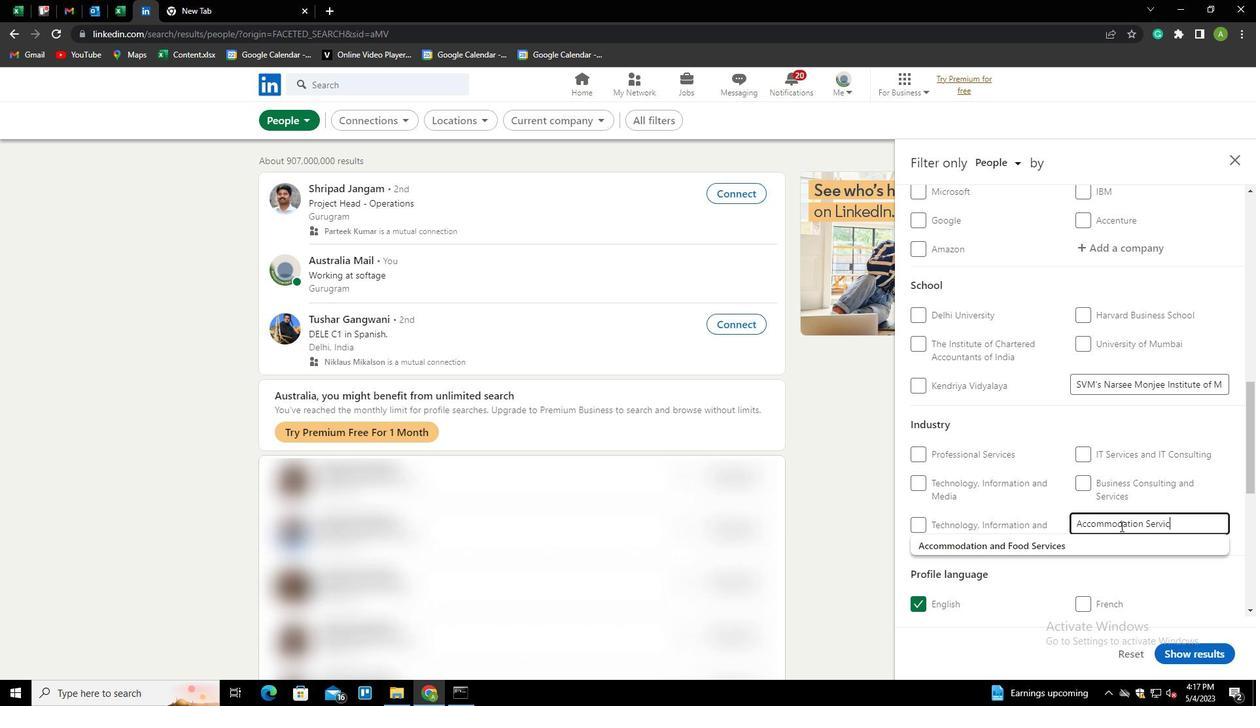 
Action: Mouse moved to (1201, 497)
Screenshot: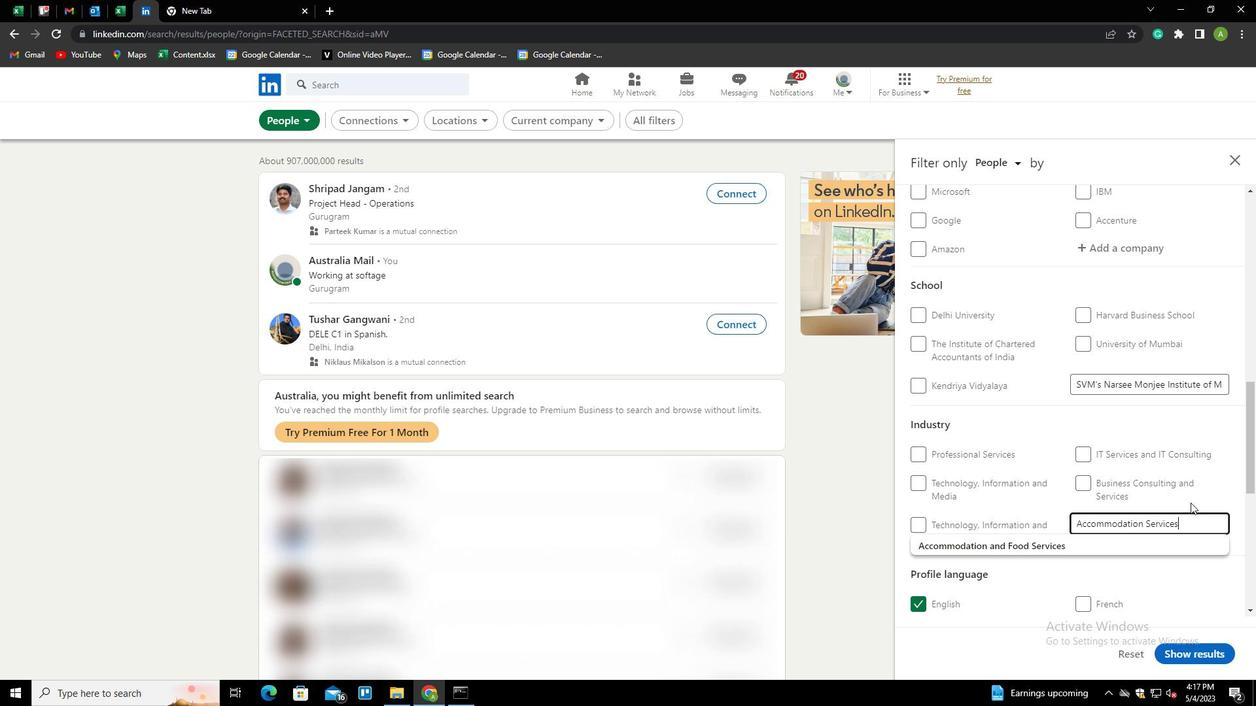
Action: Mouse pressed left at (1201, 497)
Screenshot: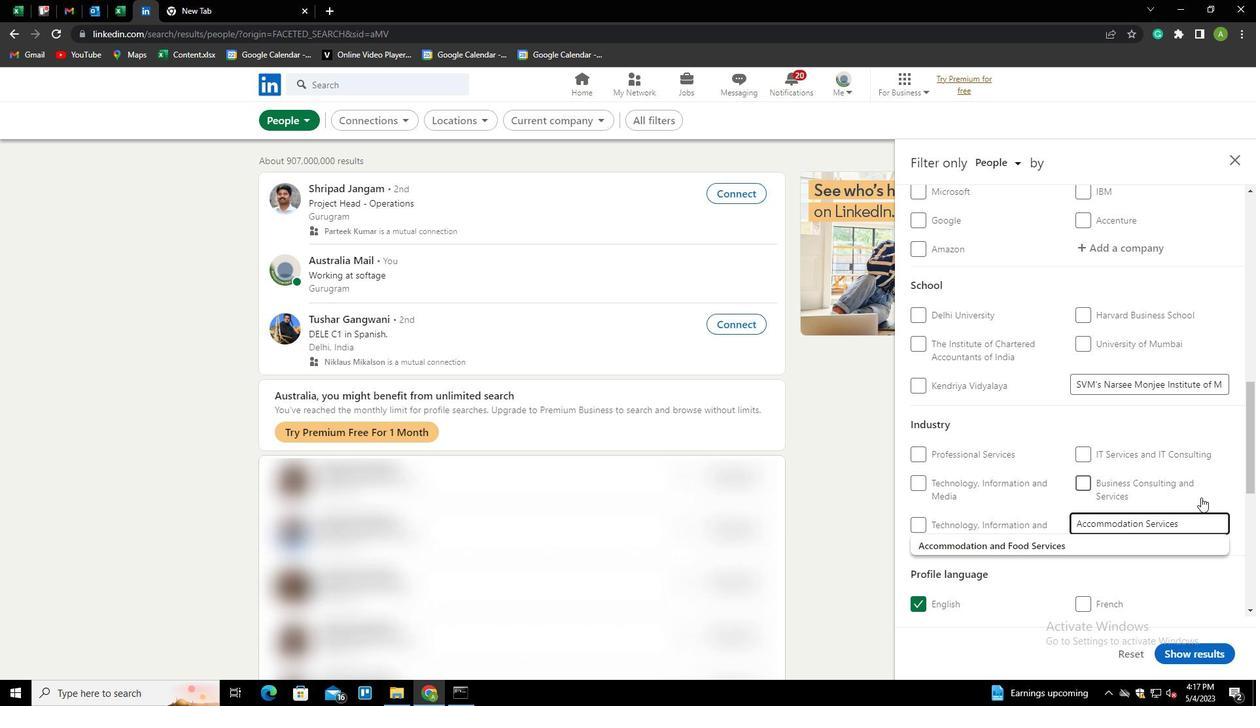 
Action: Mouse moved to (1202, 494)
Screenshot: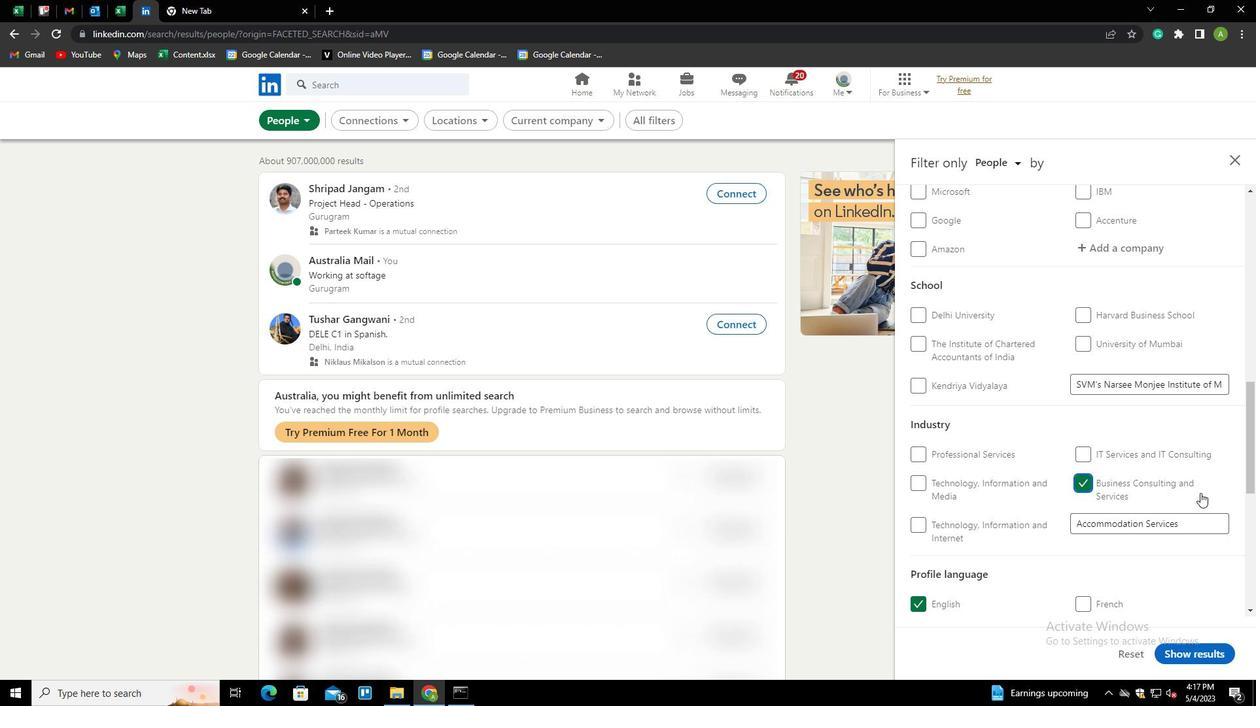 
Action: Mouse scrolled (1202, 493) with delta (0, 0)
Screenshot: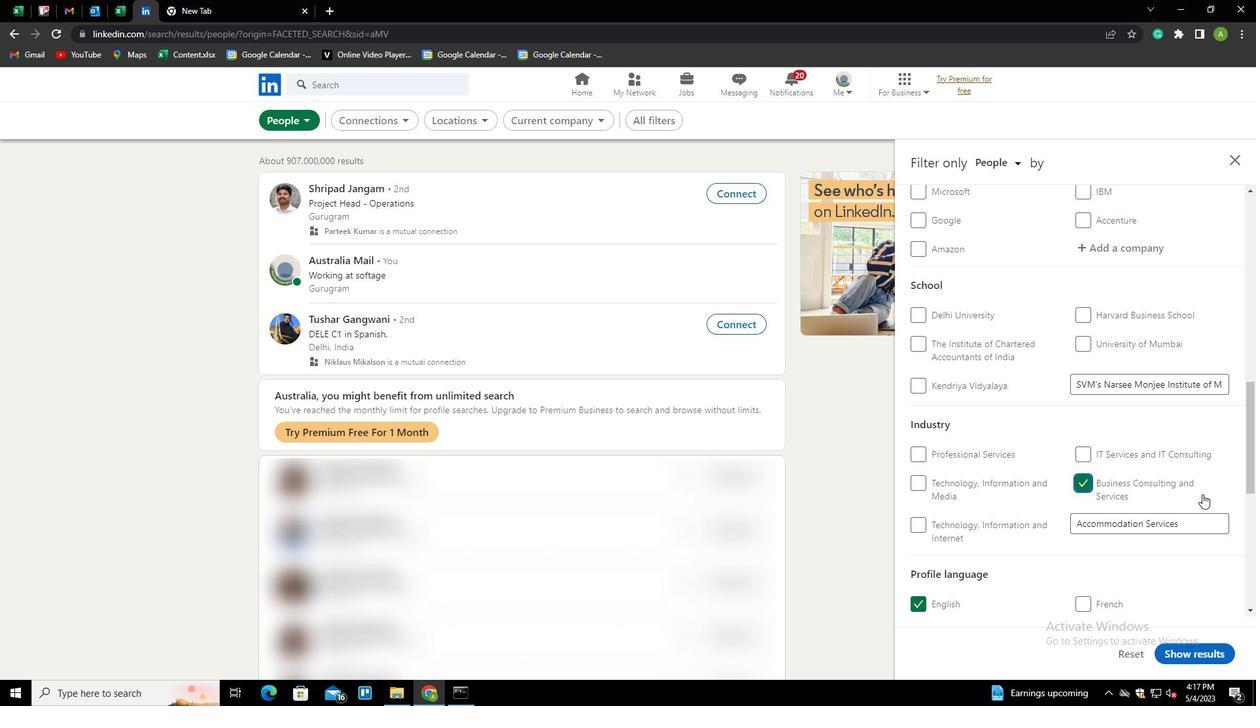 
Action: Mouse scrolled (1202, 493) with delta (0, 0)
Screenshot: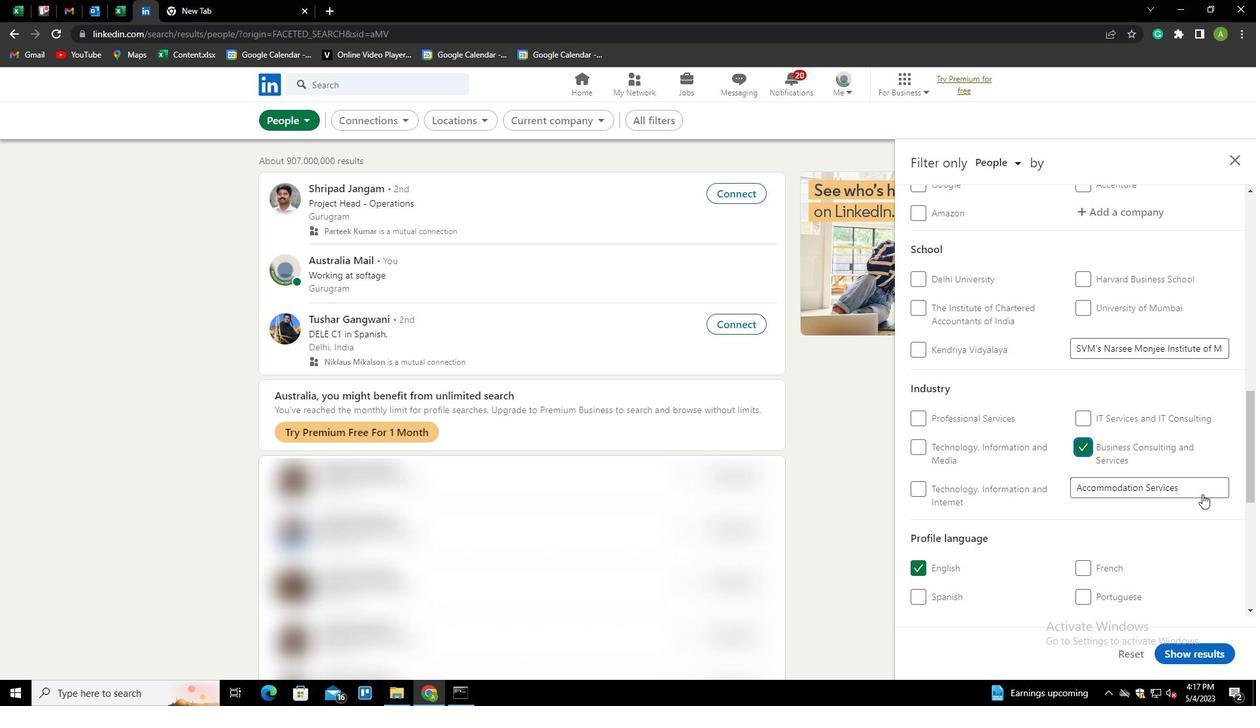 
Action: Mouse scrolled (1202, 493) with delta (0, 0)
Screenshot: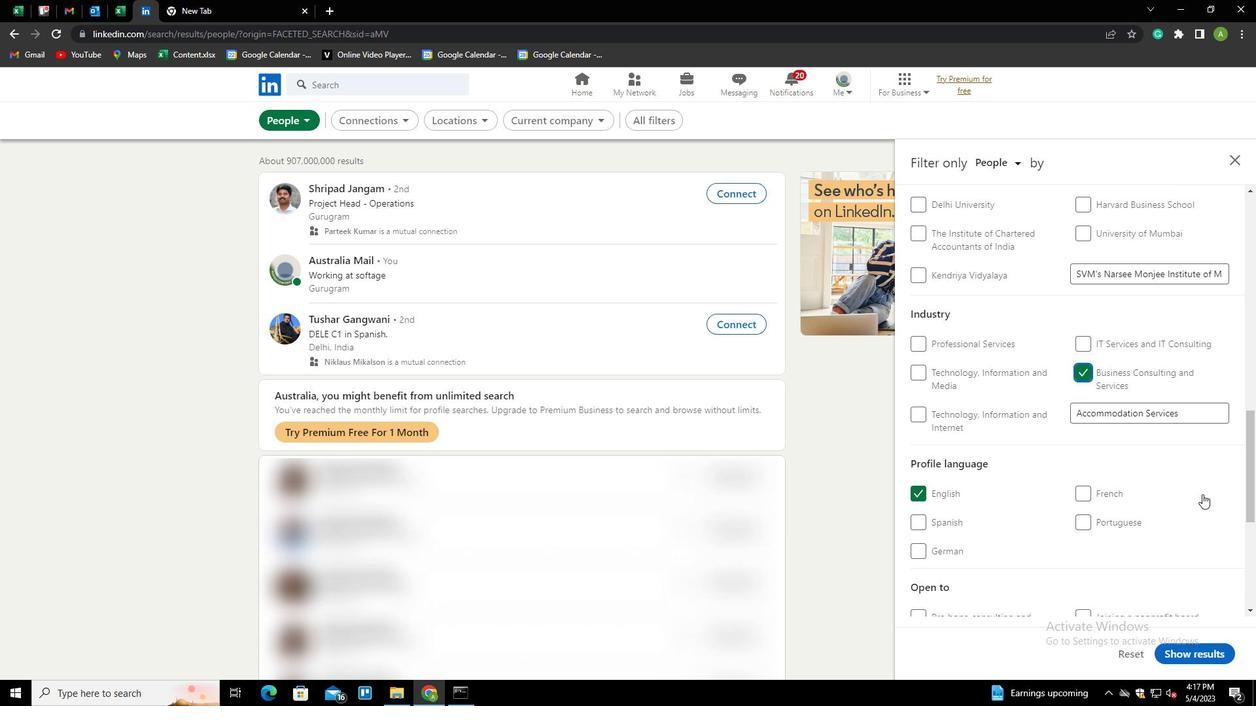 
Action: Mouse scrolled (1202, 493) with delta (0, 0)
Screenshot: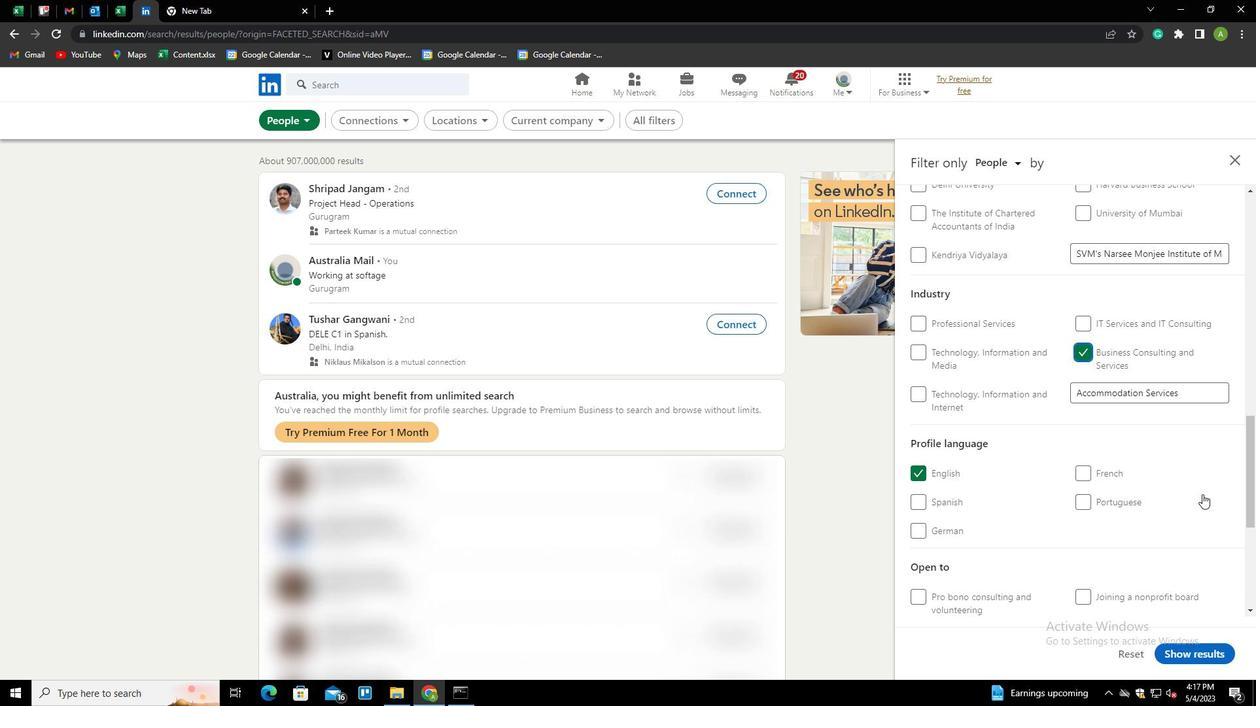 
Action: Mouse scrolled (1202, 493) with delta (0, 0)
Screenshot: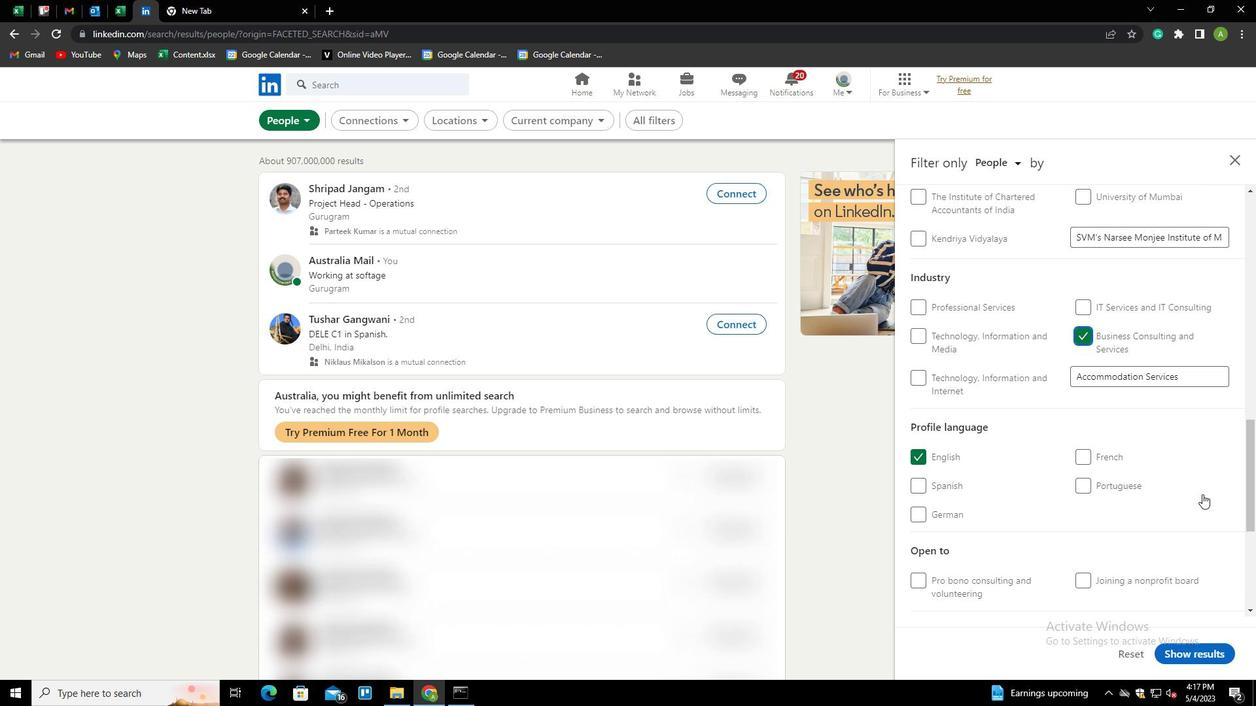 
Action: Mouse moved to (1154, 537)
Screenshot: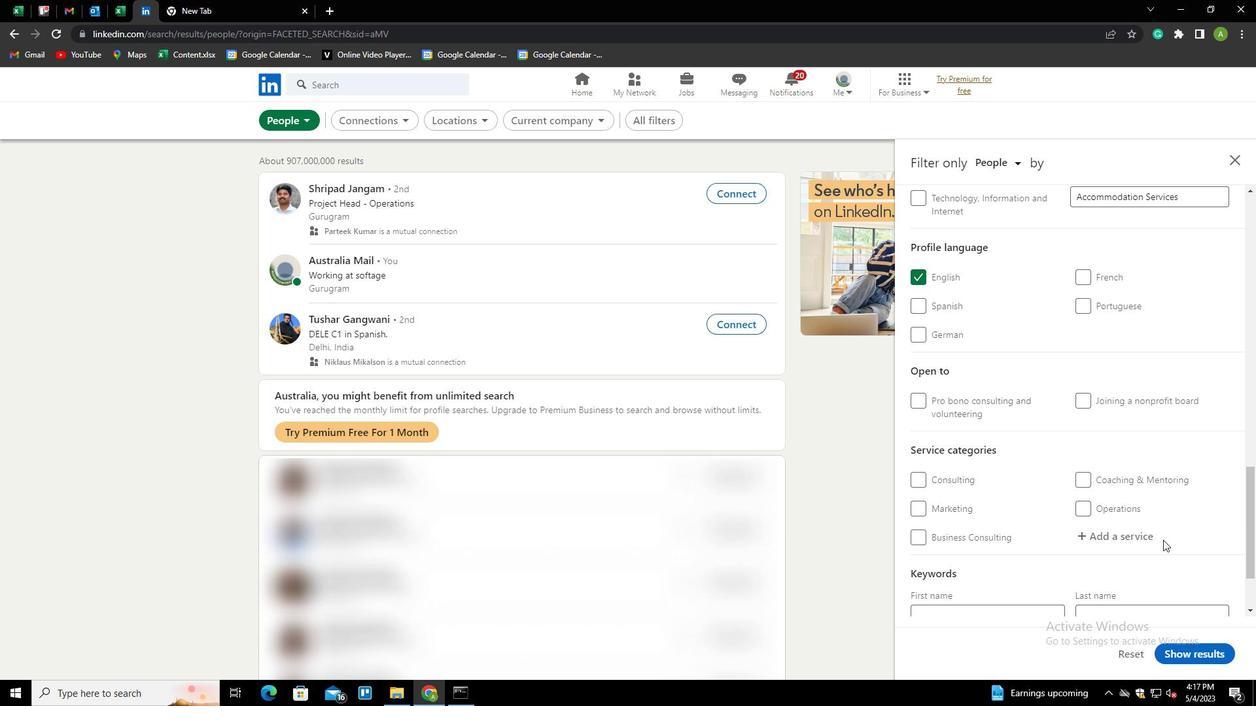 
Action: Mouse pressed left at (1154, 537)
Screenshot: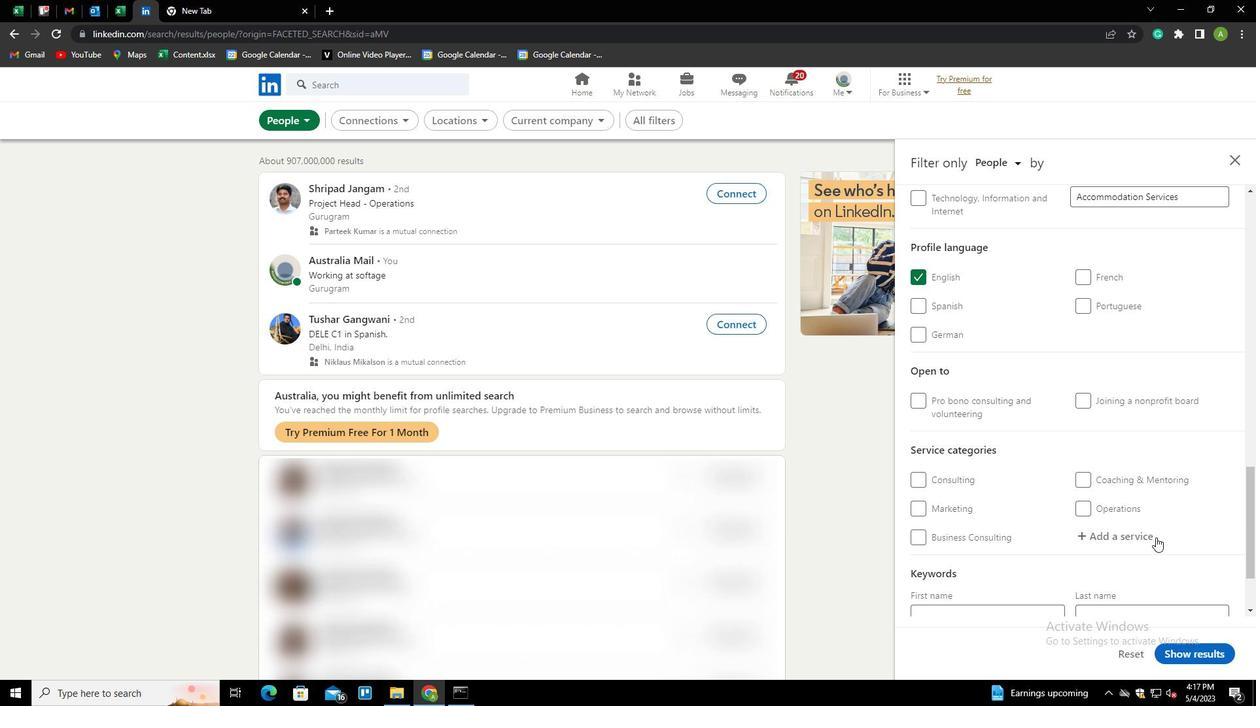 
Action: Key pressed <Key.shift>STRATEGIC<Key.space><Key.shift>PLANNIG<Key.backspace>NG<Key.down><Key.enter>
Screenshot: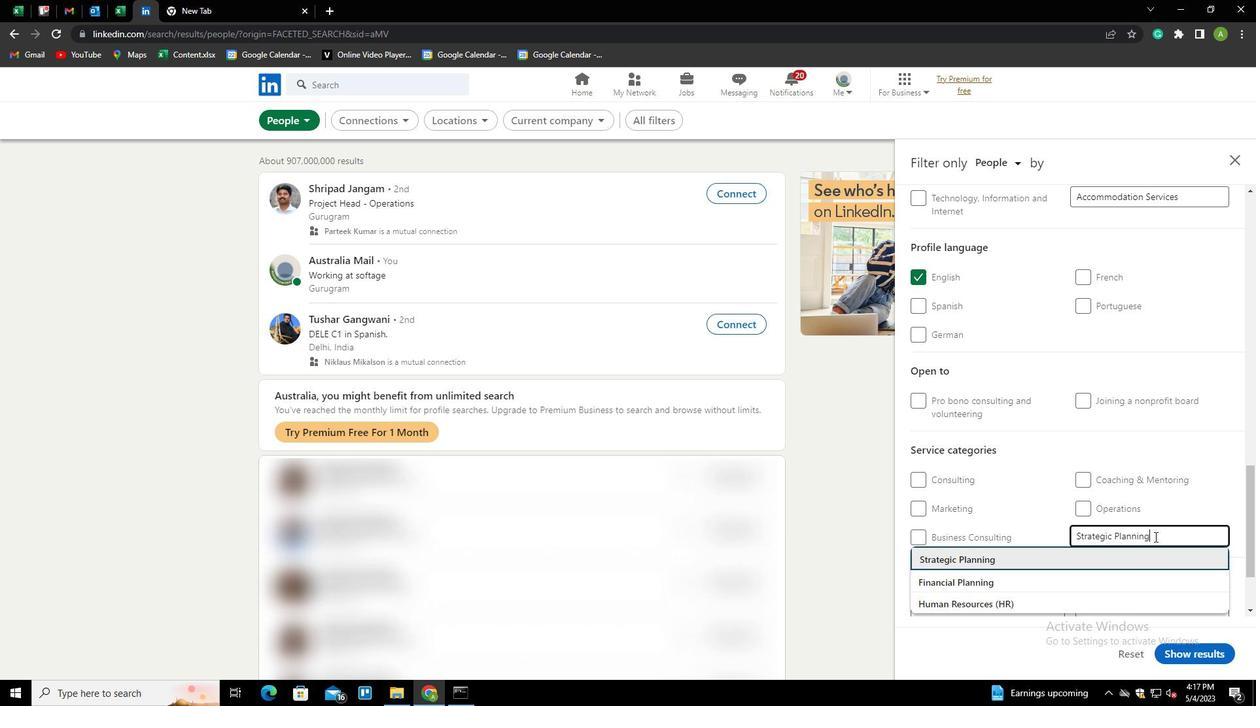 
Action: Mouse moved to (1129, 552)
Screenshot: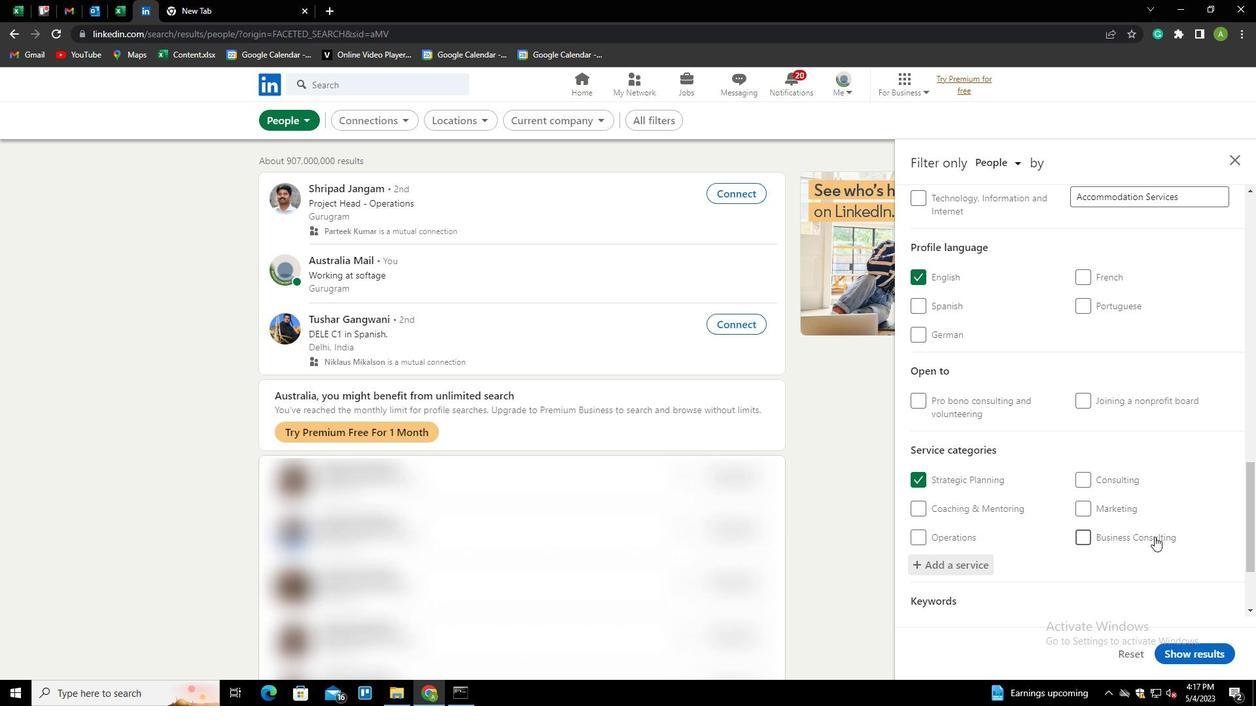 
Action: Mouse scrolled (1129, 552) with delta (0, 0)
Screenshot: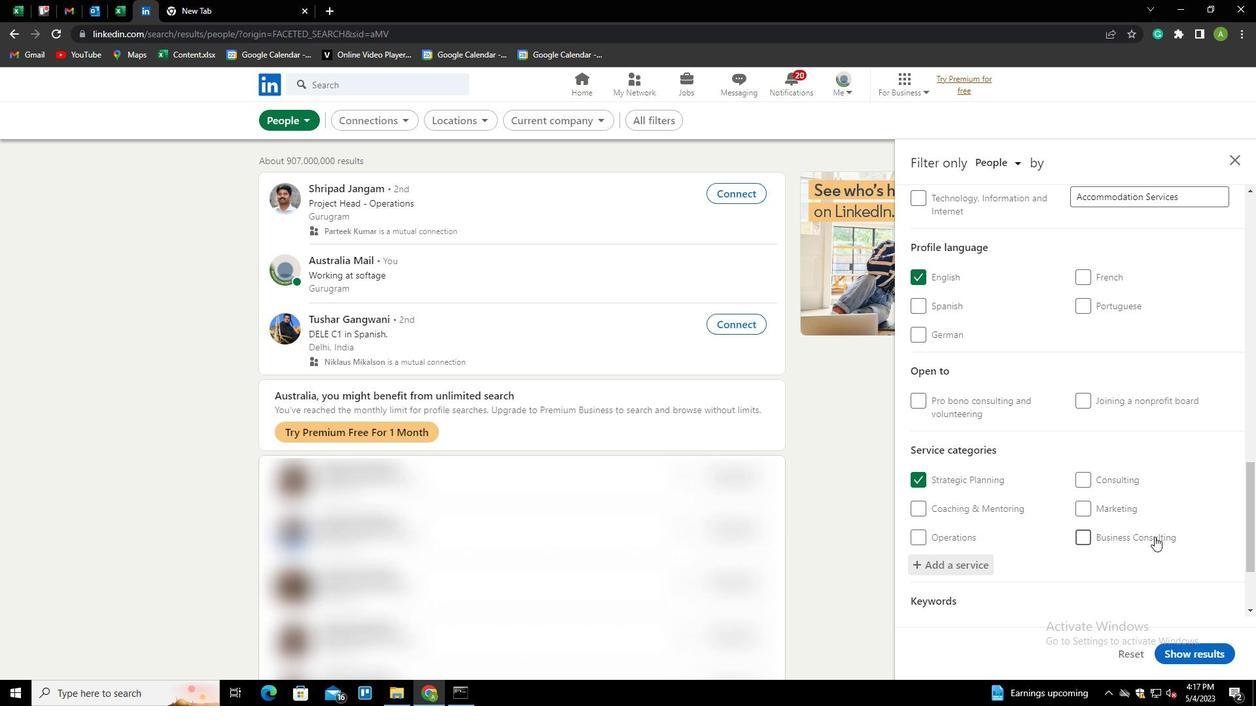 
Action: Mouse moved to (1127, 554)
Screenshot: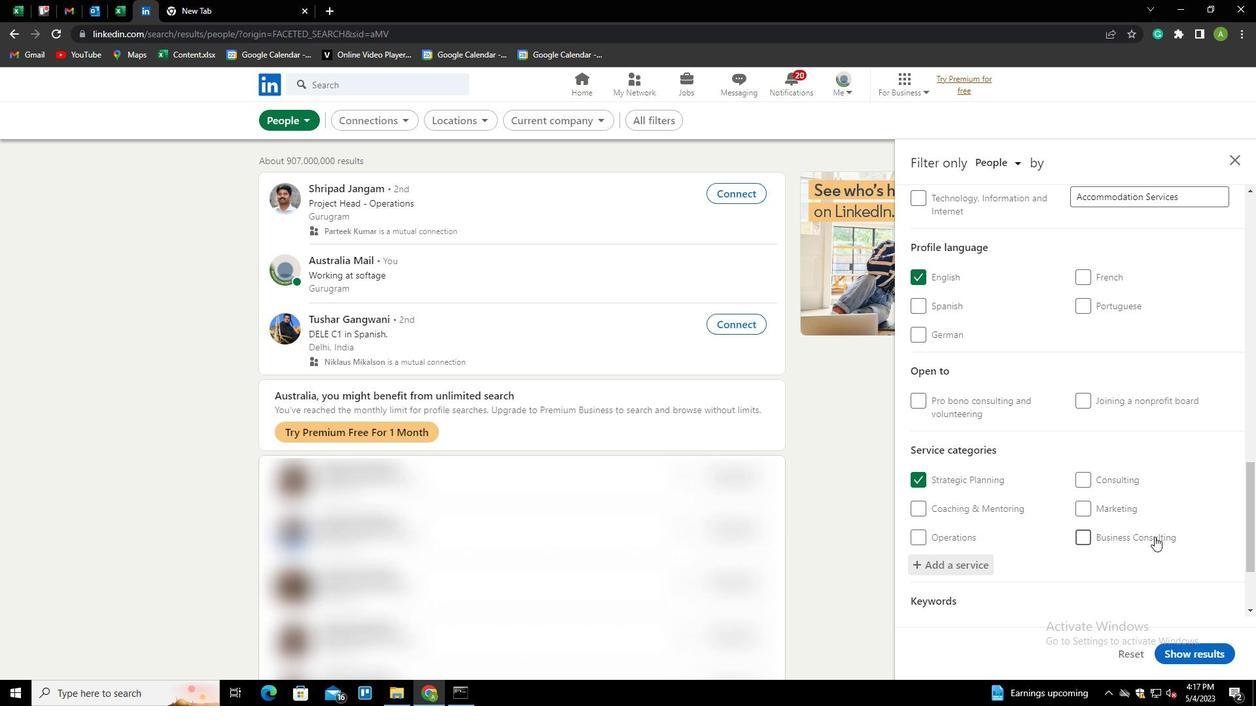 
Action: Mouse scrolled (1127, 554) with delta (0, 0)
Screenshot: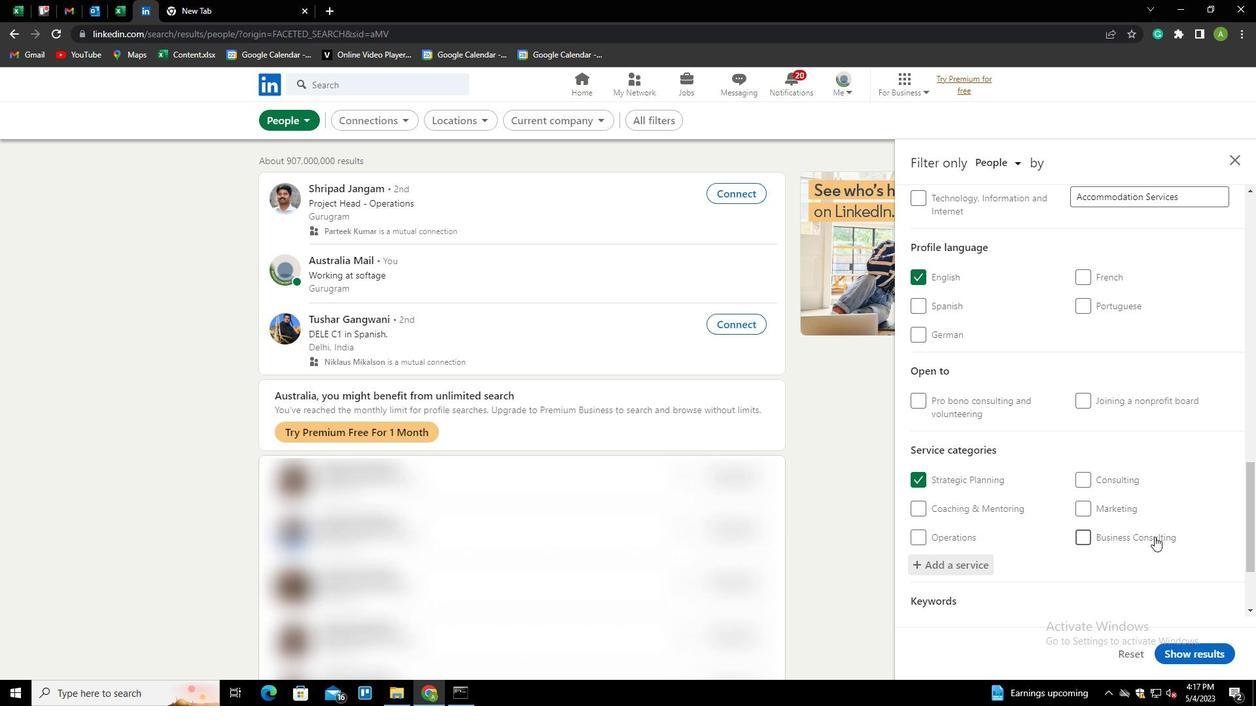 
Action: Mouse moved to (1122, 560)
Screenshot: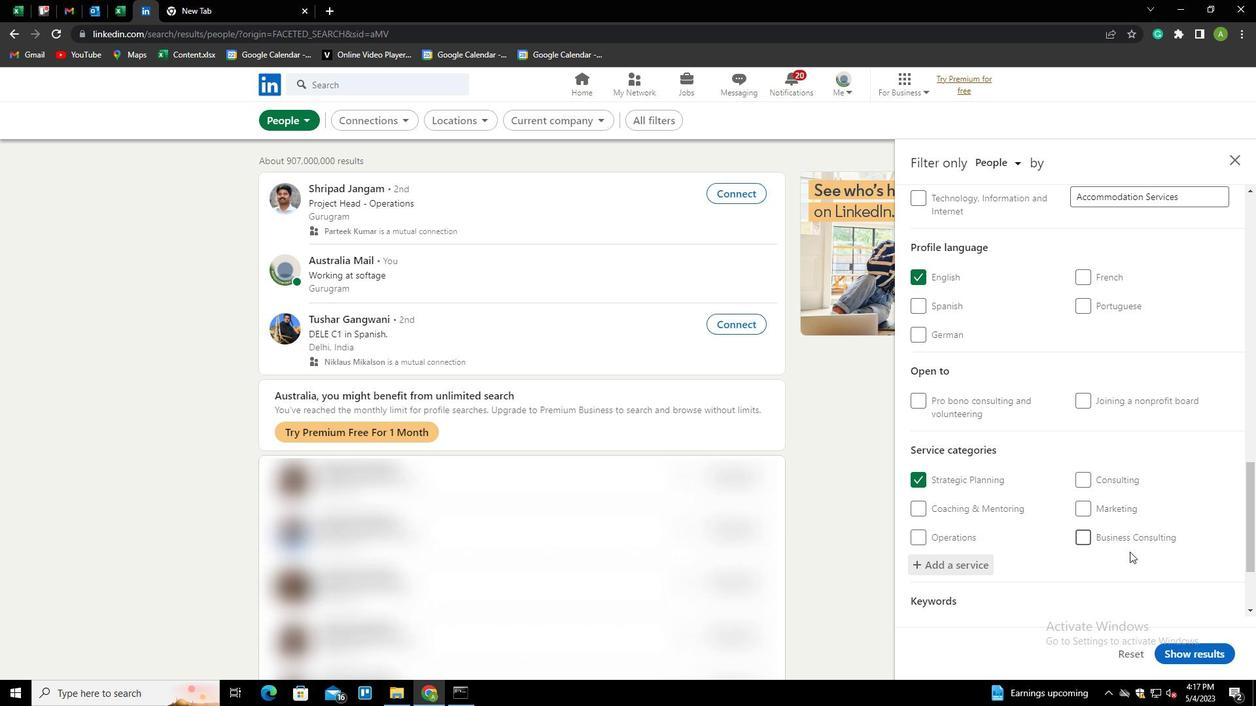 
Action: Mouse scrolled (1122, 560) with delta (0, 0)
Screenshot: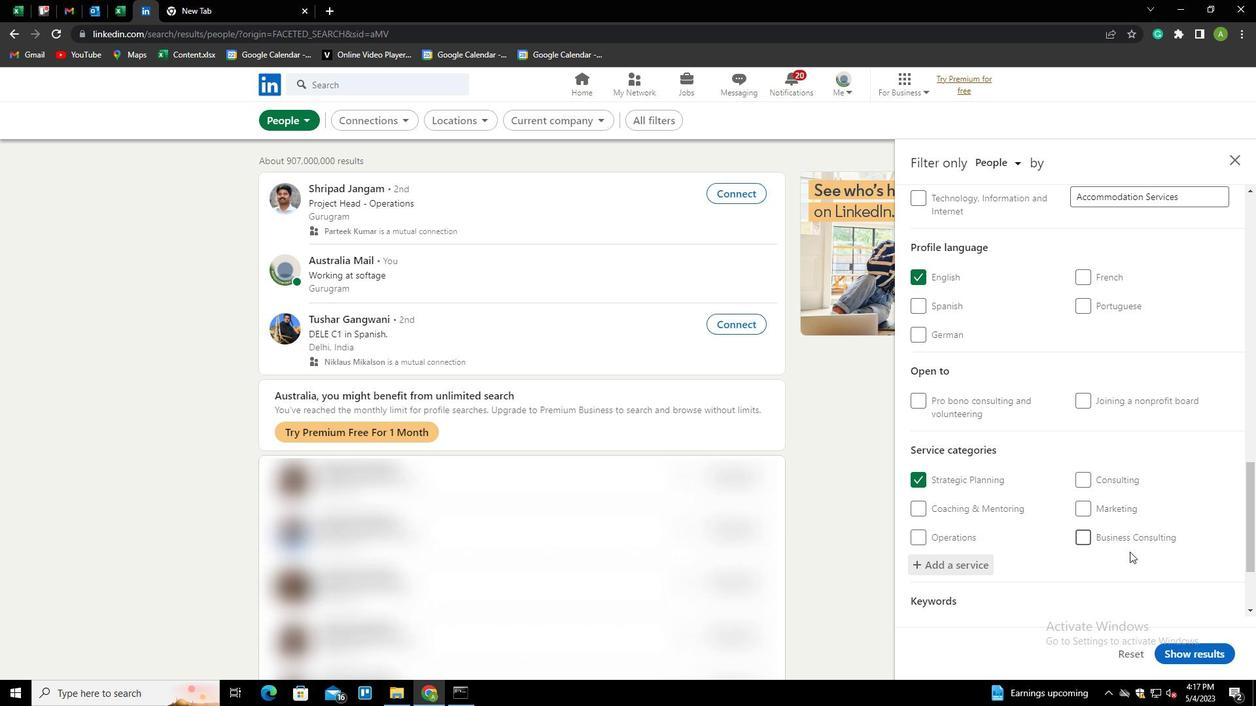 
Action: Mouse scrolled (1122, 560) with delta (0, 0)
Screenshot: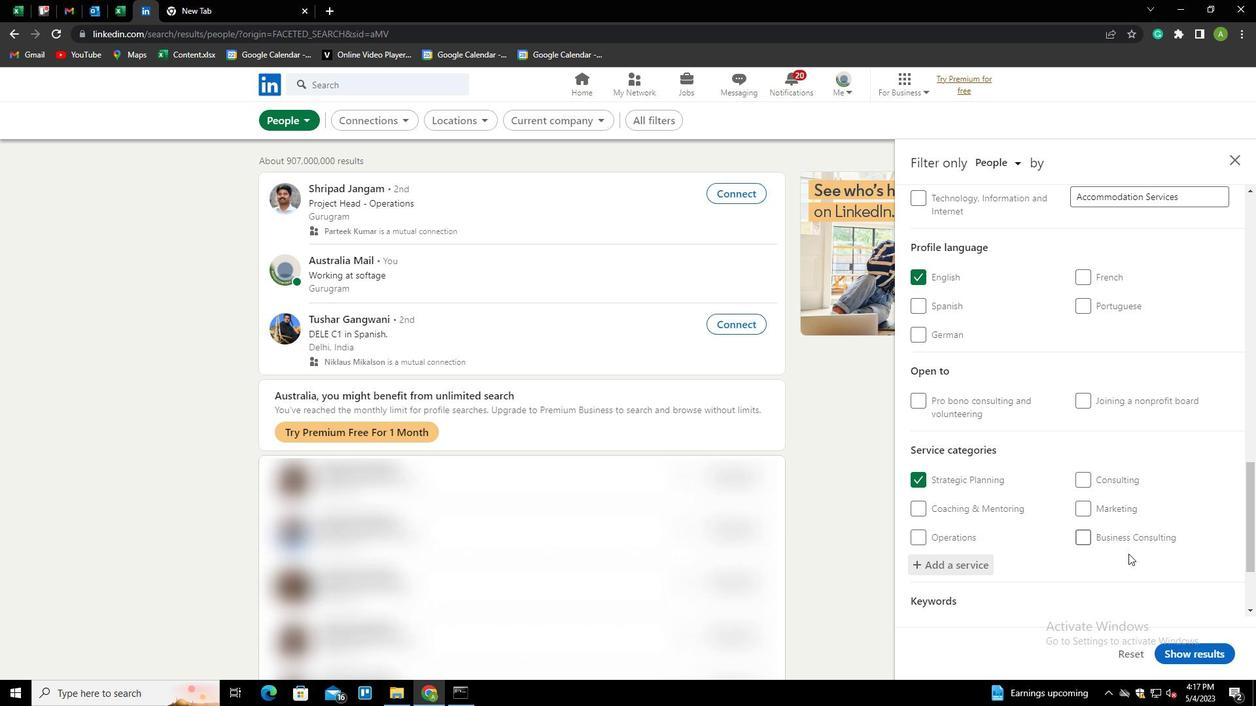 
Action: Mouse scrolled (1122, 560) with delta (0, 0)
Screenshot: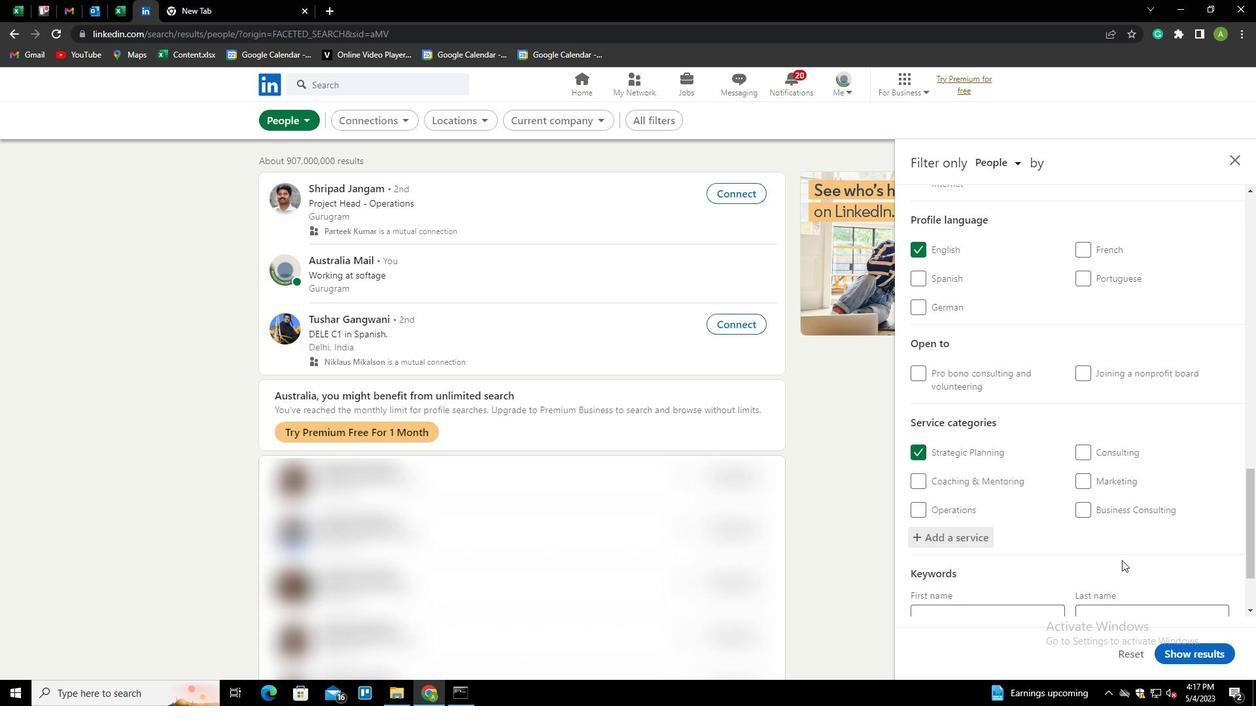 
Action: Mouse moved to (997, 565)
Screenshot: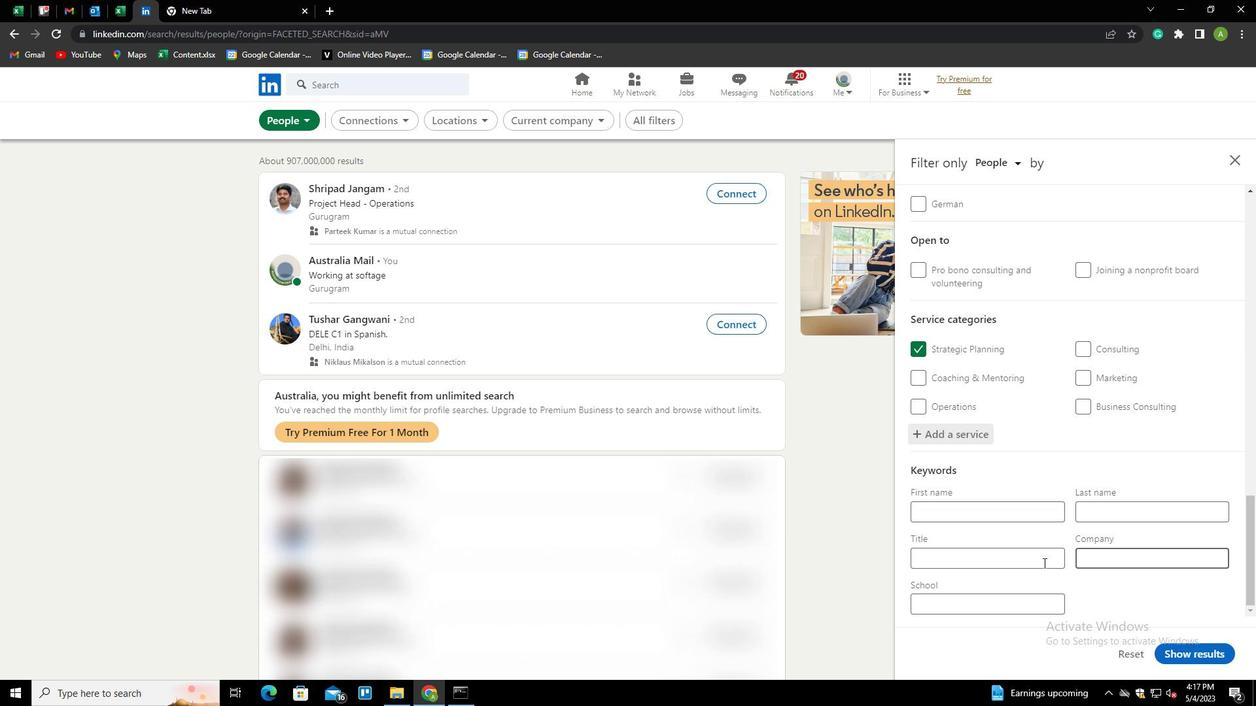 
Action: Mouse pressed left at (997, 565)
Screenshot: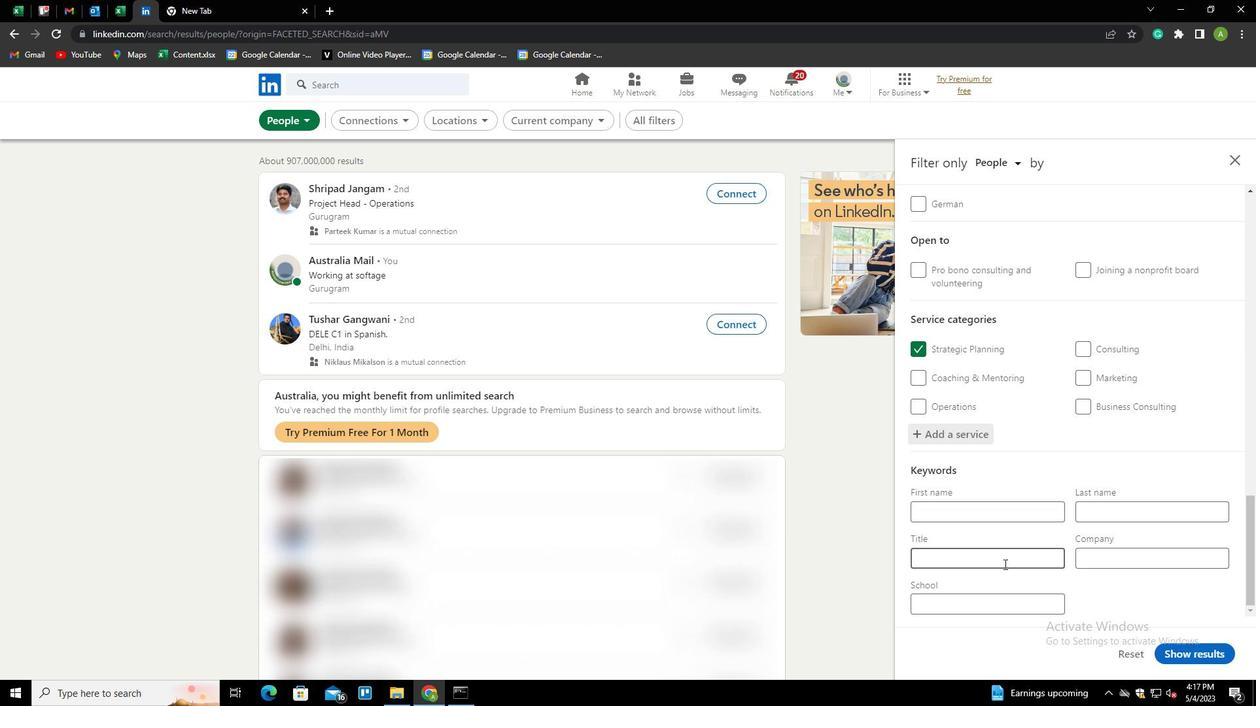 
Action: Key pressed <Key.shift>TECHNICIAN
Screenshot: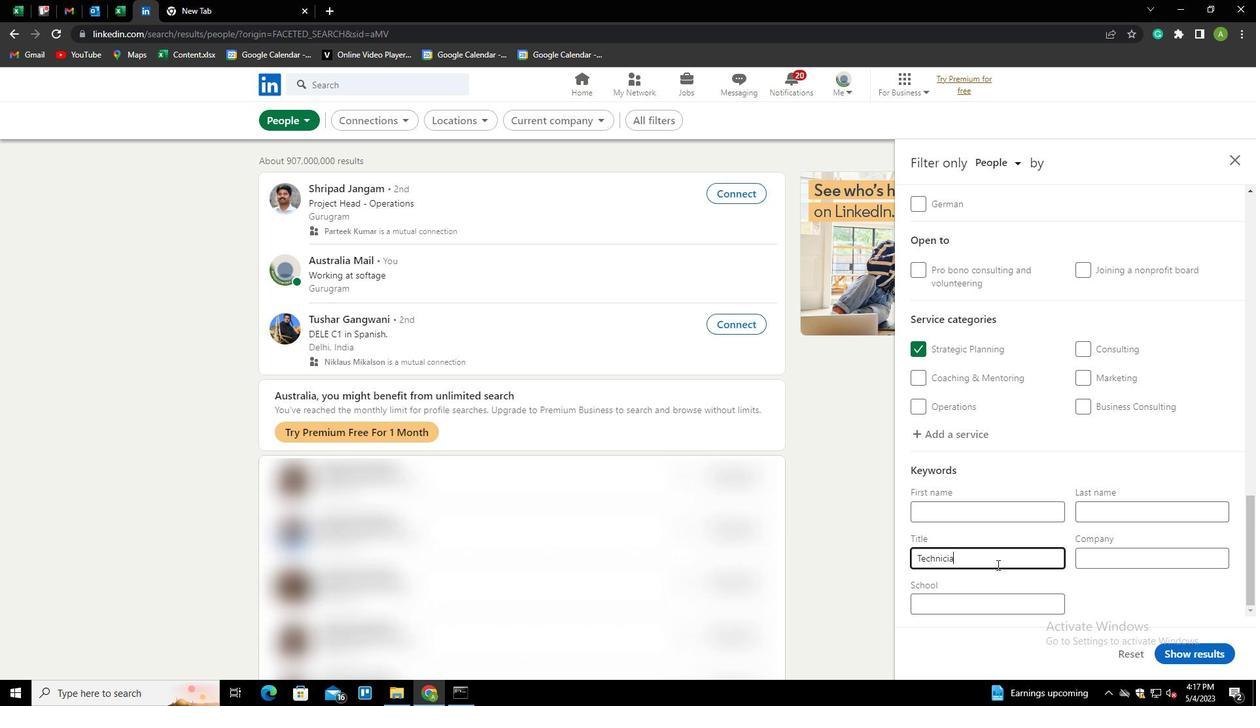 
Action: Mouse moved to (1165, 605)
Screenshot: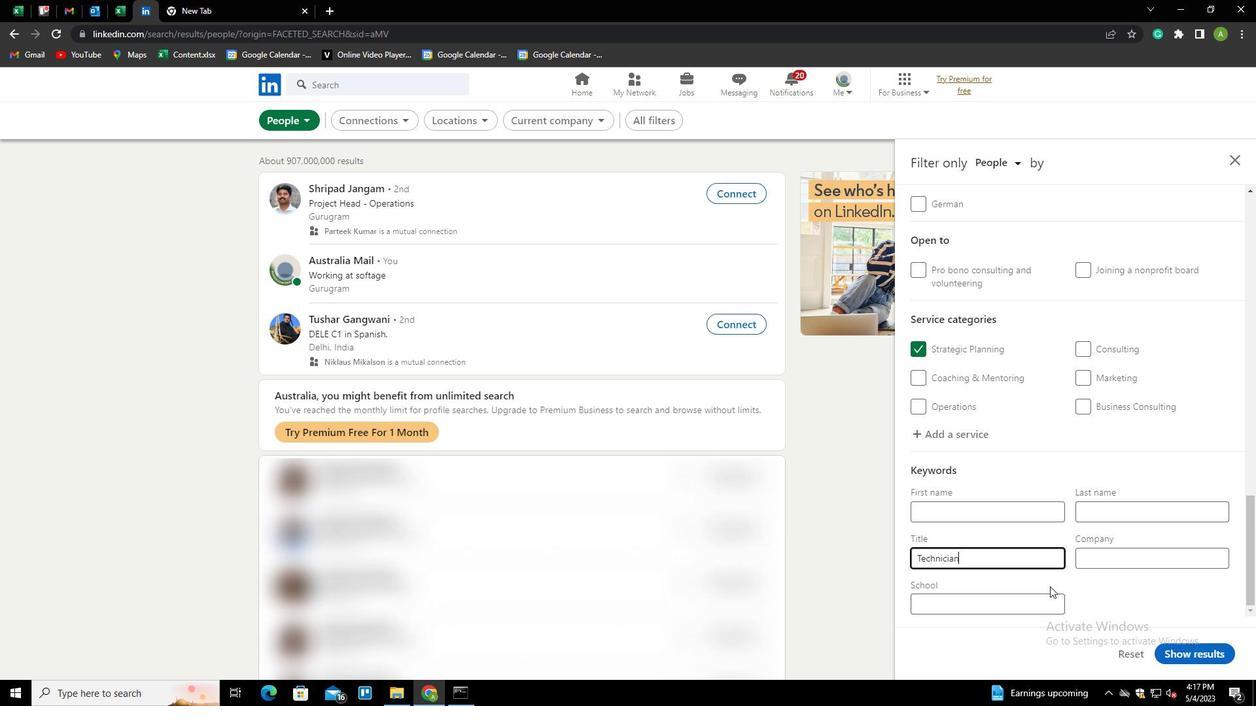 
Action: Mouse pressed left at (1165, 605)
Screenshot: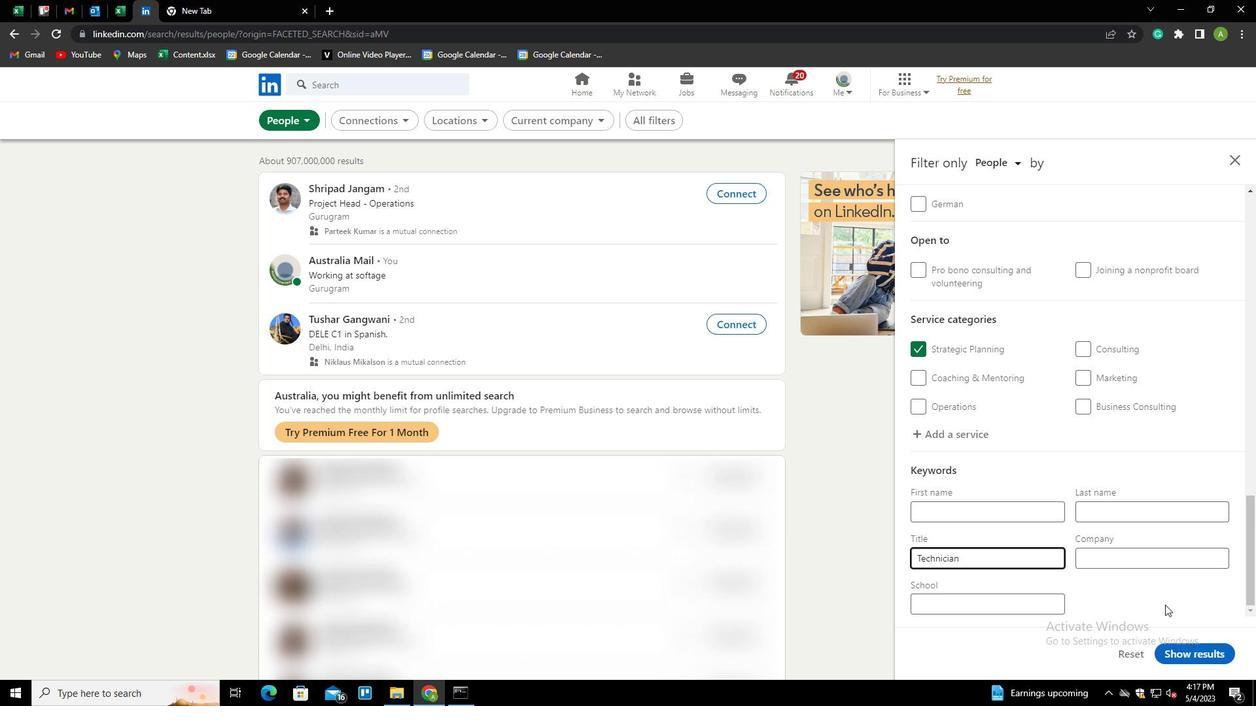 
Action: Mouse moved to (1199, 648)
Screenshot: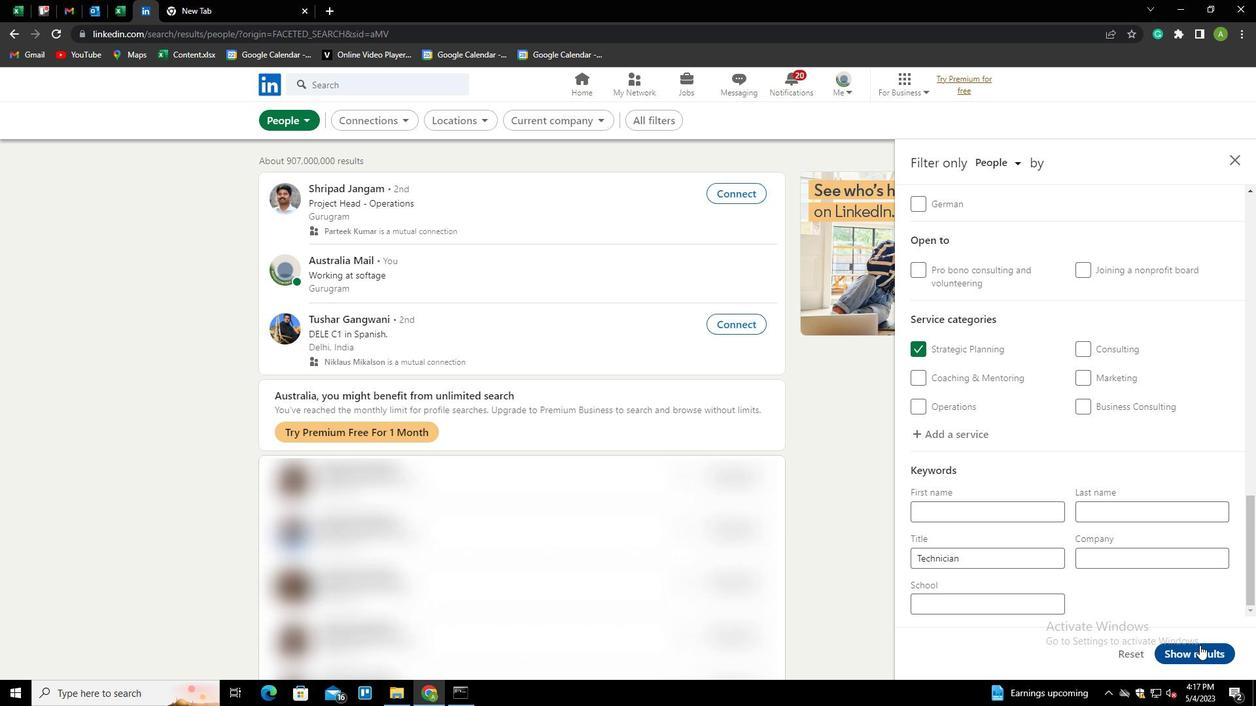 
Action: Mouse pressed left at (1199, 648)
Screenshot: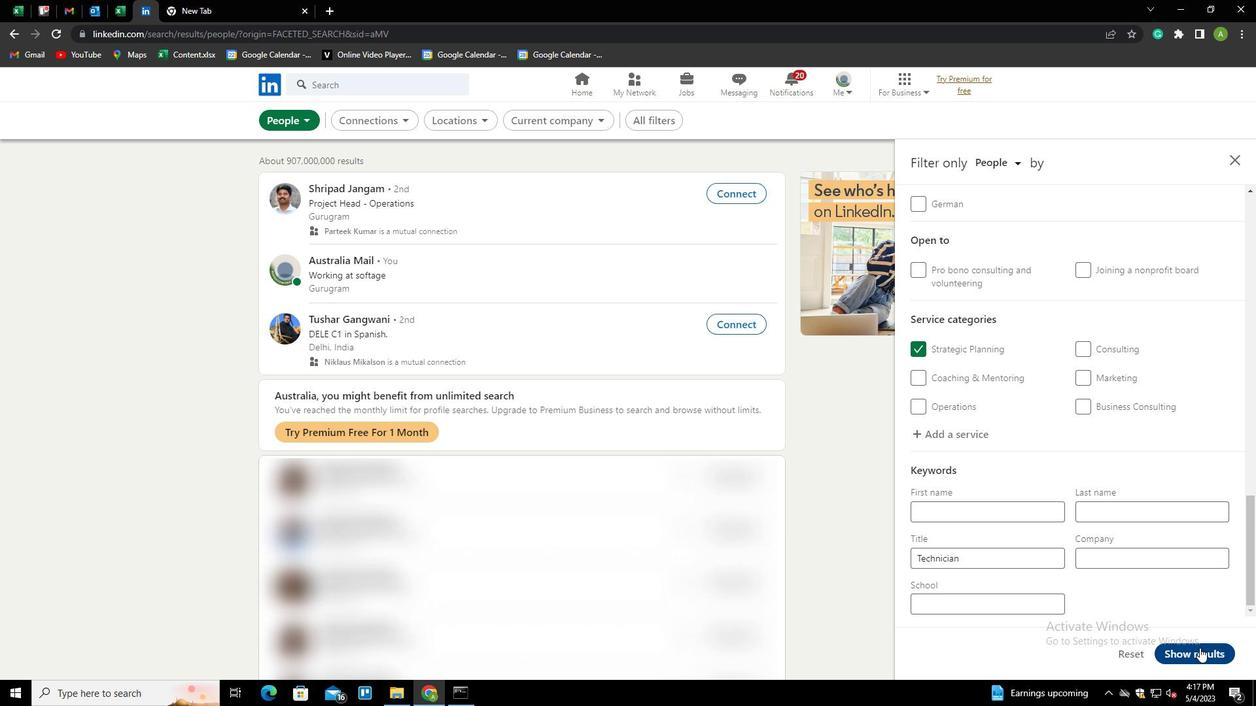 
Action: Mouse moved to (1172, 561)
Screenshot: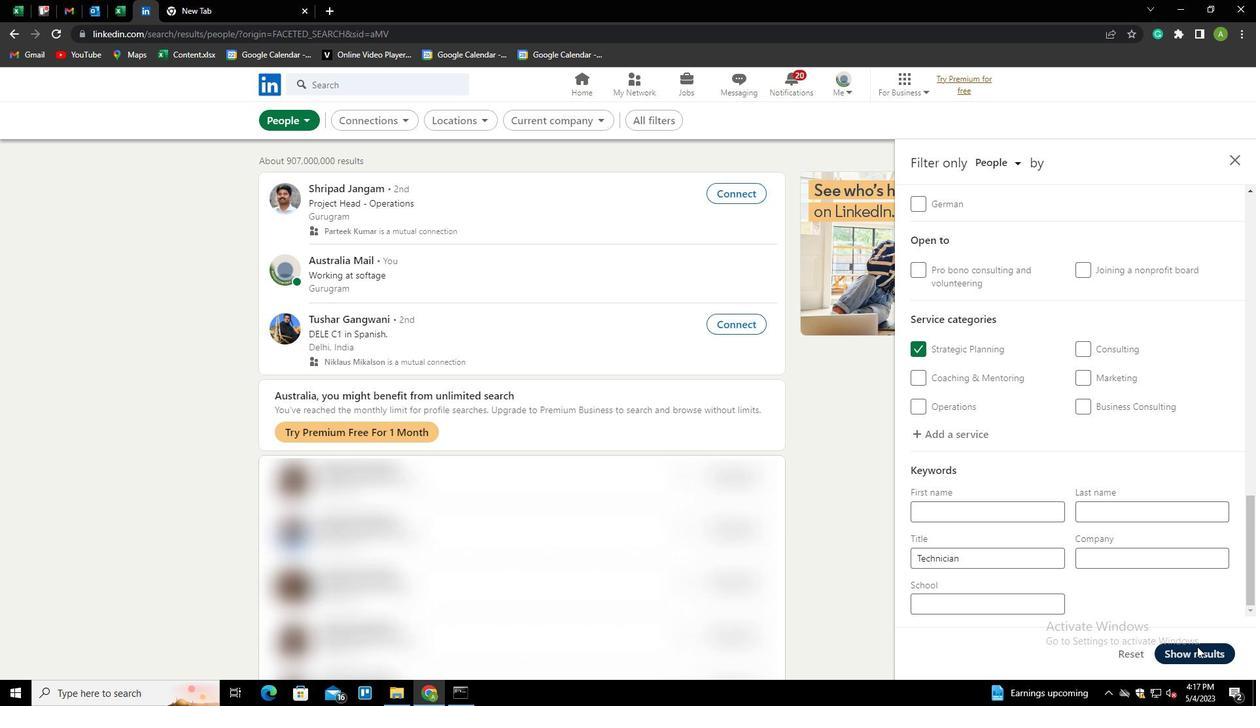 
